 Task: Look for space in Chiari, Italy from 5th September, 2023 to 13th September, 2023 for 6 adults in price range Rs.15000 to Rs.20000. Place can be entire place with 3 bedrooms having 3 beds and 3 bathrooms. Property type can be house, flat, guest house. Amenities needed are: washing machine. Booking option can be shelf check-in. Required host language is English.
Action: Mouse moved to (514, 141)
Screenshot: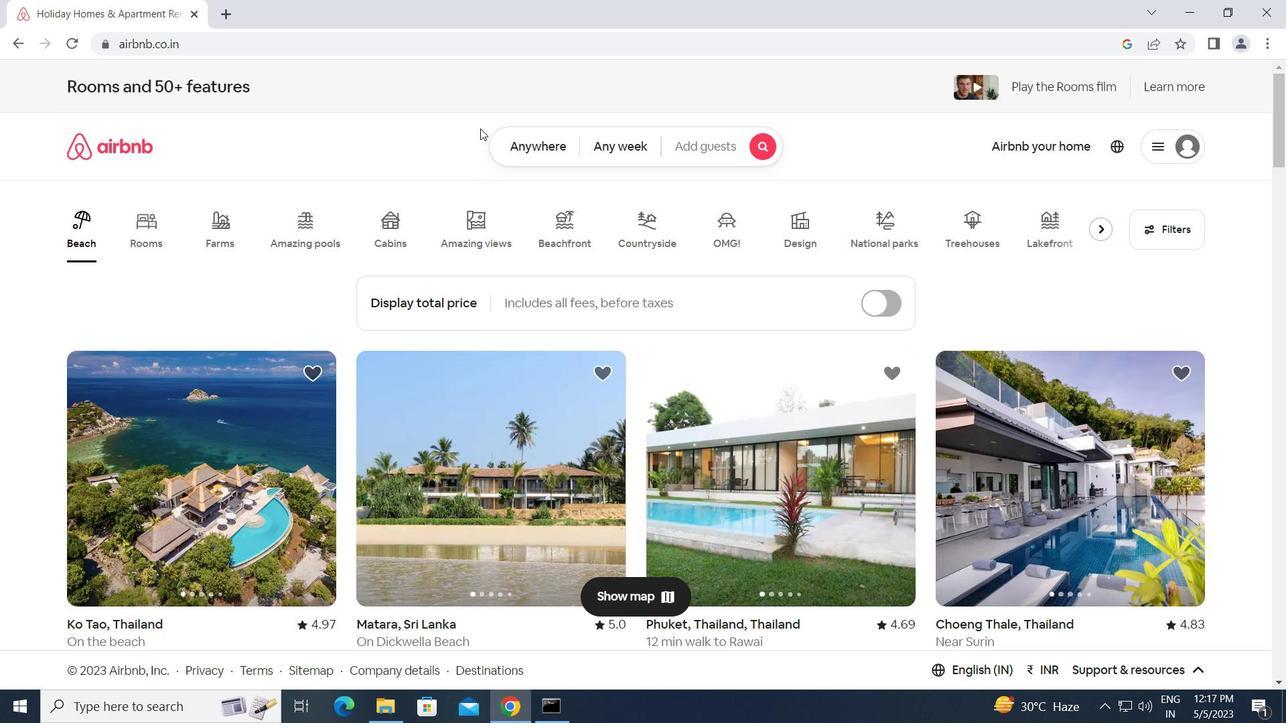 
Action: Mouse pressed left at (514, 141)
Screenshot: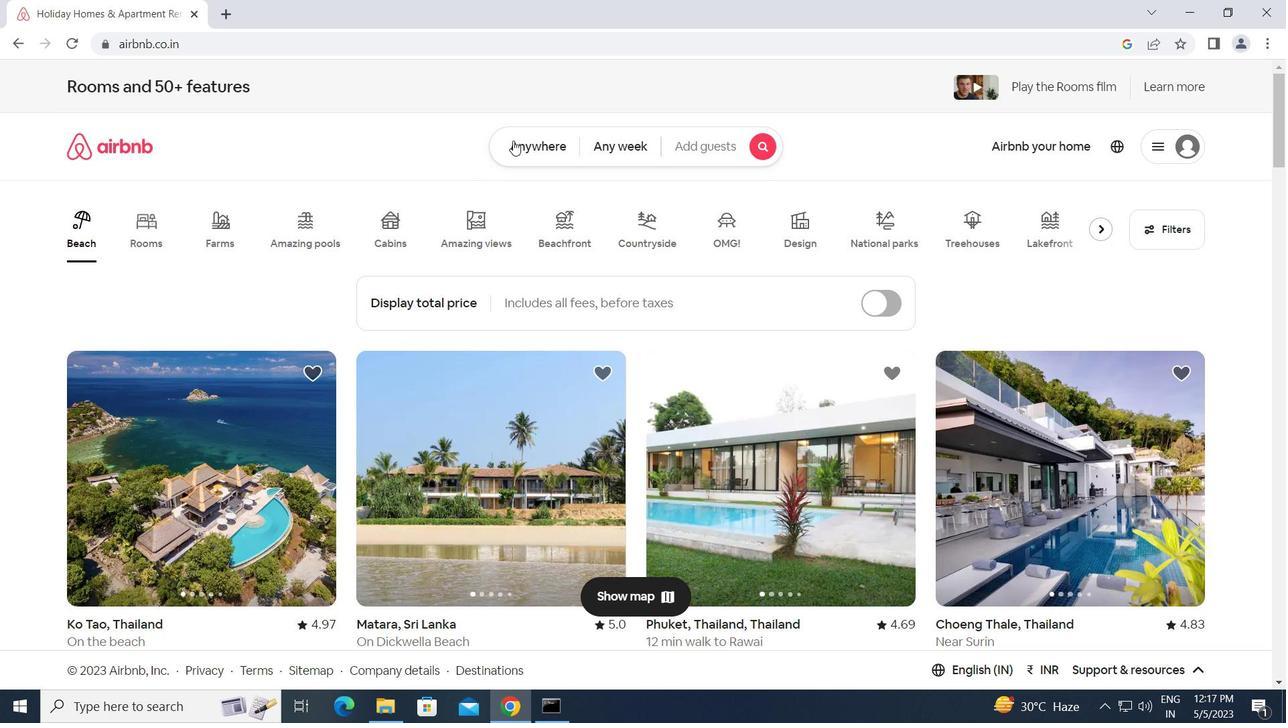 
Action: Mouse moved to (438, 193)
Screenshot: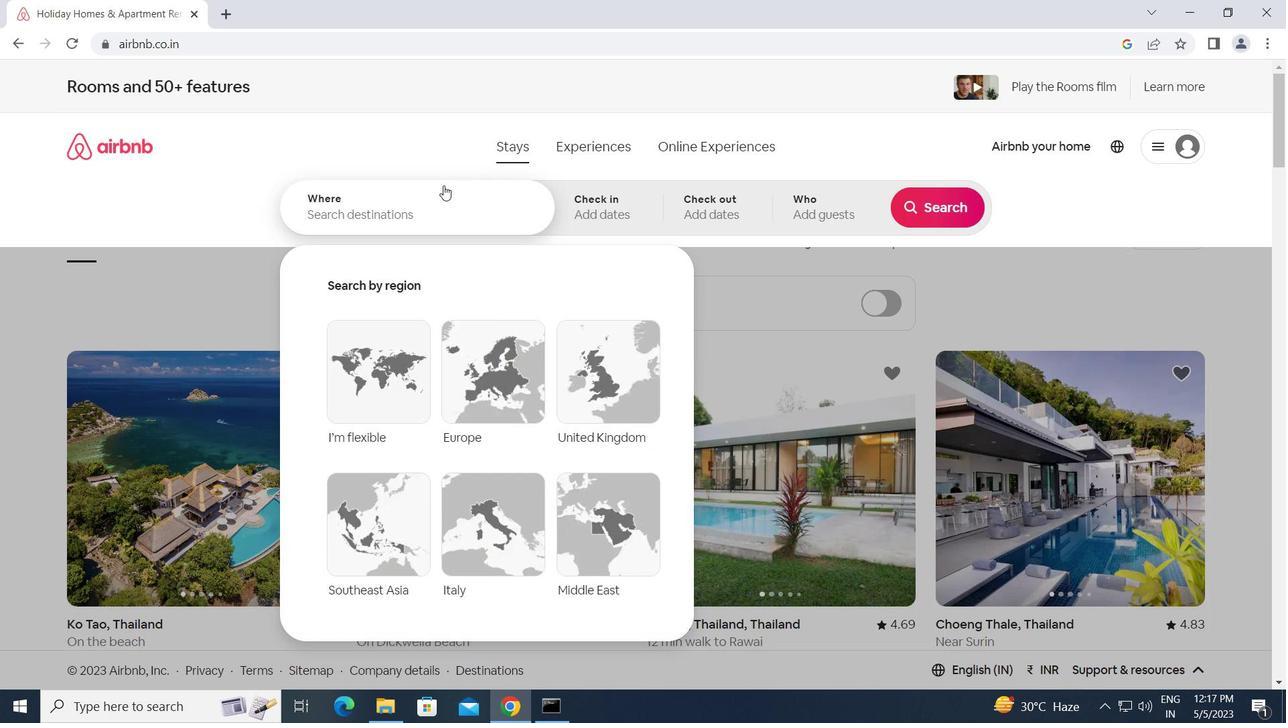
Action: Mouse pressed left at (438, 193)
Screenshot: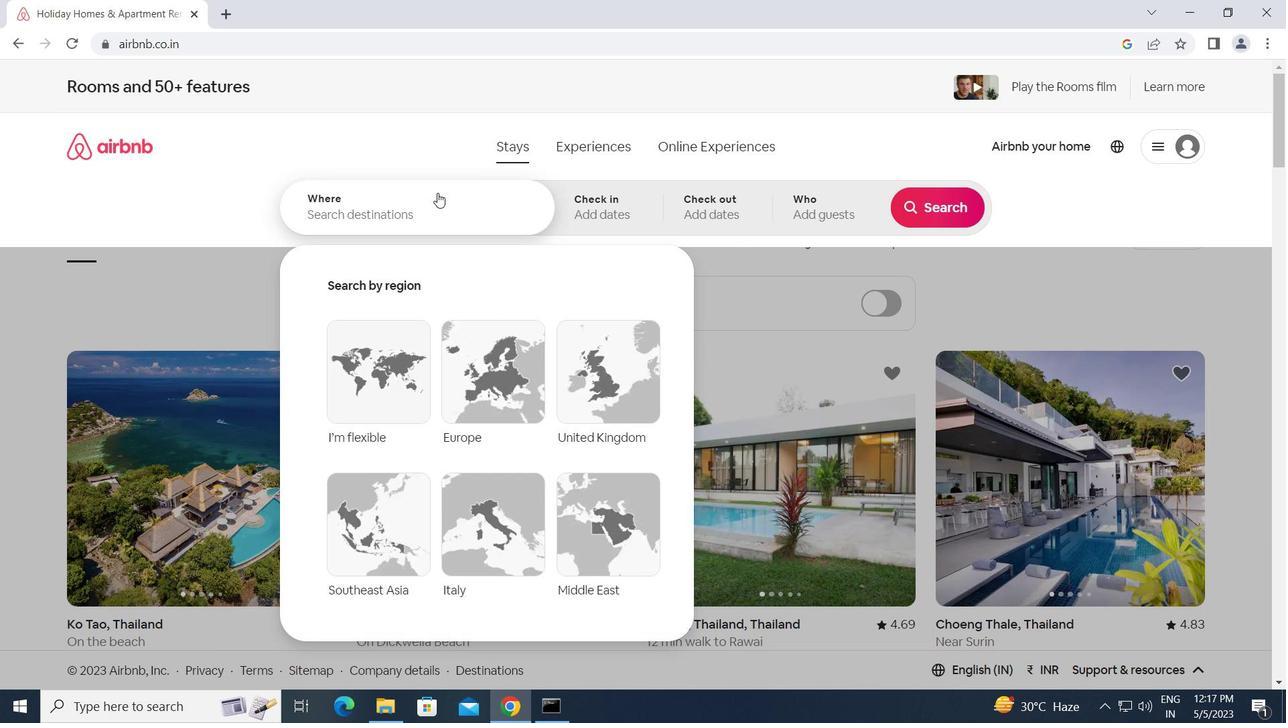 
Action: Key pressed c<Key.caps_lock>hiari,<Key.space><Key.caps_lock>i<Key.caps_lock>taly<Key.enter>
Screenshot: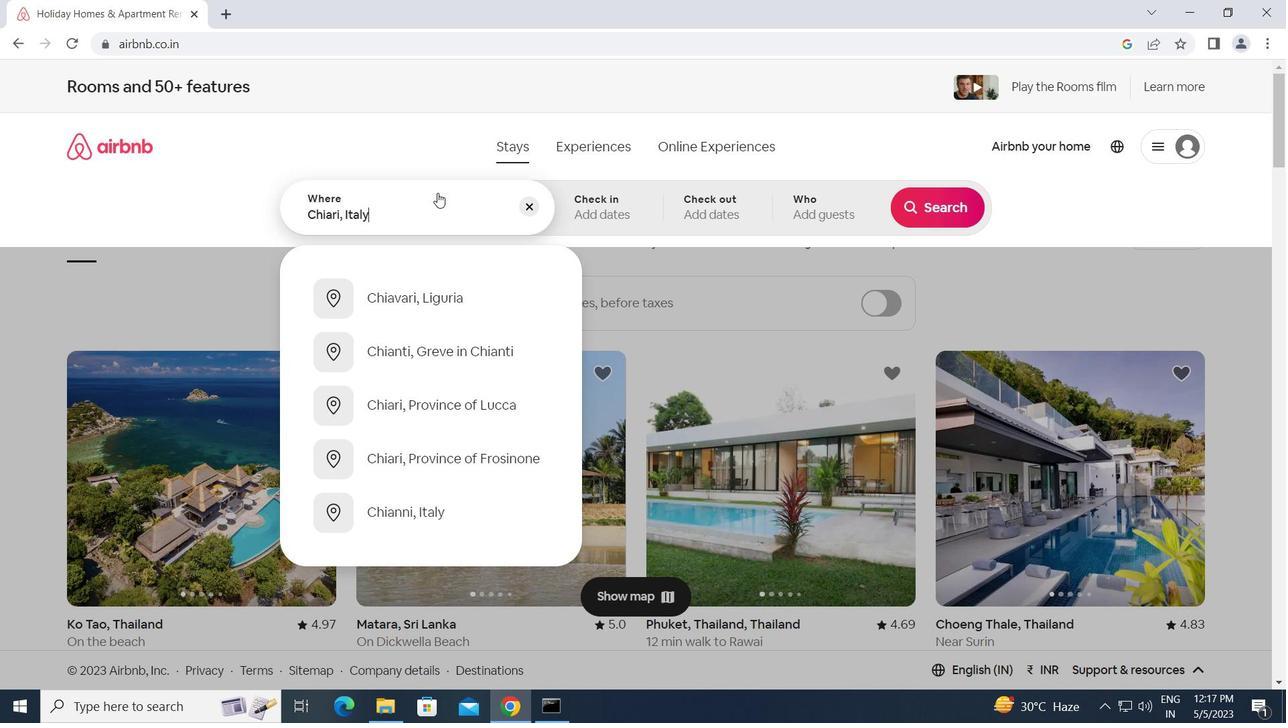 
Action: Mouse moved to (922, 340)
Screenshot: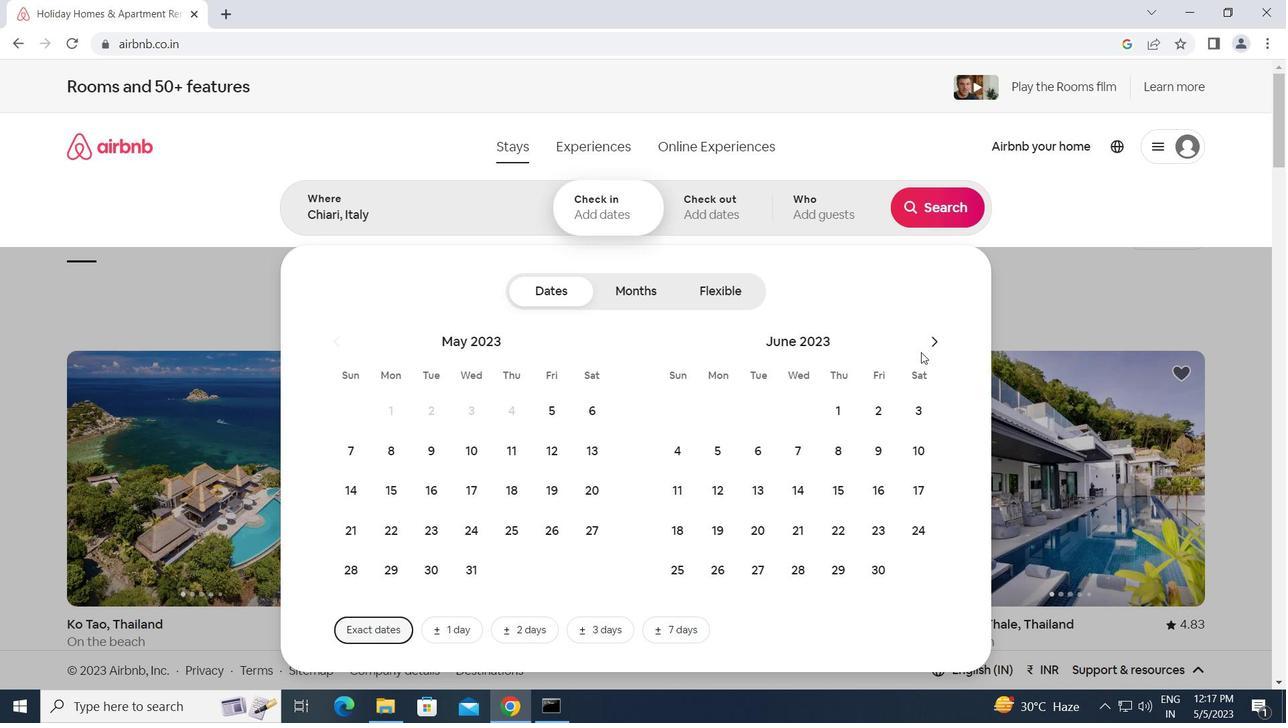 
Action: Mouse pressed left at (922, 340)
Screenshot: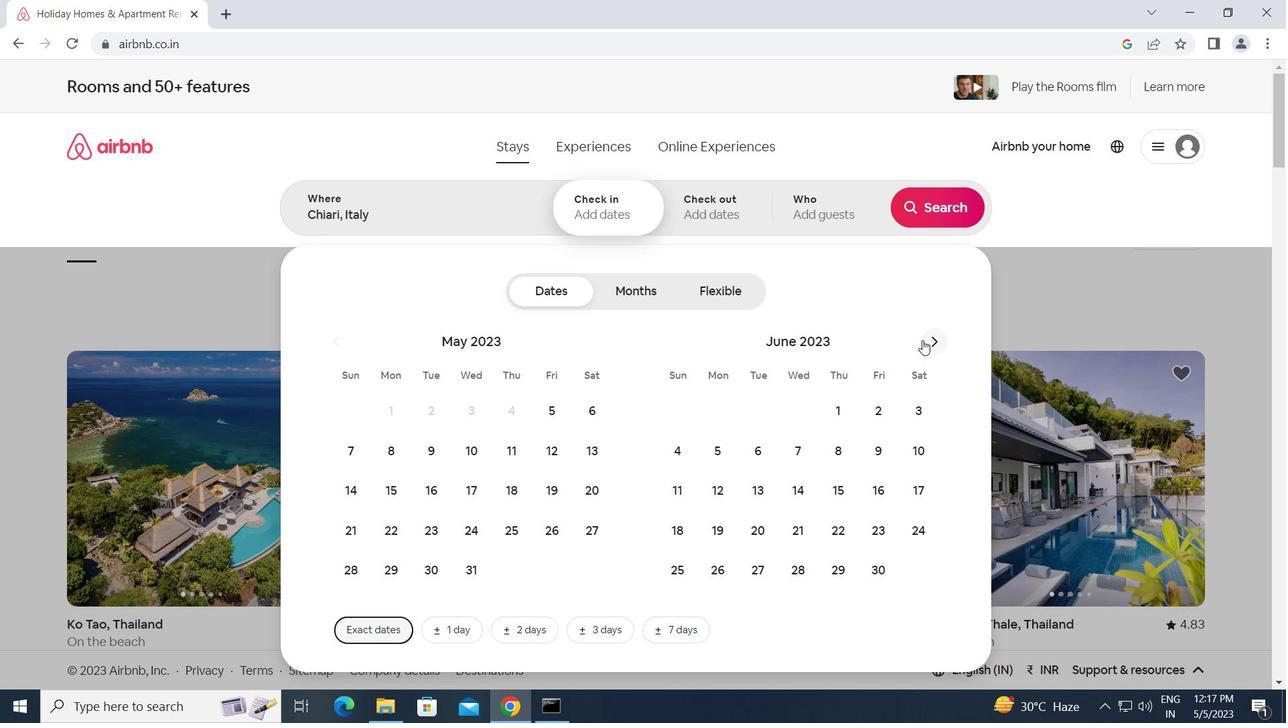 
Action: Mouse pressed left at (922, 340)
Screenshot: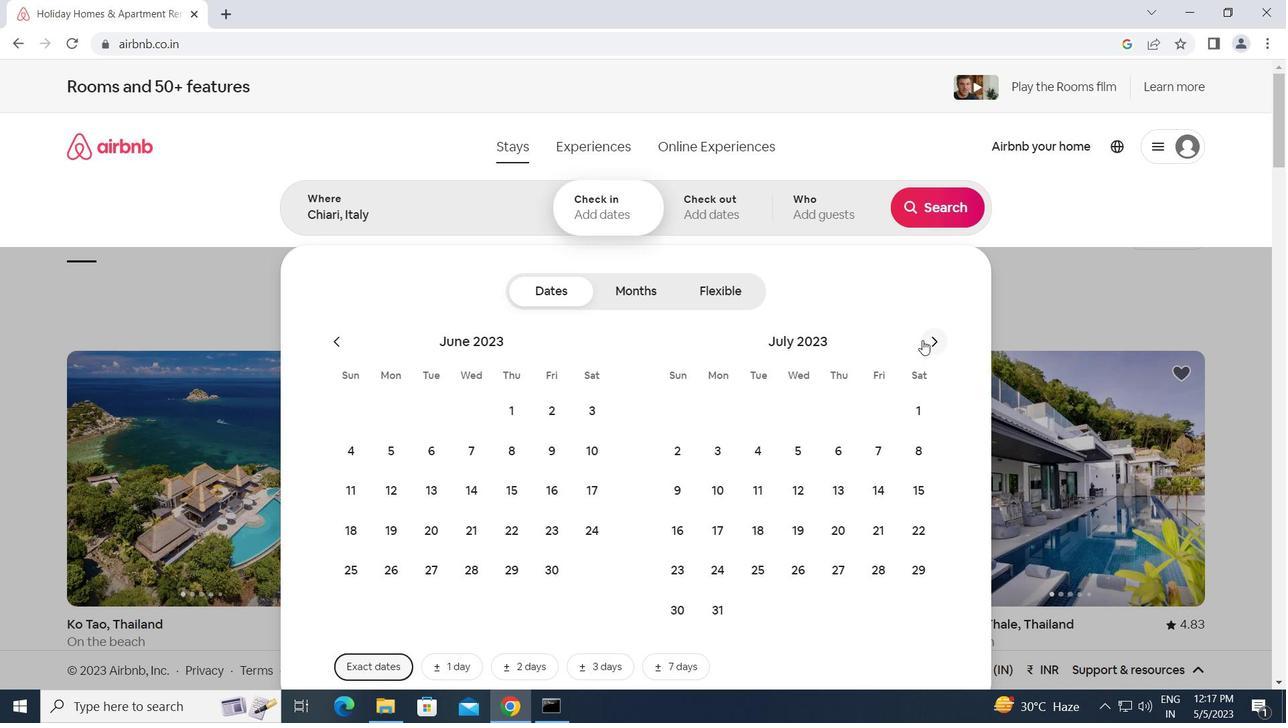 
Action: Mouse pressed left at (922, 340)
Screenshot: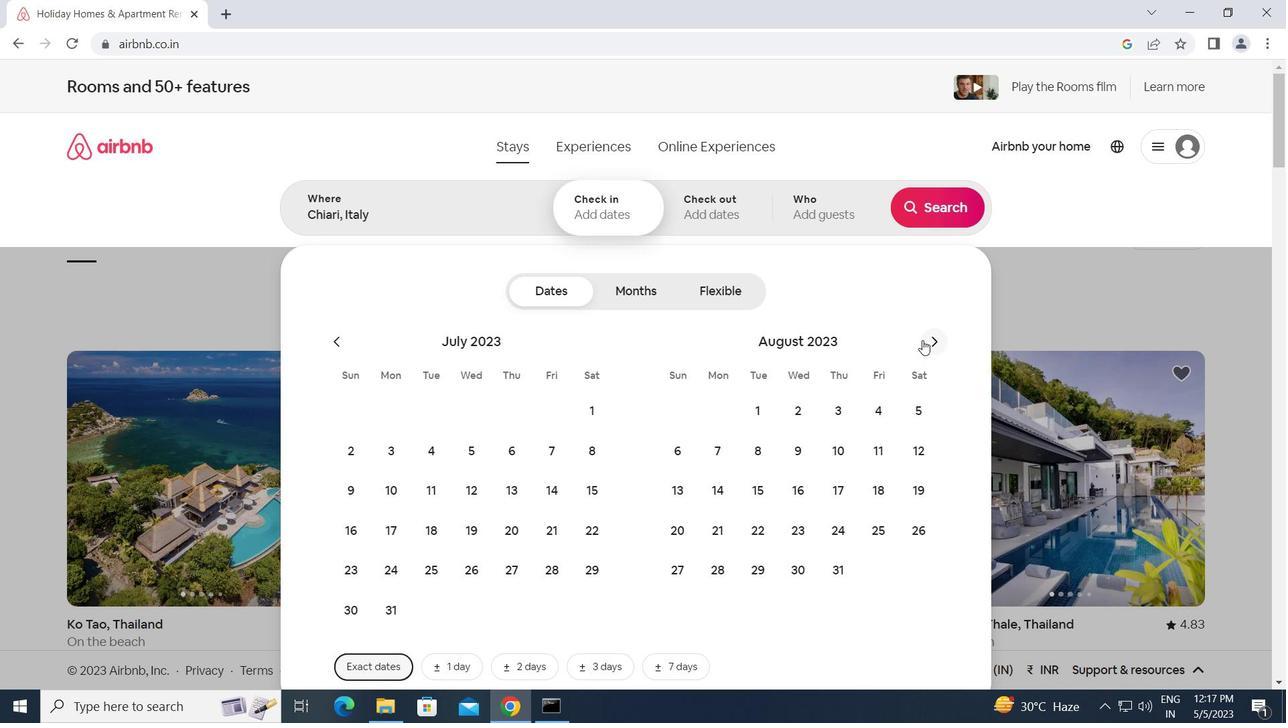 
Action: Mouse moved to (754, 444)
Screenshot: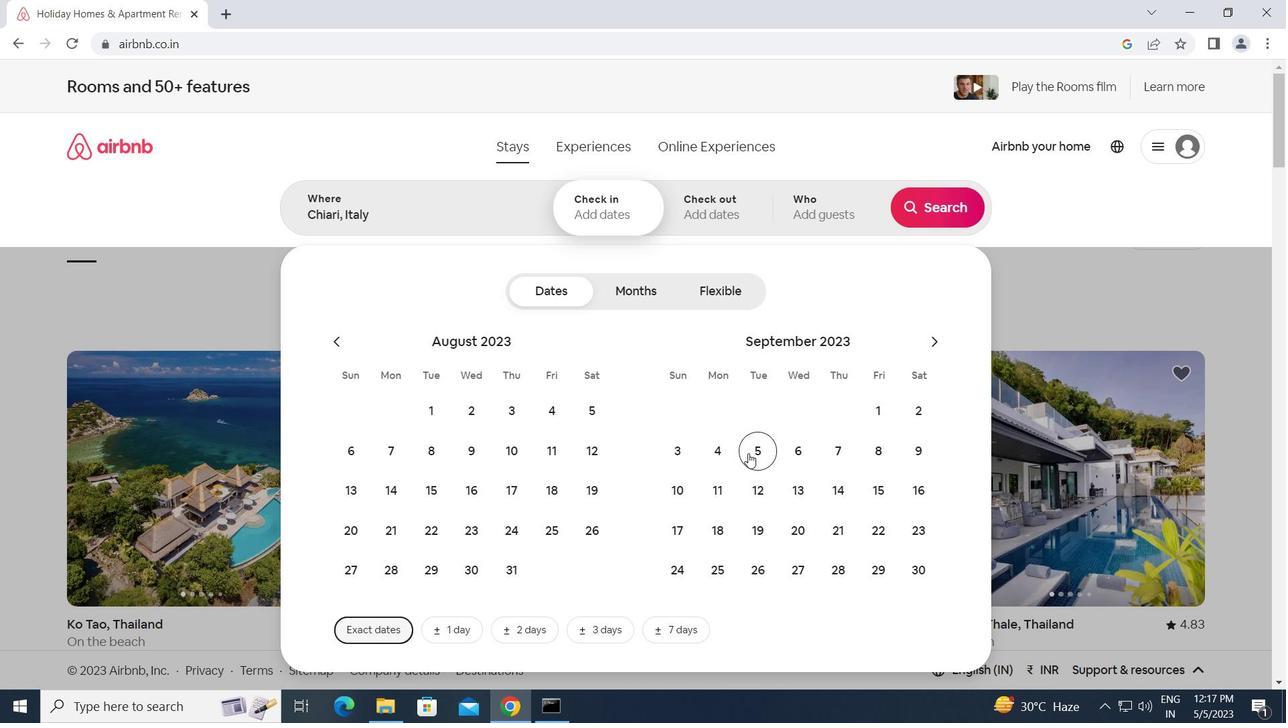 
Action: Mouse pressed left at (754, 444)
Screenshot: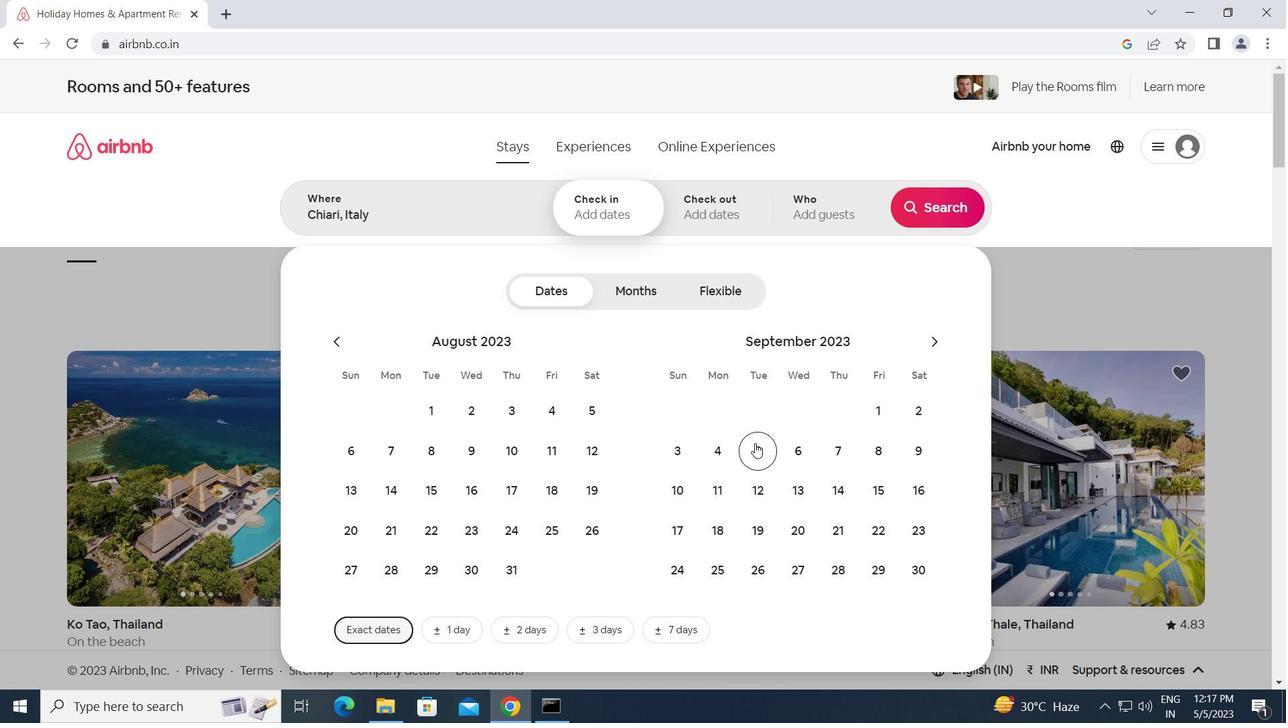 
Action: Mouse moved to (802, 487)
Screenshot: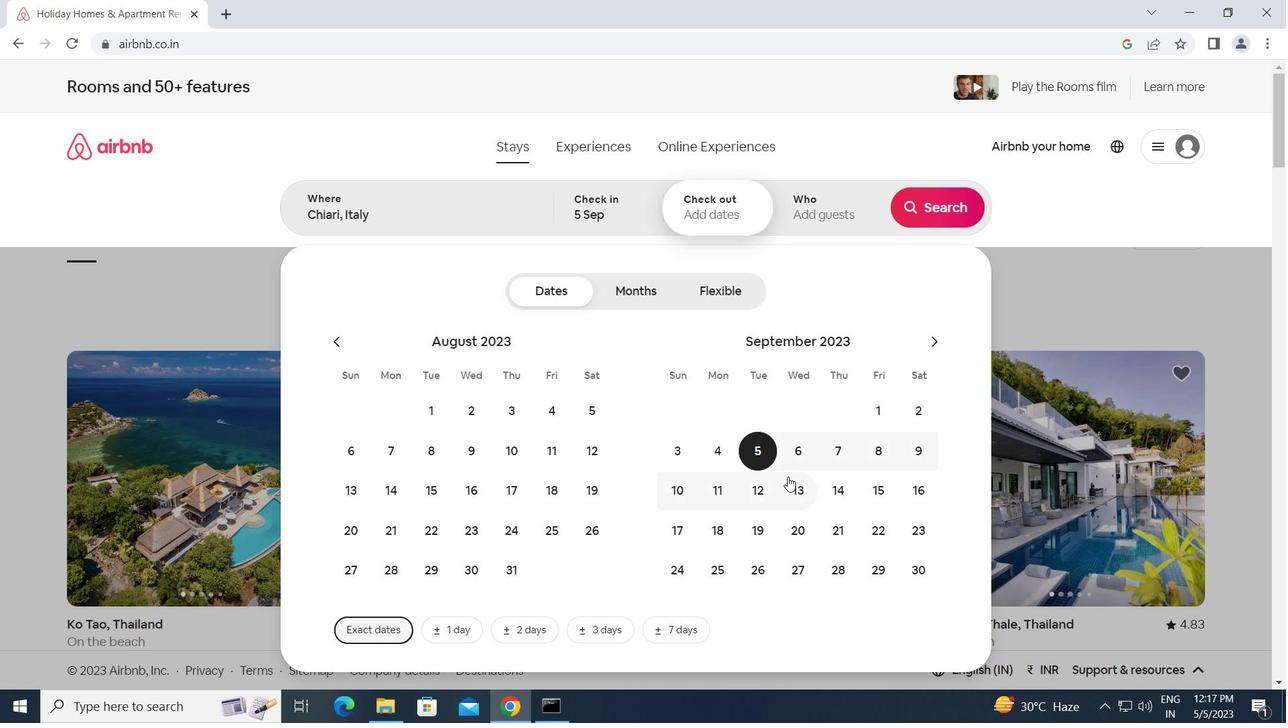 
Action: Mouse pressed left at (802, 487)
Screenshot: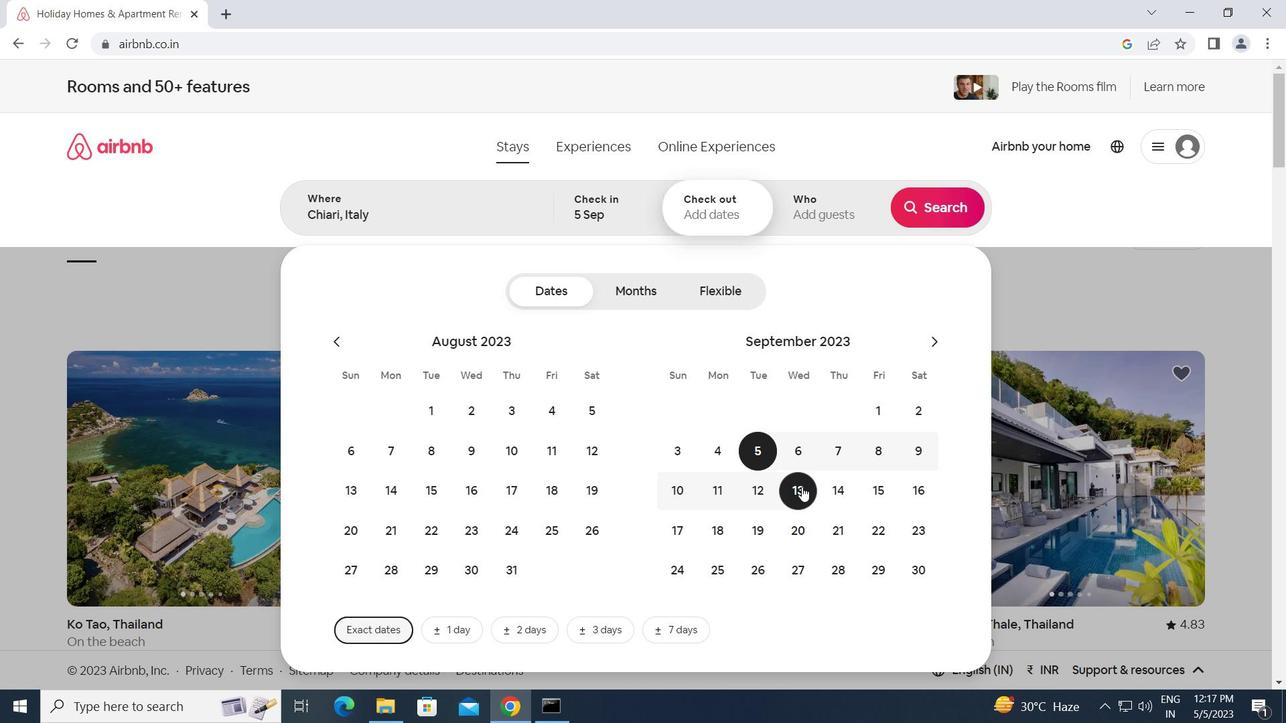 
Action: Mouse moved to (813, 204)
Screenshot: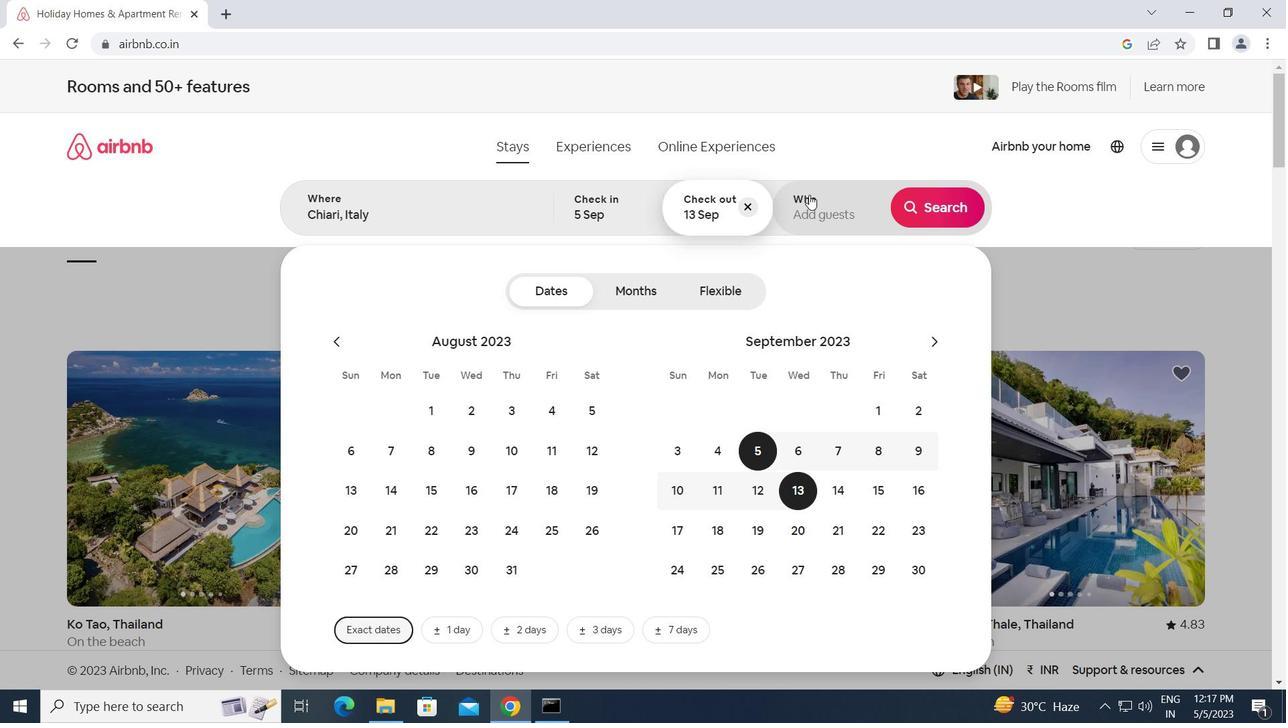 
Action: Mouse pressed left at (813, 204)
Screenshot: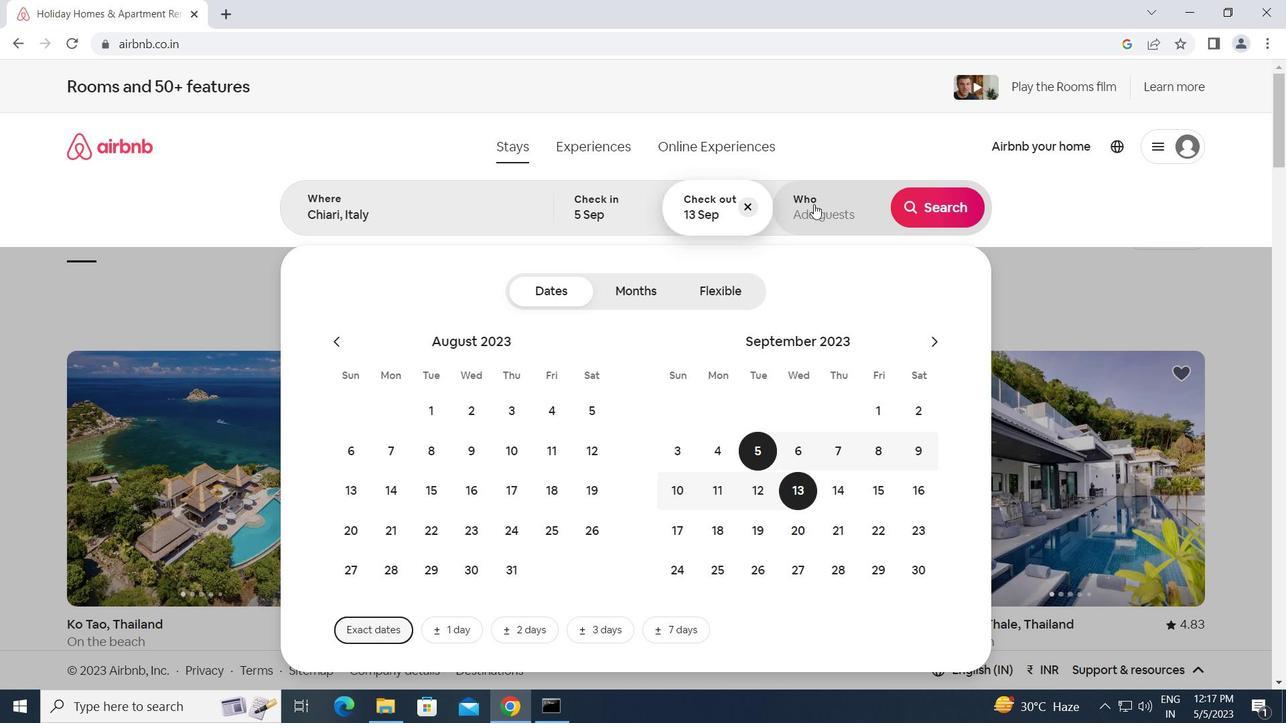 
Action: Mouse moved to (935, 294)
Screenshot: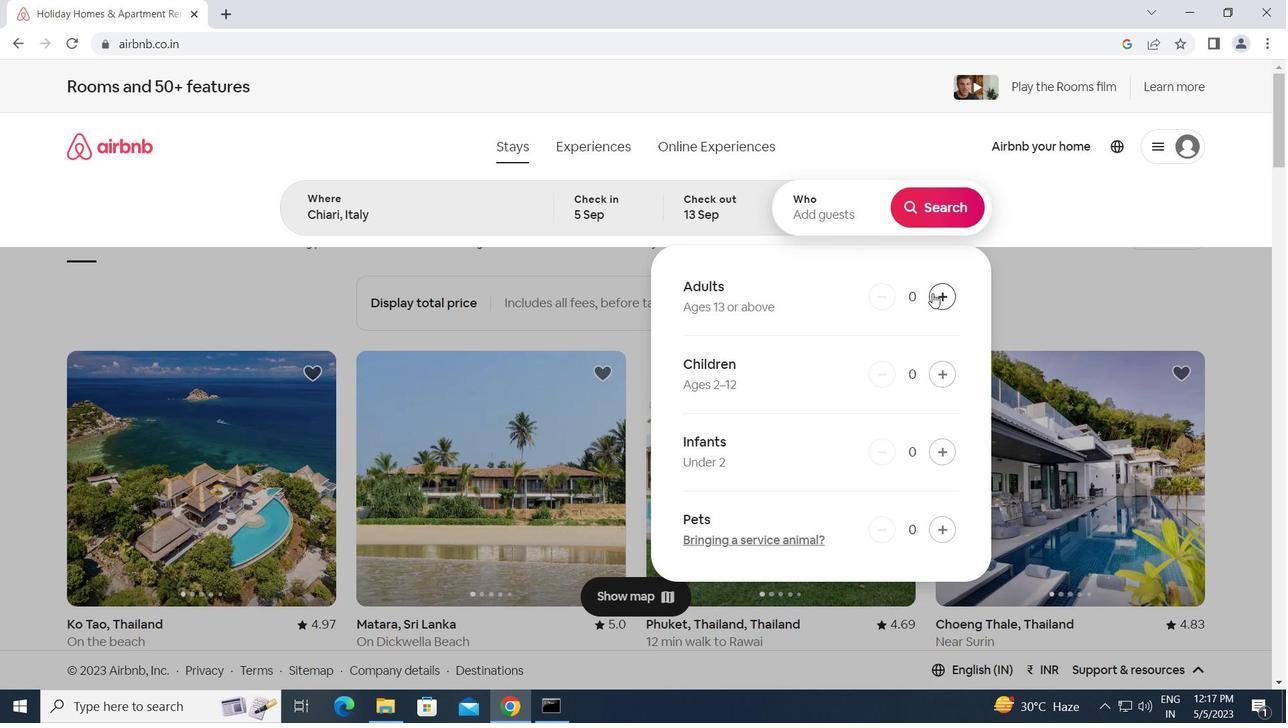 
Action: Mouse pressed left at (935, 294)
Screenshot: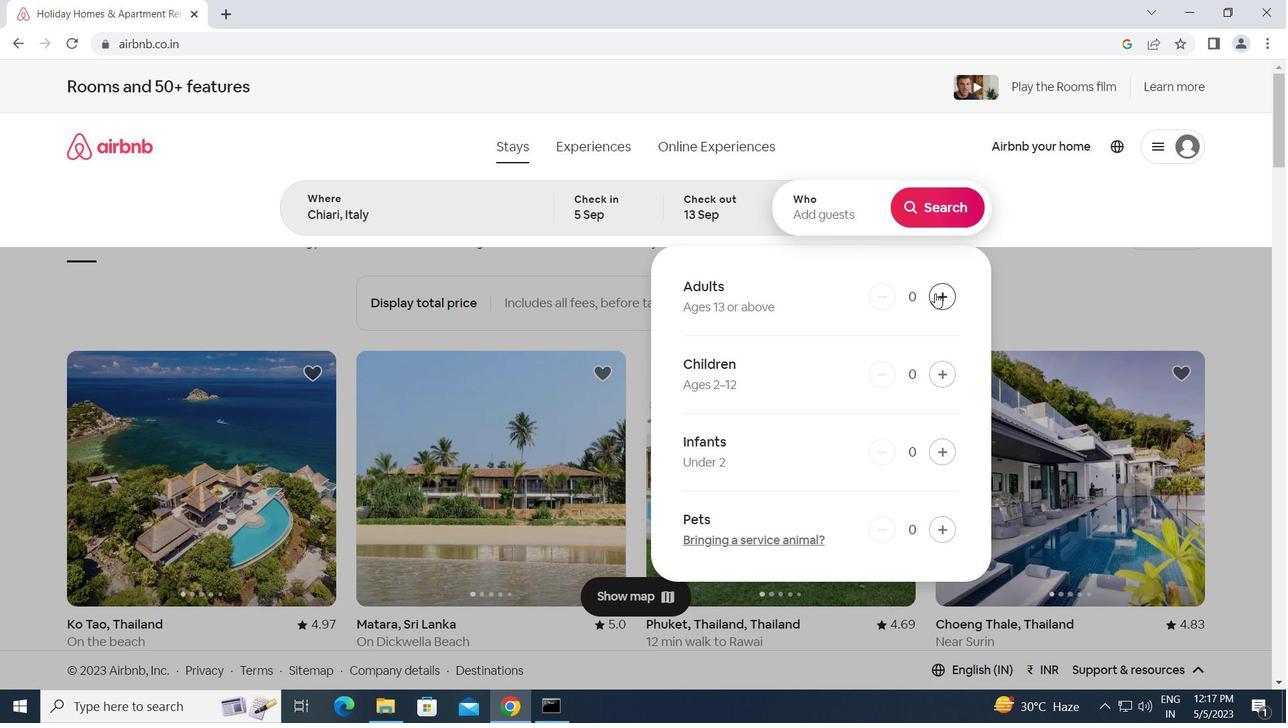 
Action: Mouse pressed left at (935, 294)
Screenshot: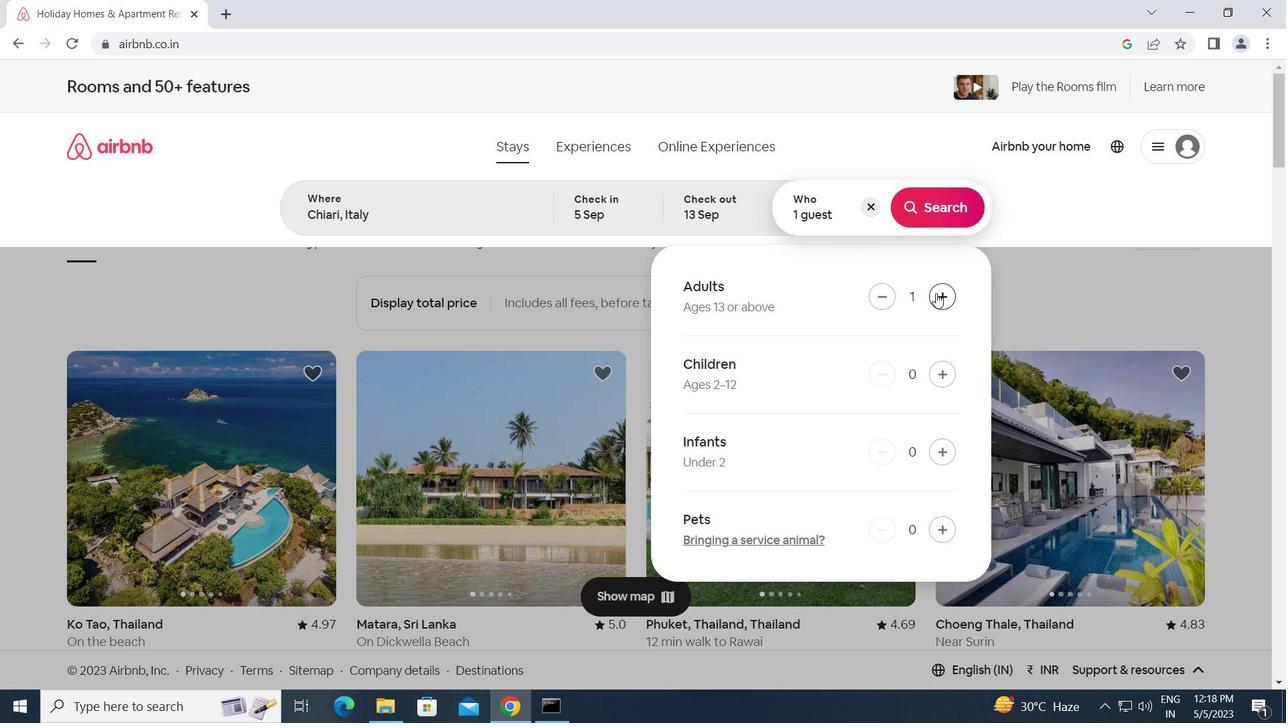 
Action: Mouse pressed left at (935, 294)
Screenshot: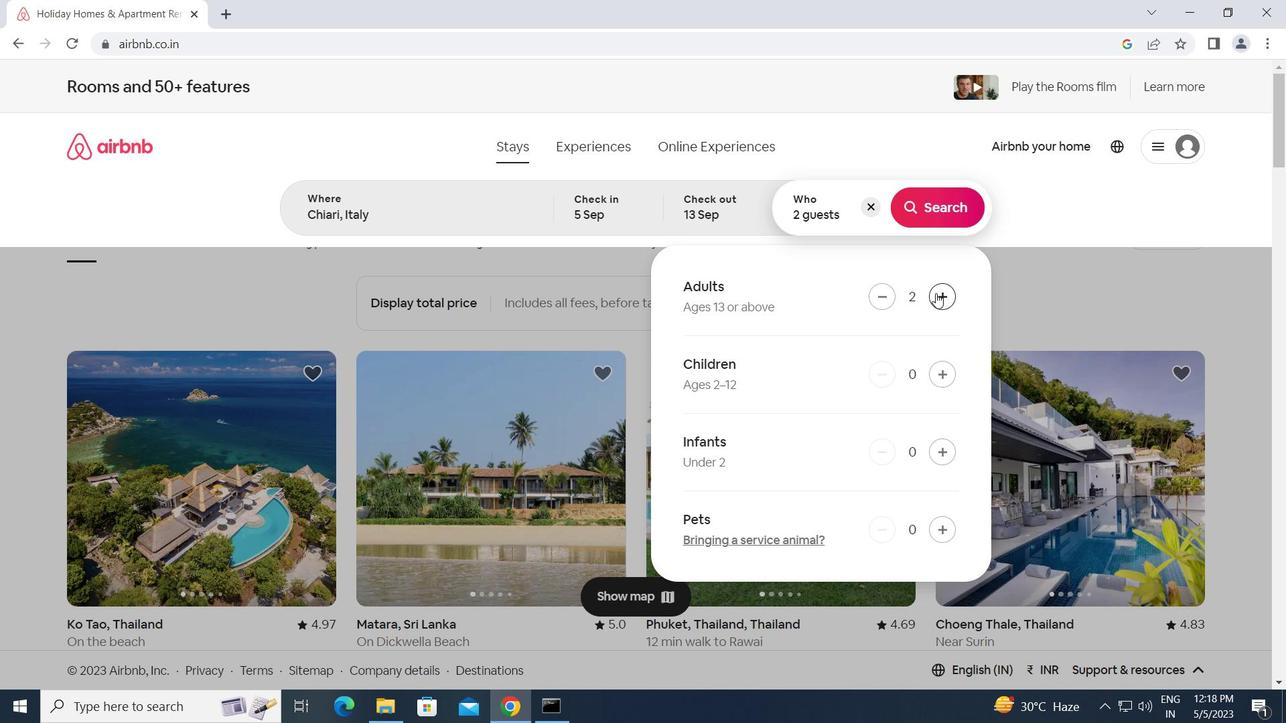 
Action: Mouse pressed left at (935, 294)
Screenshot: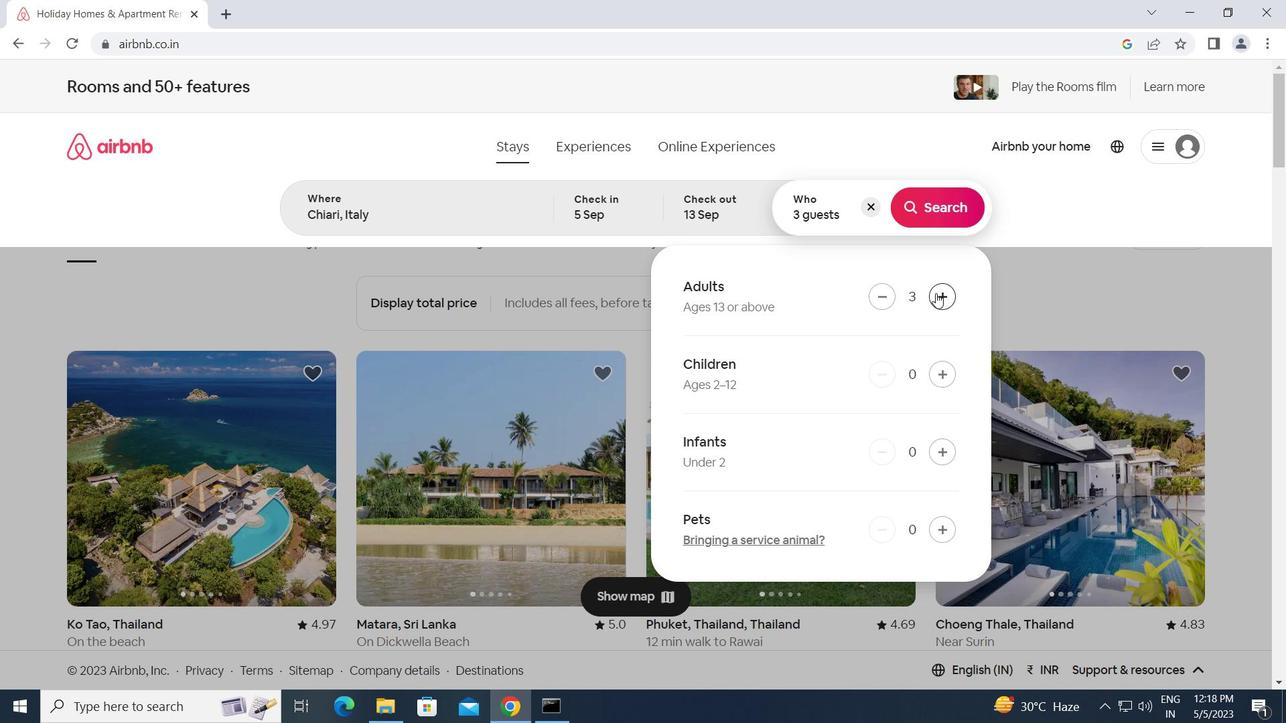 
Action: Mouse pressed left at (935, 294)
Screenshot: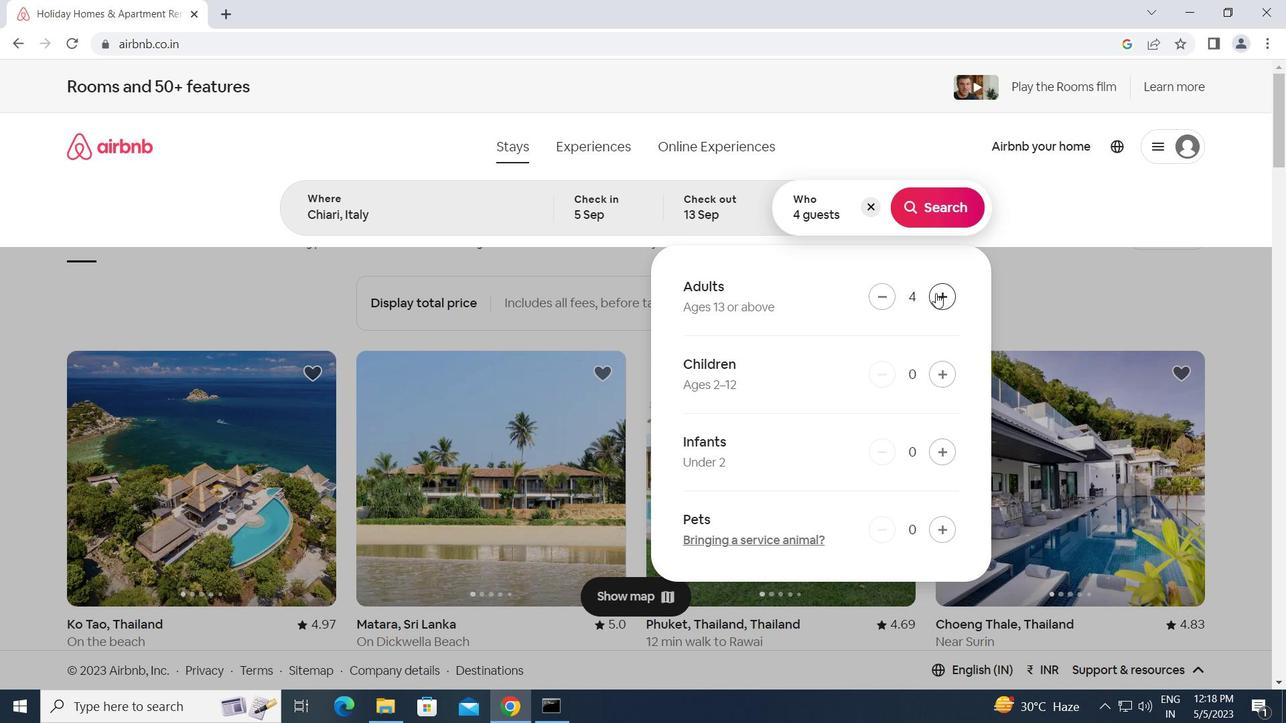 
Action: Mouse pressed left at (935, 294)
Screenshot: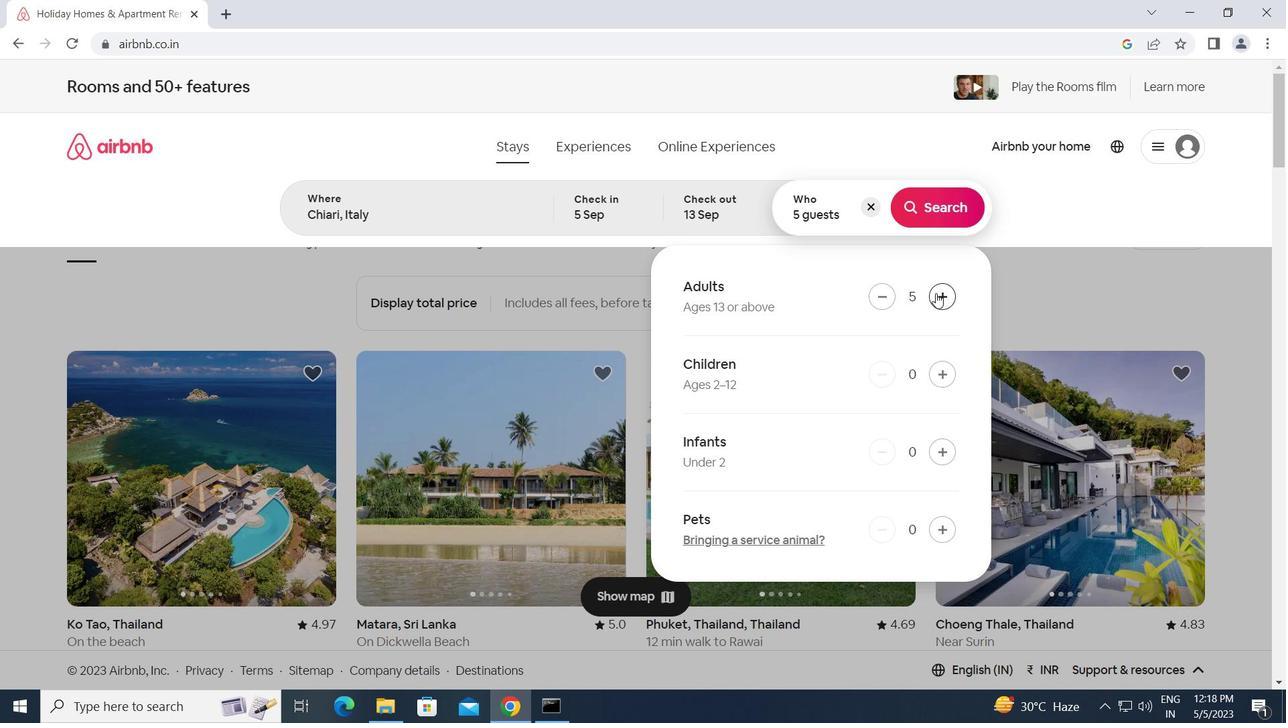 
Action: Mouse moved to (926, 199)
Screenshot: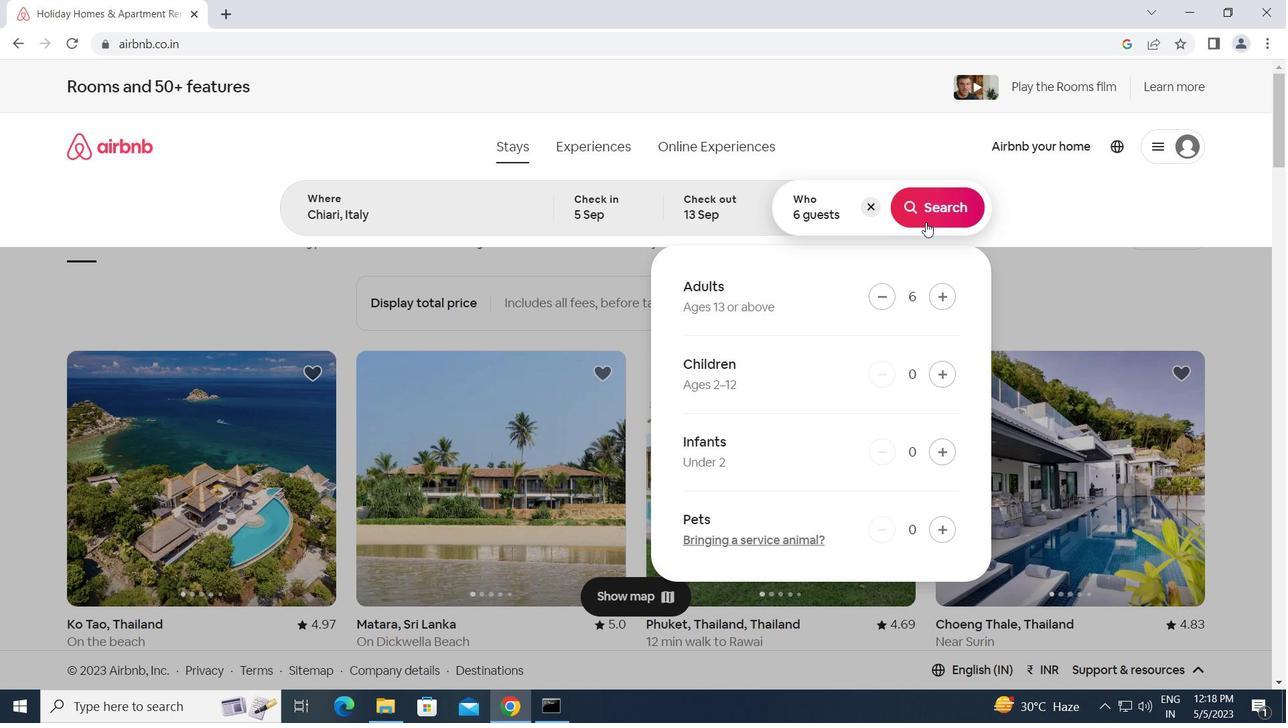 
Action: Mouse pressed left at (926, 199)
Screenshot: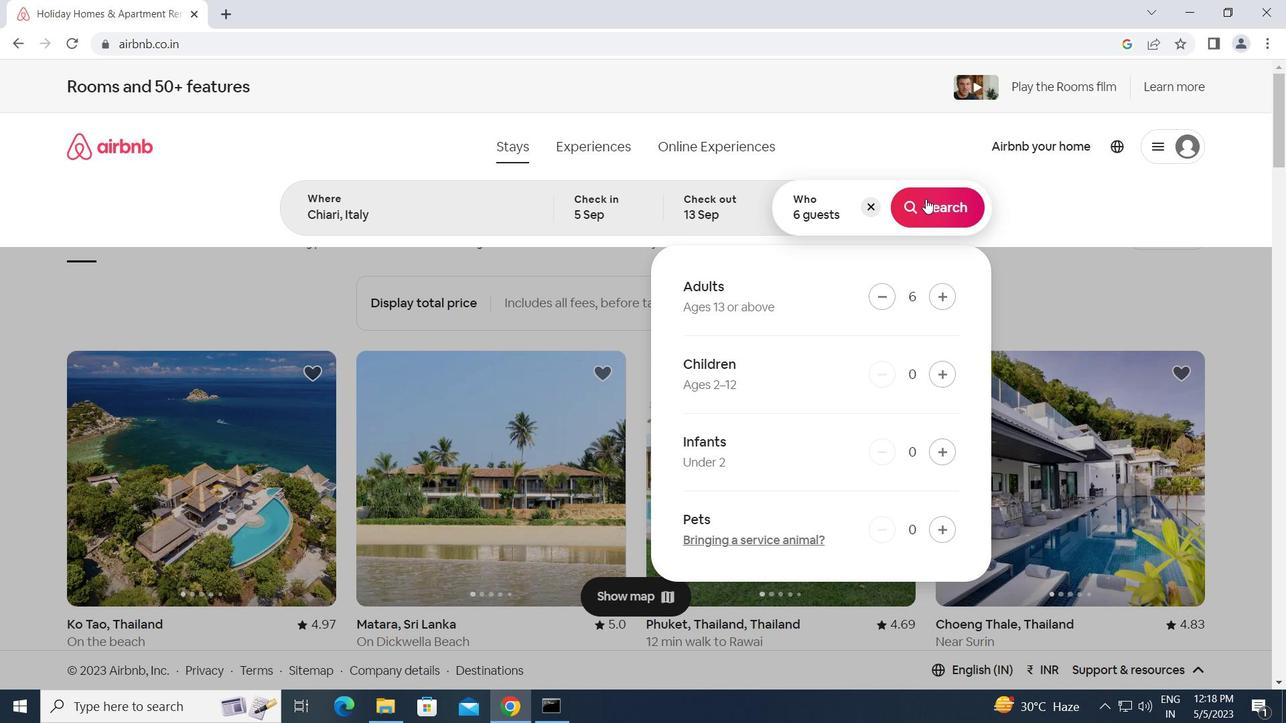 
Action: Mouse moved to (1195, 162)
Screenshot: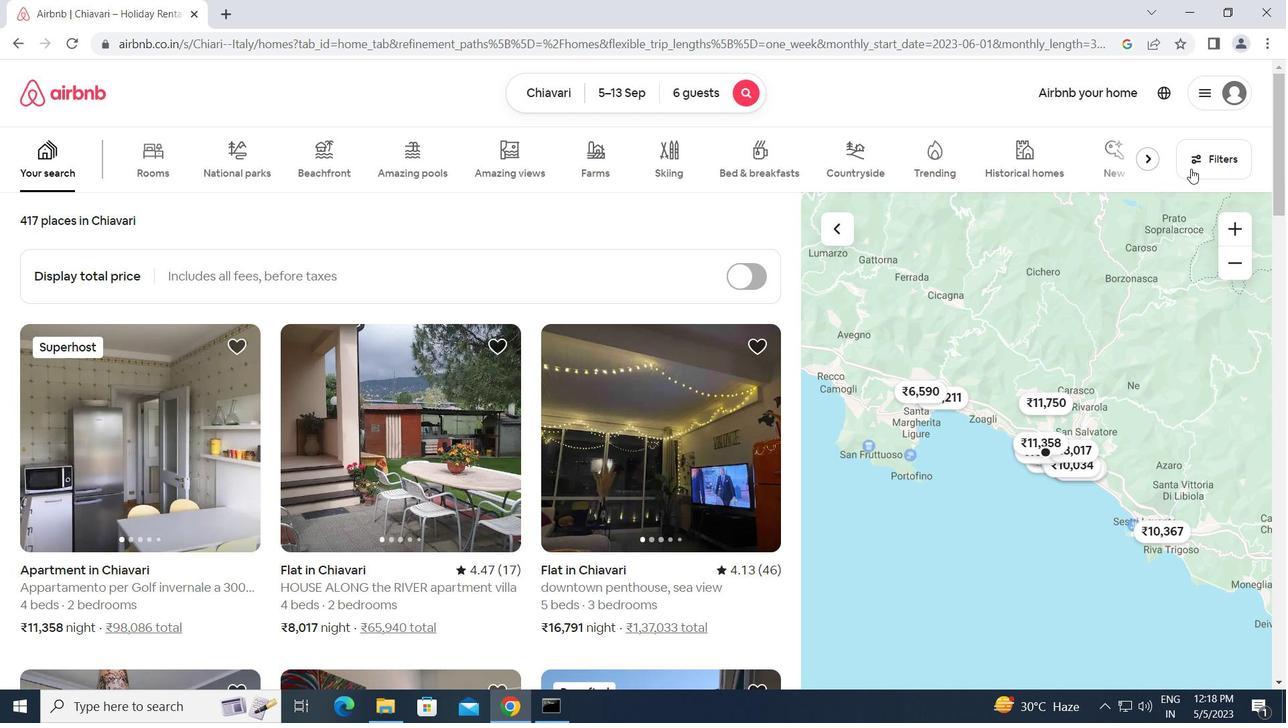 
Action: Mouse pressed left at (1195, 162)
Screenshot: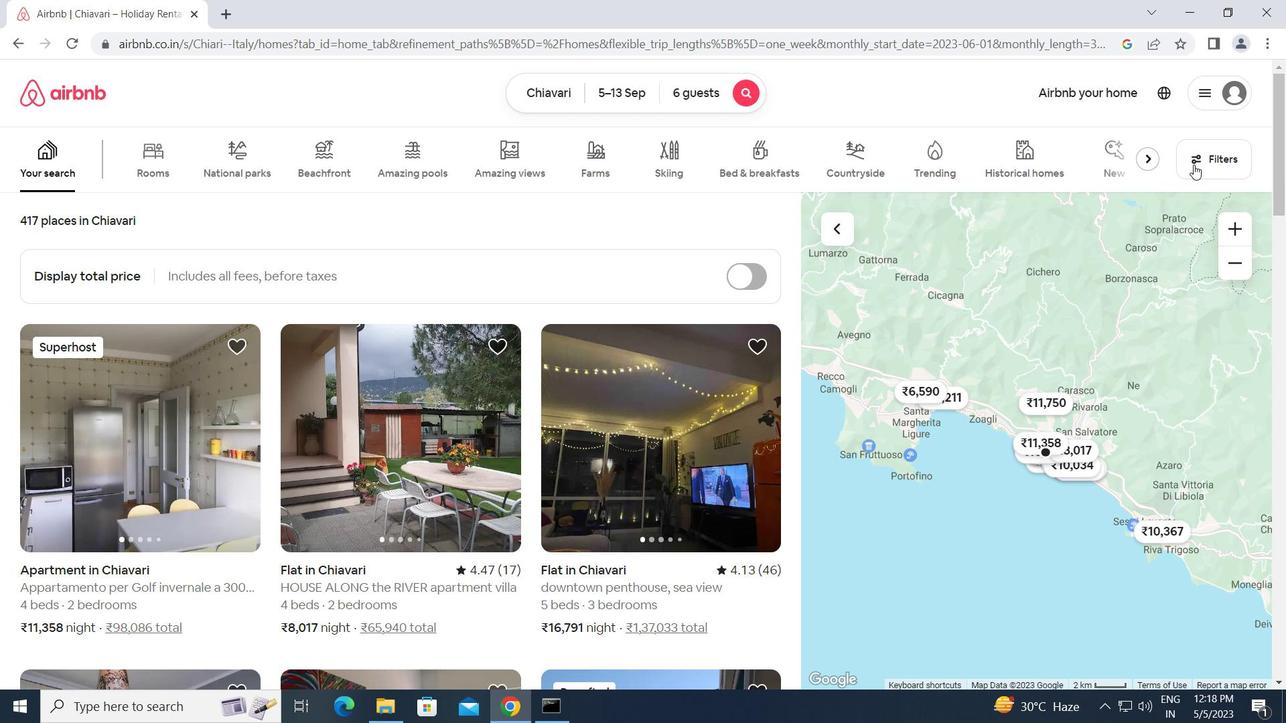 
Action: Mouse moved to (423, 573)
Screenshot: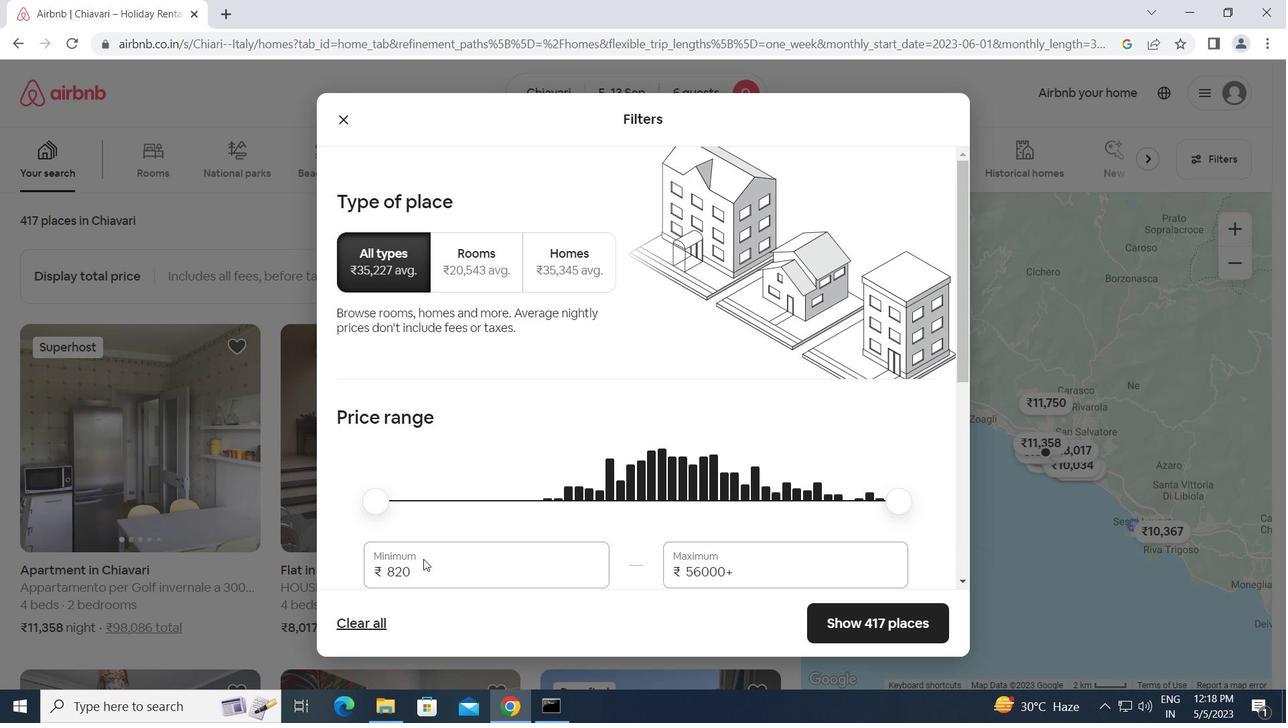 
Action: Mouse pressed left at (423, 573)
Screenshot: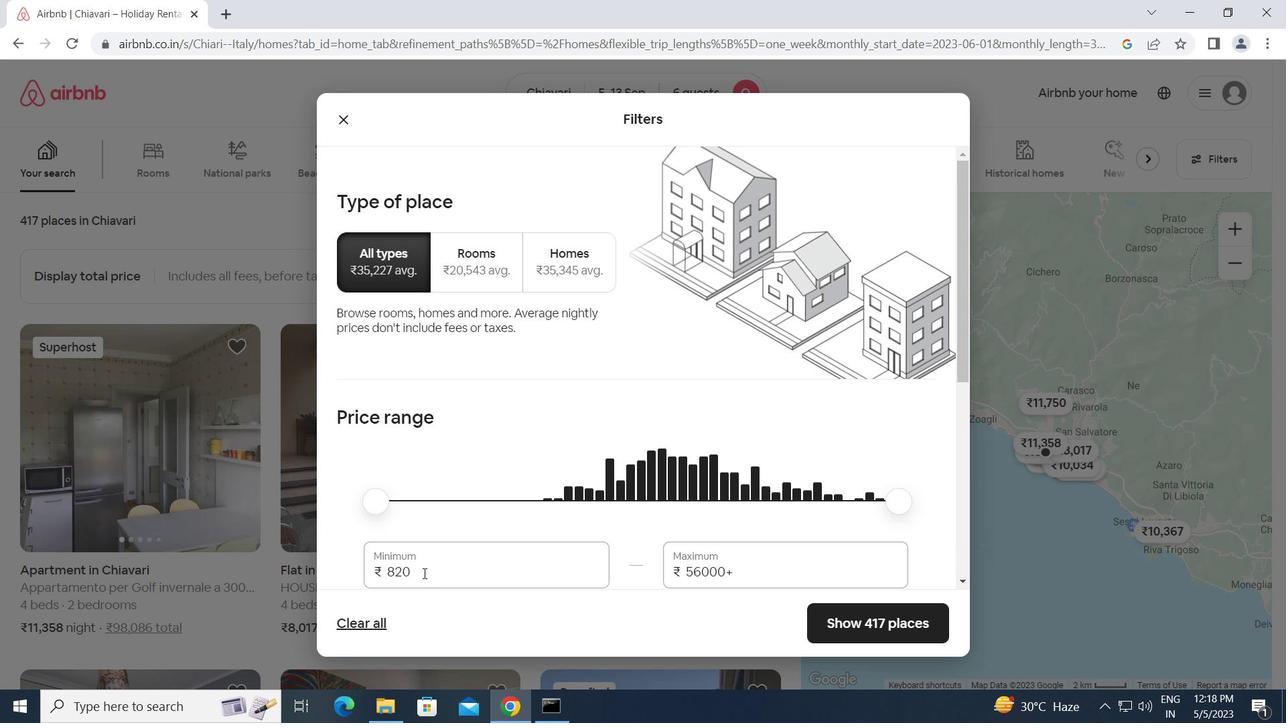
Action: Mouse moved to (309, 519)
Screenshot: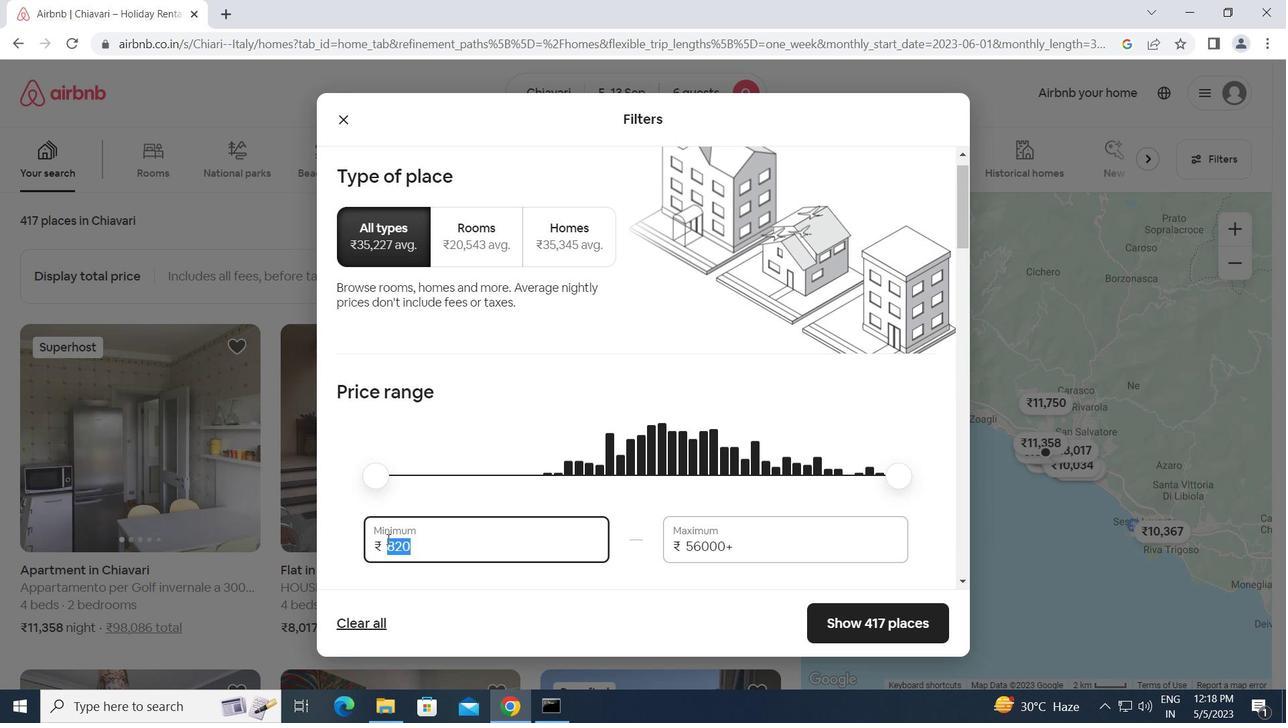 
Action: Key pressed 15000<Key.tab>20000
Screenshot: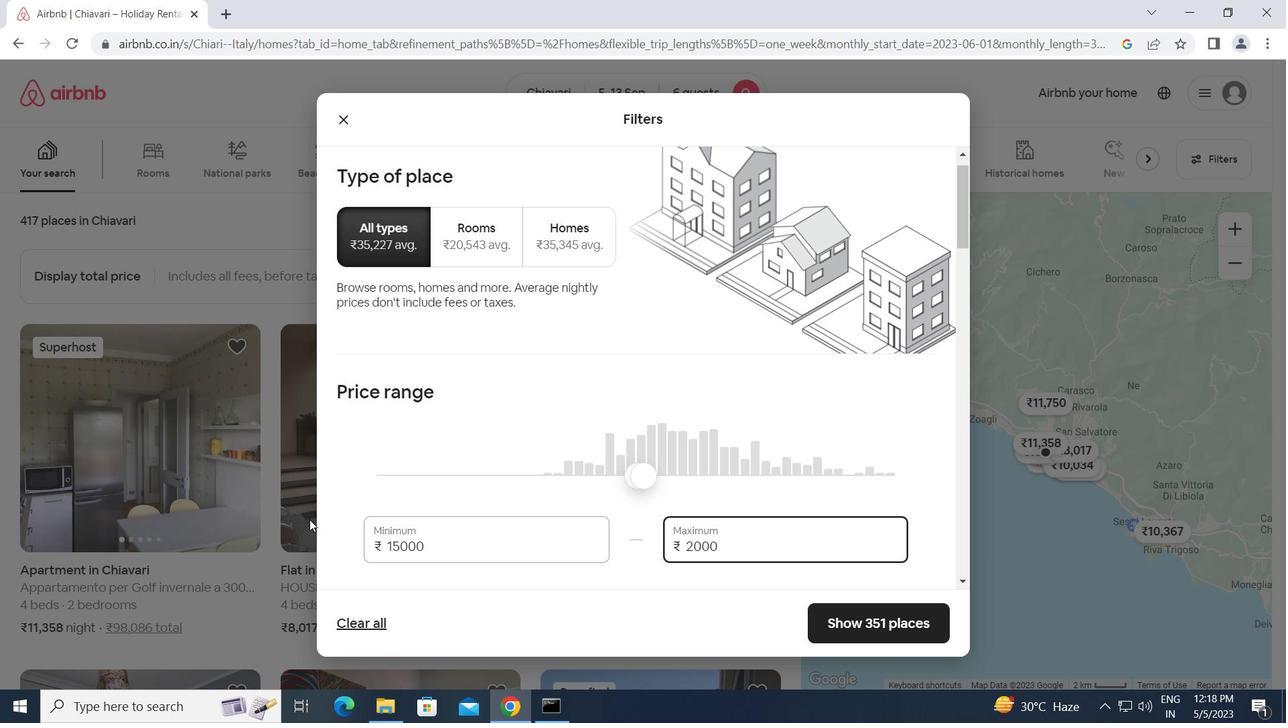 
Action: Mouse moved to (486, 492)
Screenshot: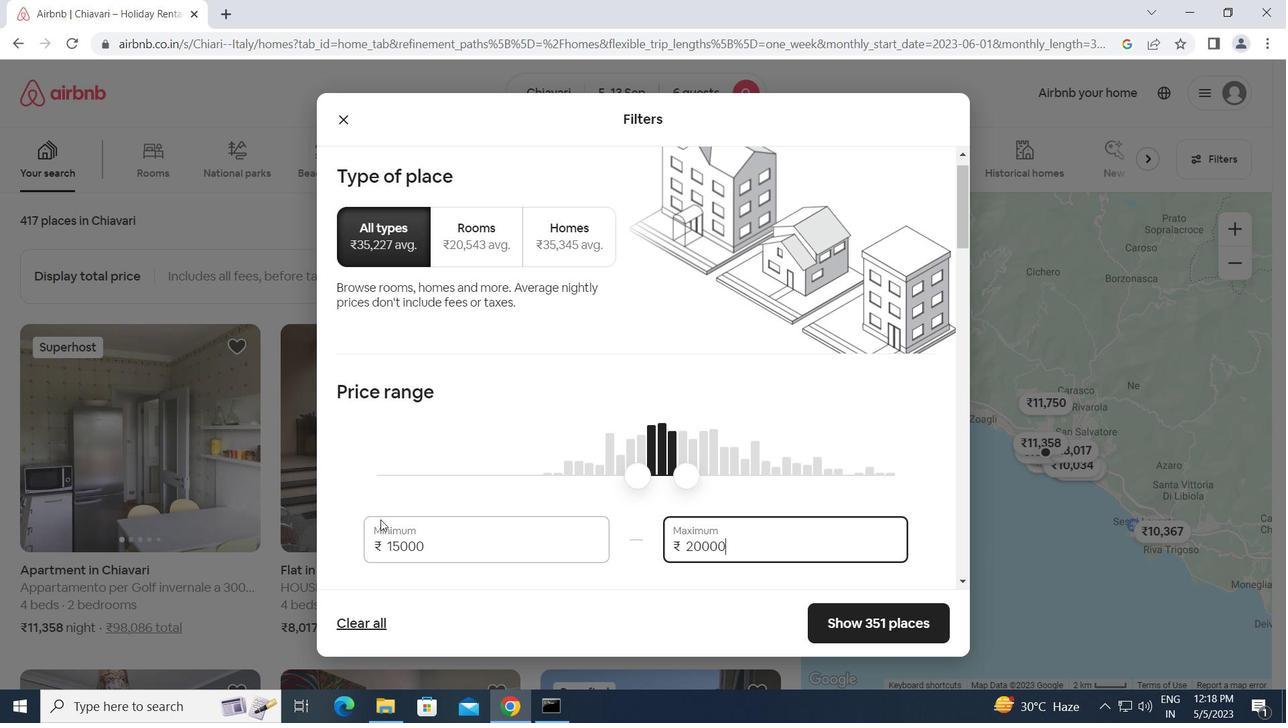 
Action: Mouse scrolled (486, 491) with delta (0, 0)
Screenshot: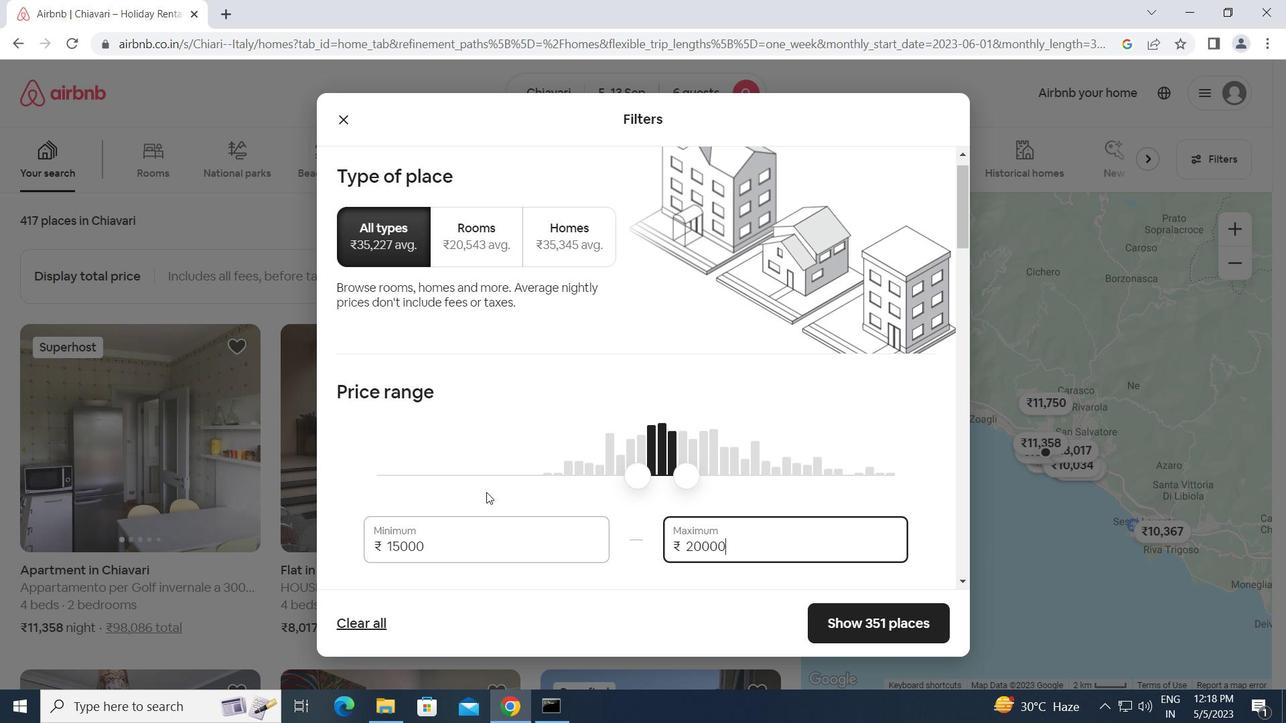 
Action: Mouse scrolled (486, 491) with delta (0, 0)
Screenshot: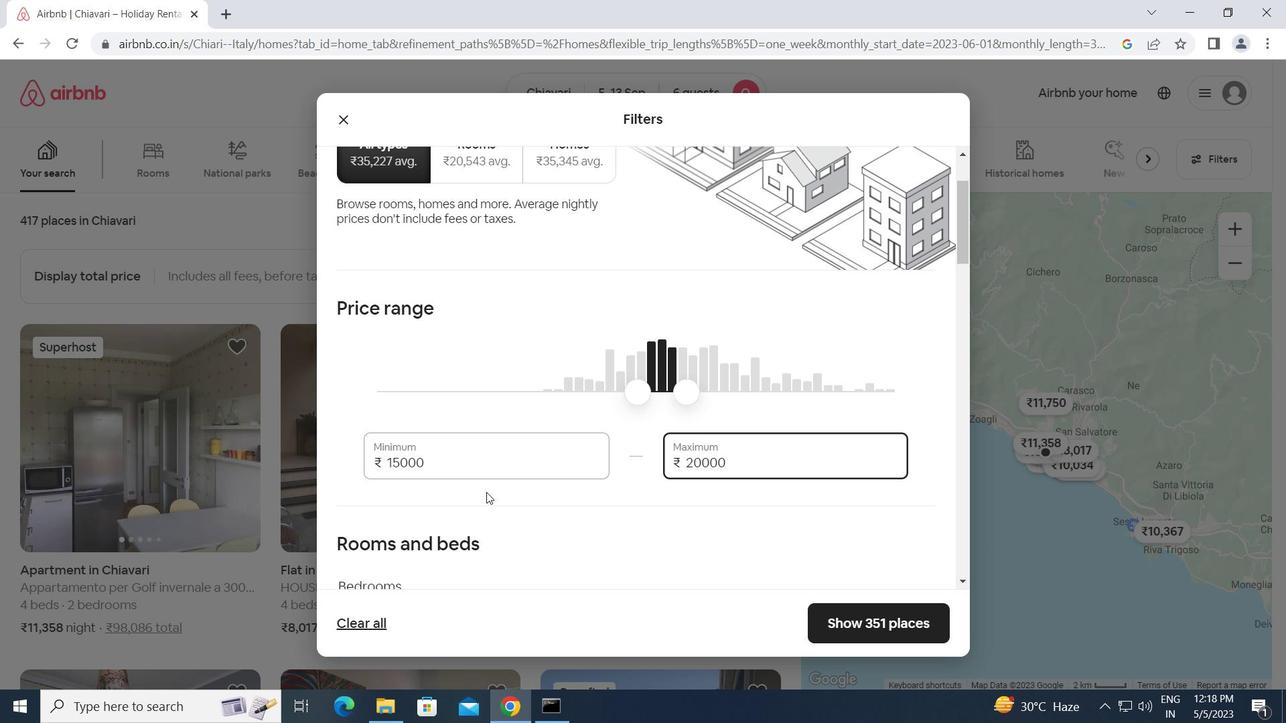 
Action: Mouse scrolled (486, 491) with delta (0, 0)
Screenshot: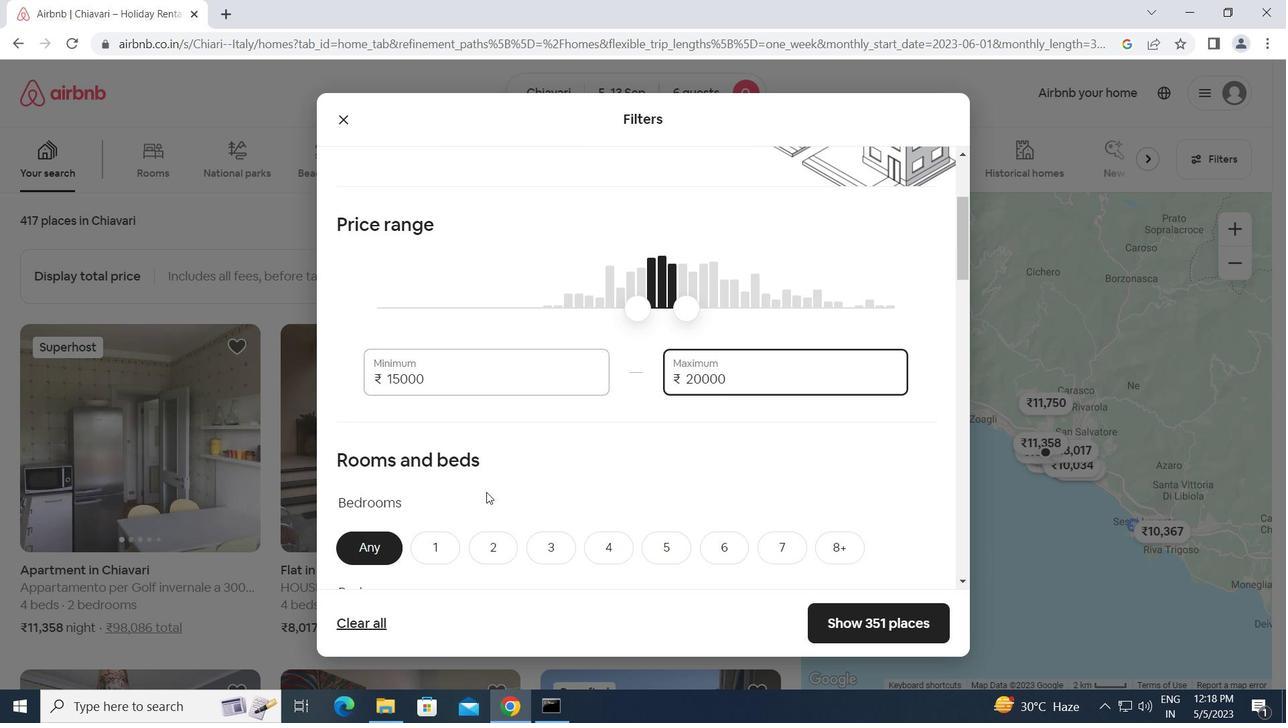 
Action: Mouse scrolled (486, 491) with delta (0, 0)
Screenshot: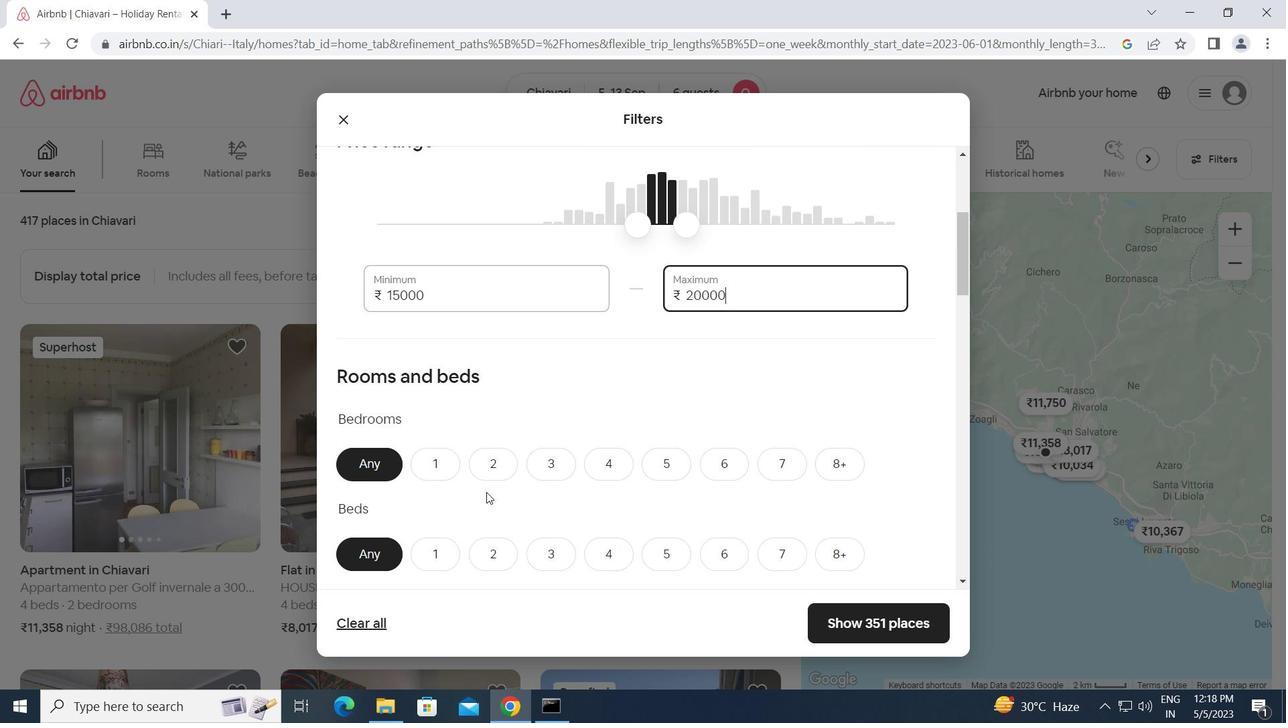 
Action: Mouse moved to (553, 381)
Screenshot: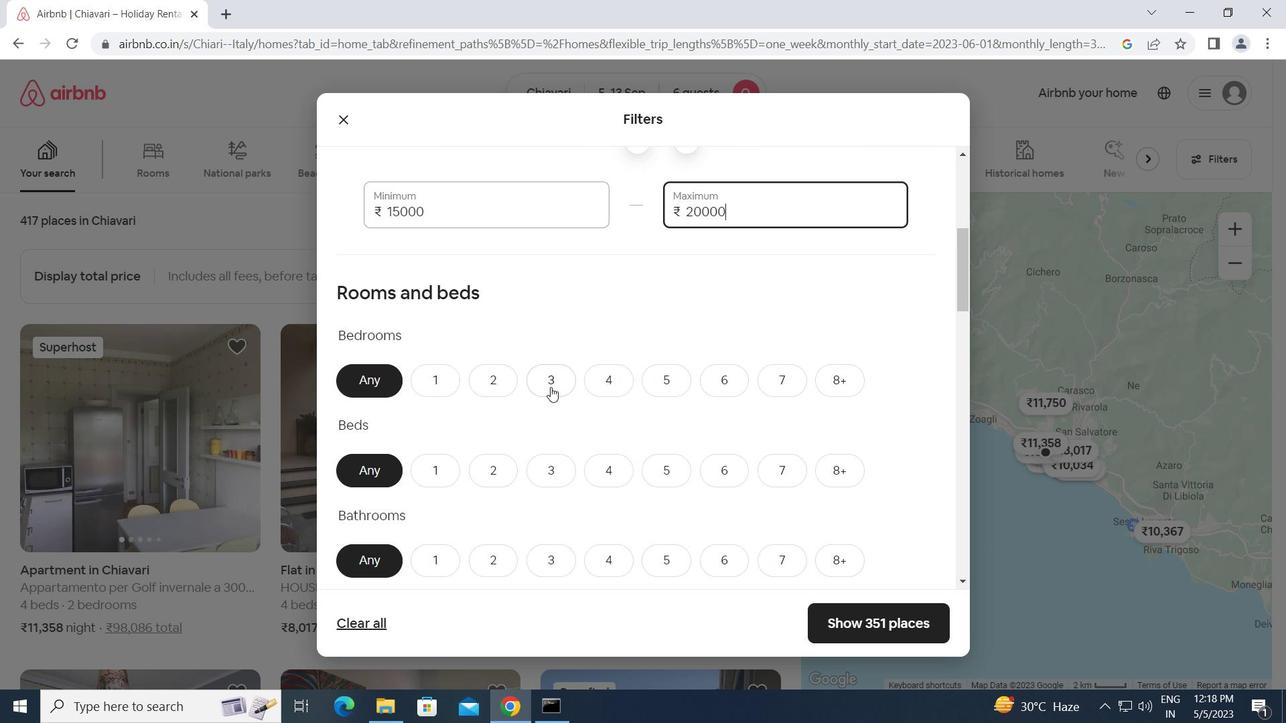 
Action: Mouse pressed left at (553, 381)
Screenshot: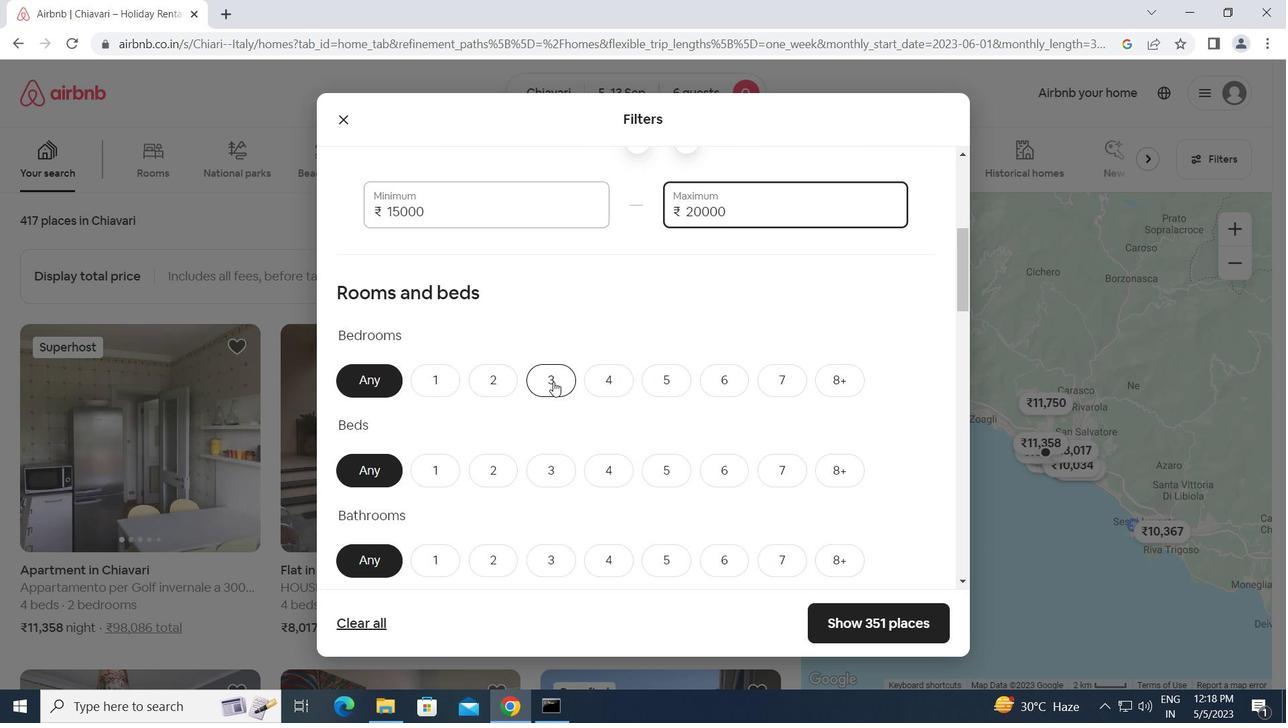 
Action: Mouse moved to (544, 405)
Screenshot: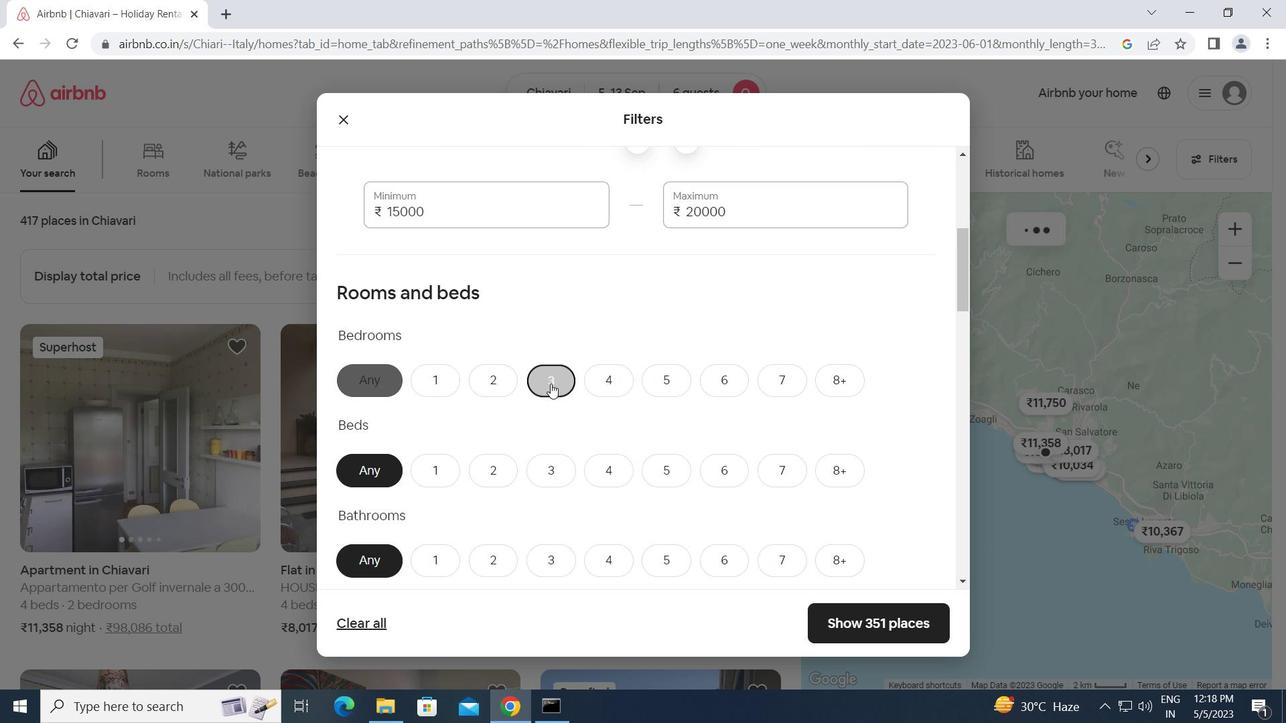
Action: Mouse scrolled (544, 404) with delta (0, 0)
Screenshot: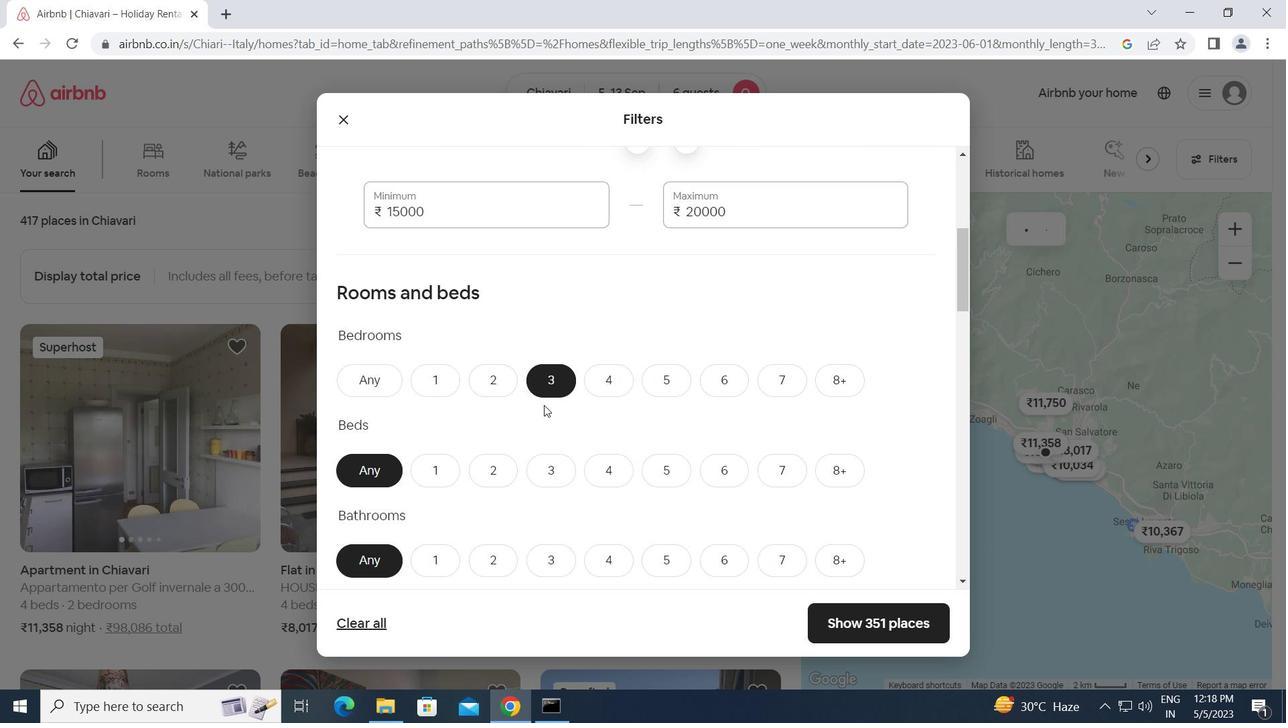 
Action: Mouse scrolled (544, 404) with delta (0, 0)
Screenshot: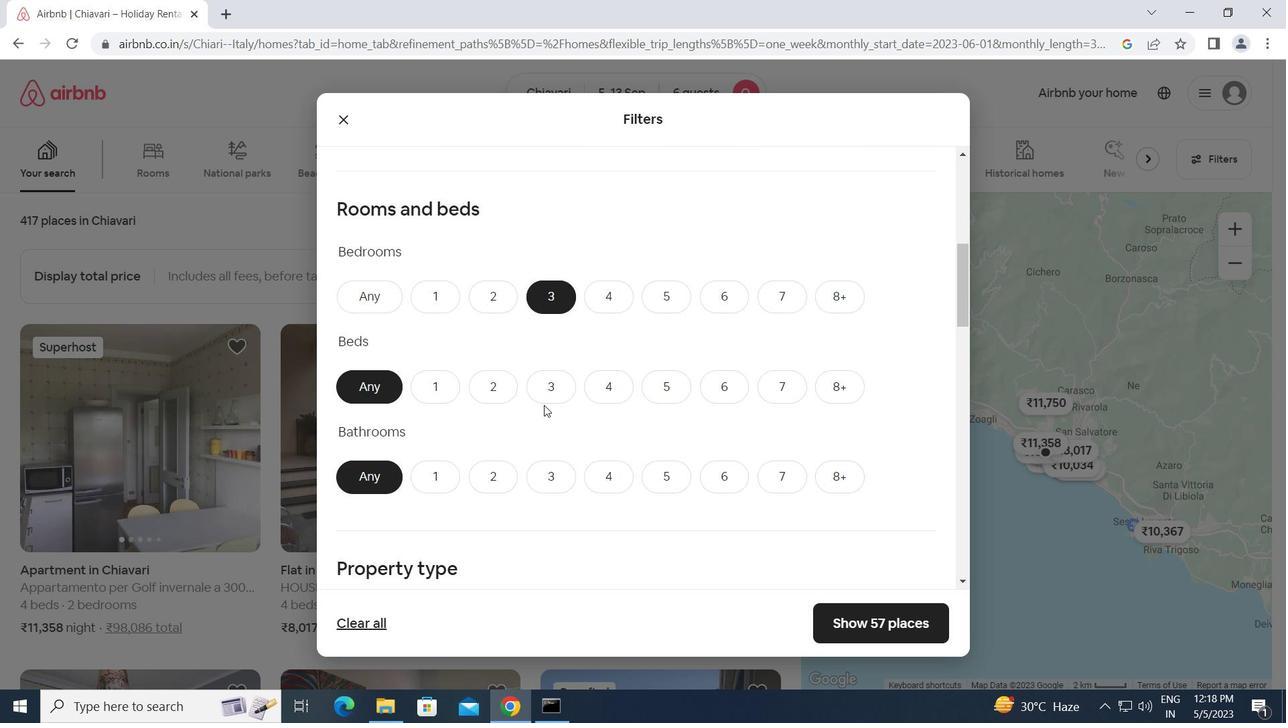 
Action: Mouse moved to (552, 311)
Screenshot: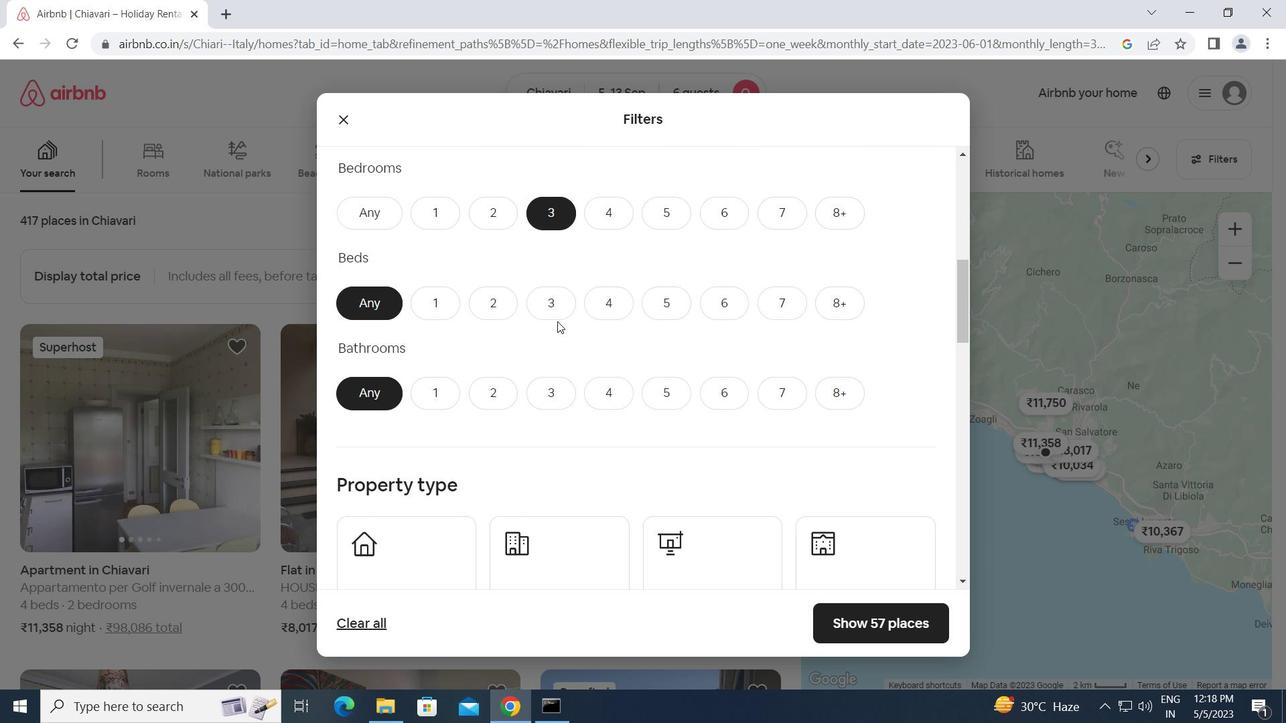 
Action: Mouse pressed left at (552, 311)
Screenshot: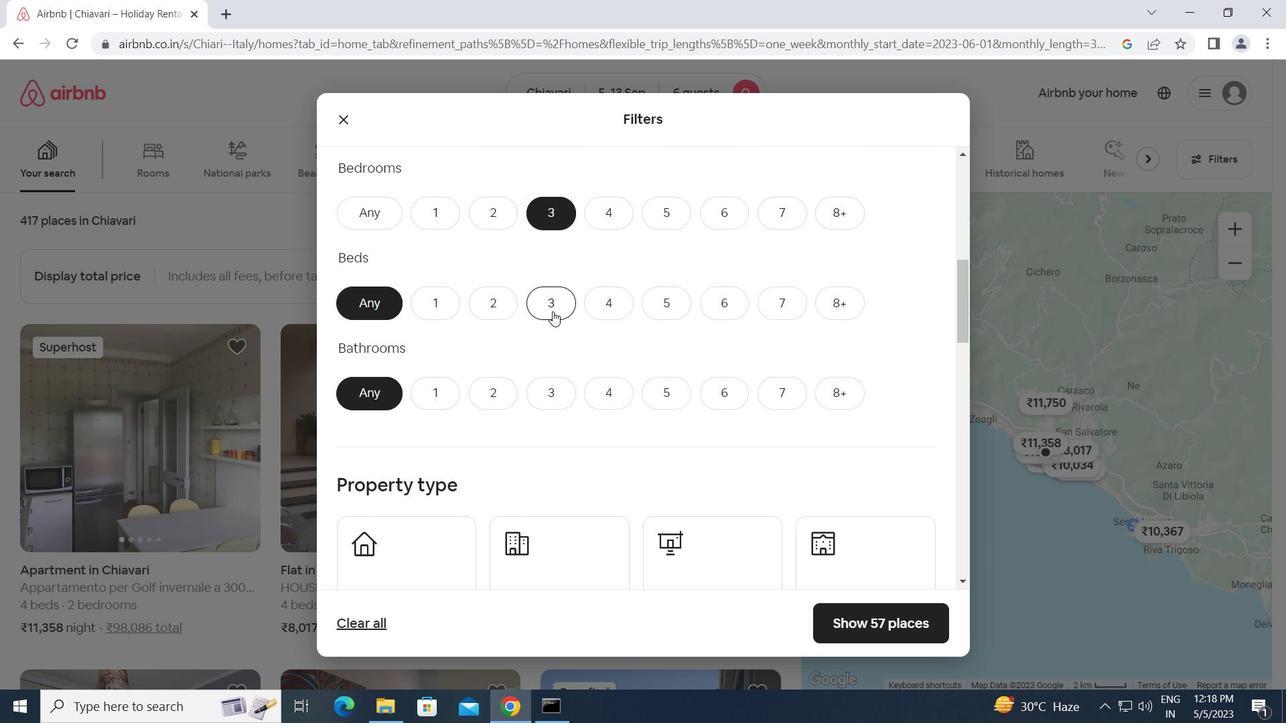 
Action: Mouse moved to (549, 395)
Screenshot: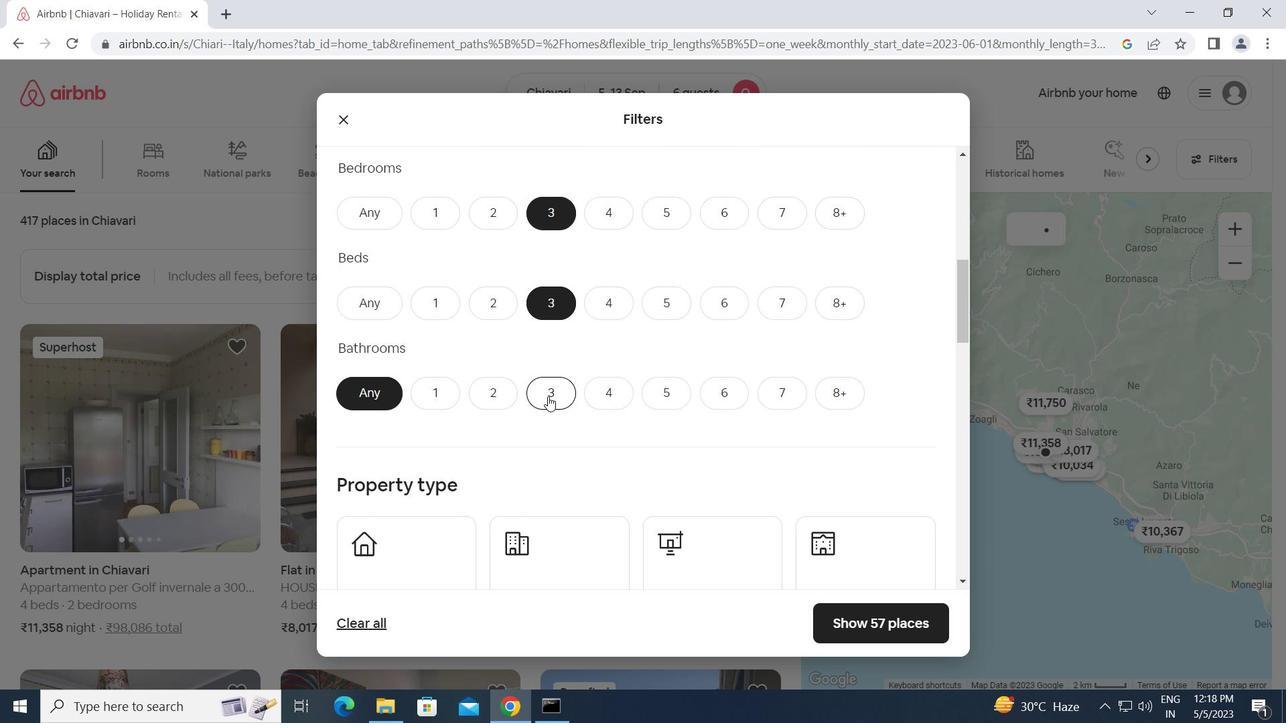 
Action: Mouse pressed left at (549, 395)
Screenshot: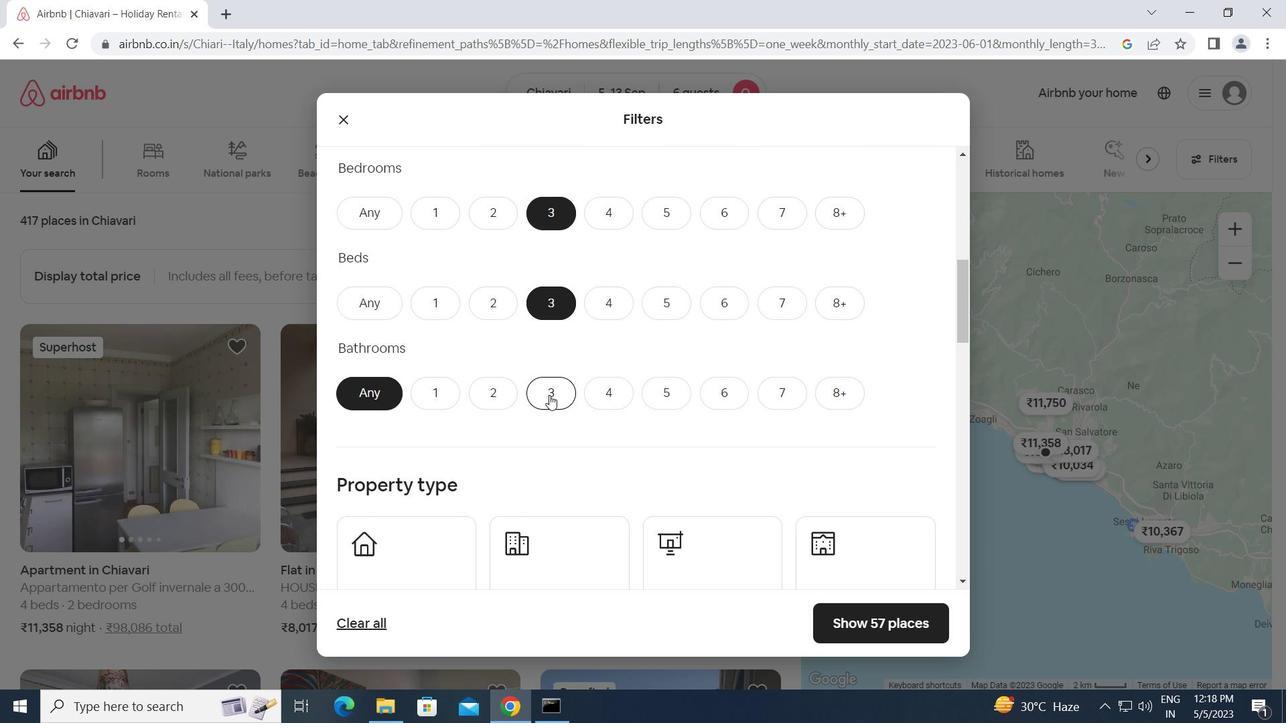 
Action: Mouse moved to (543, 439)
Screenshot: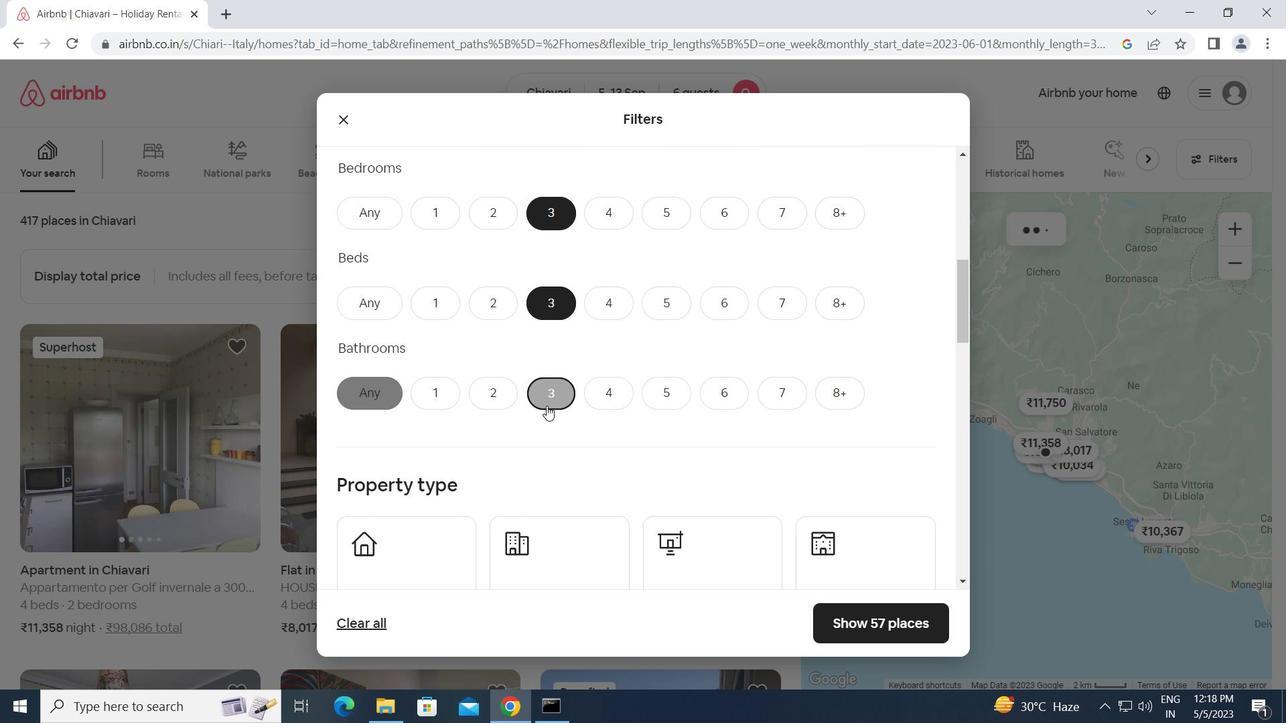 
Action: Mouse scrolled (543, 438) with delta (0, 0)
Screenshot: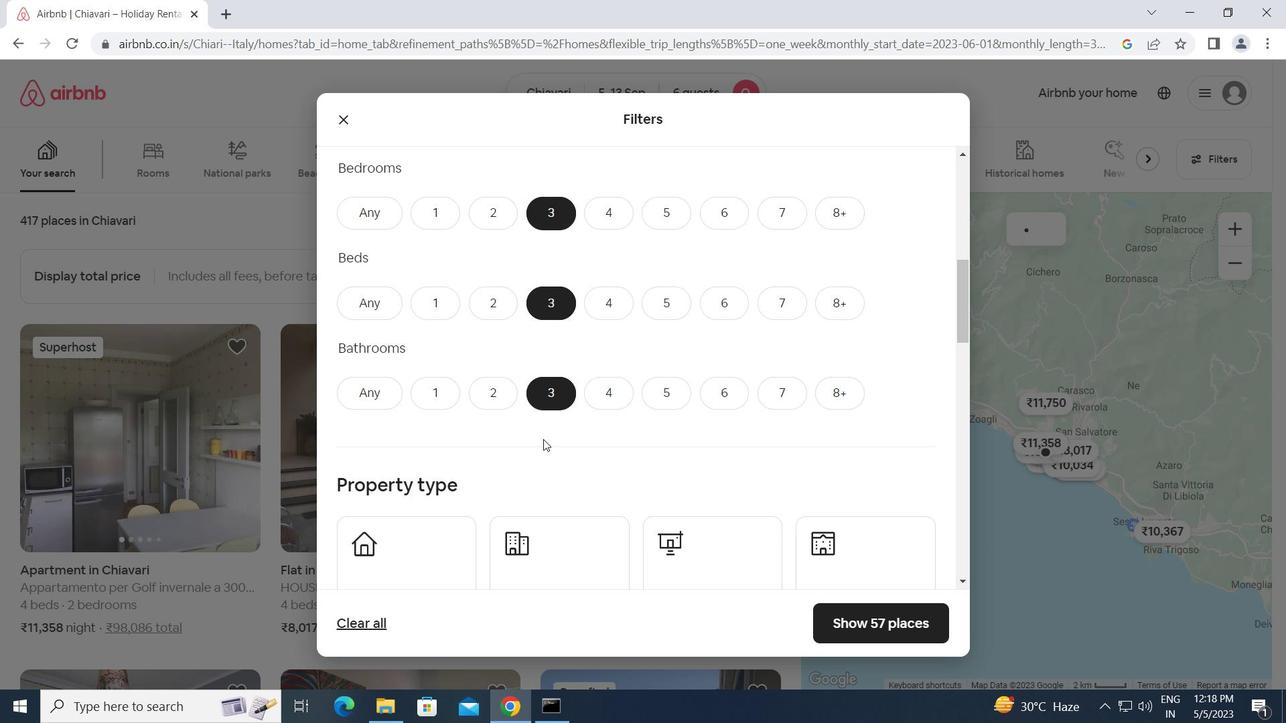 
Action: Mouse scrolled (543, 438) with delta (0, 0)
Screenshot: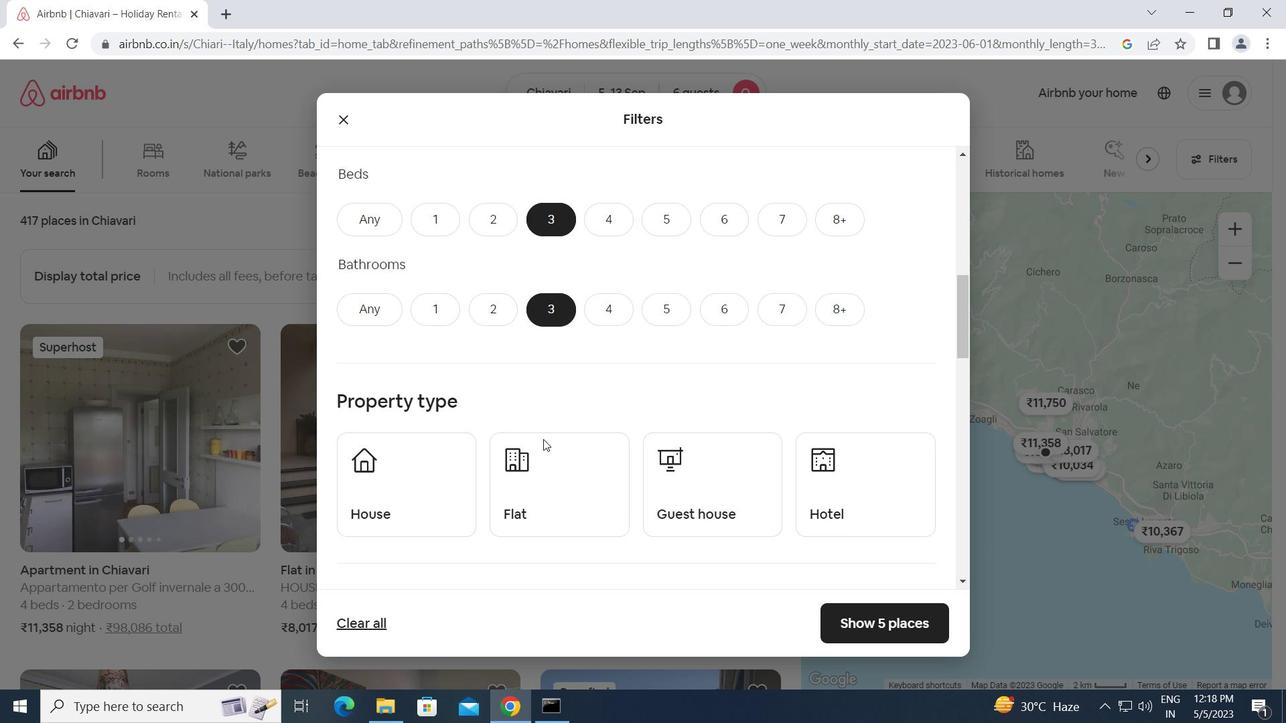 
Action: Mouse moved to (420, 409)
Screenshot: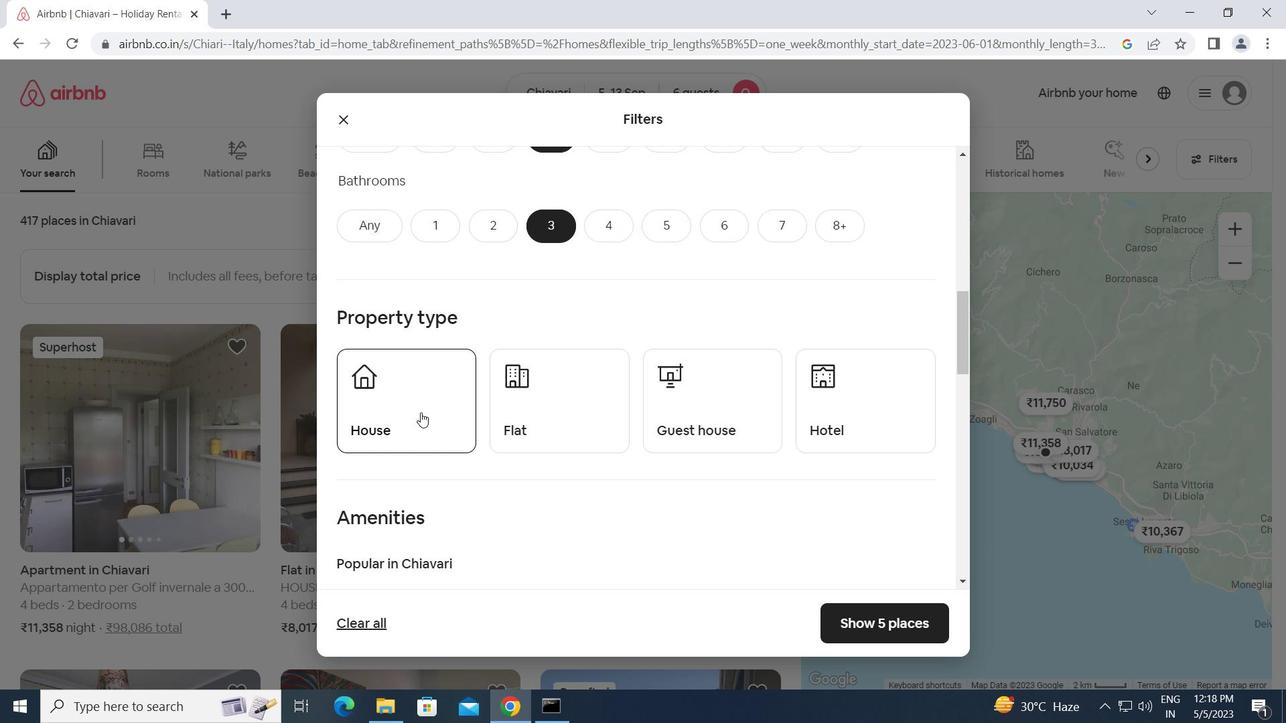 
Action: Mouse pressed left at (420, 409)
Screenshot: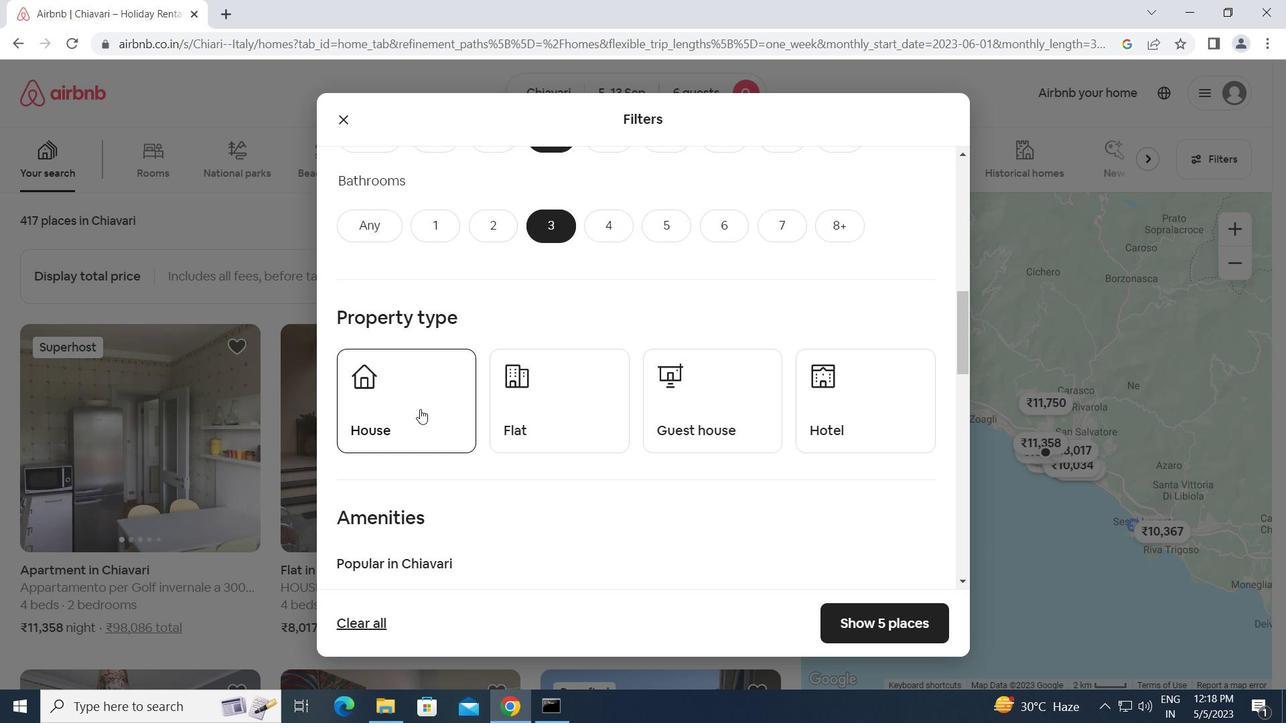 
Action: Mouse moved to (576, 401)
Screenshot: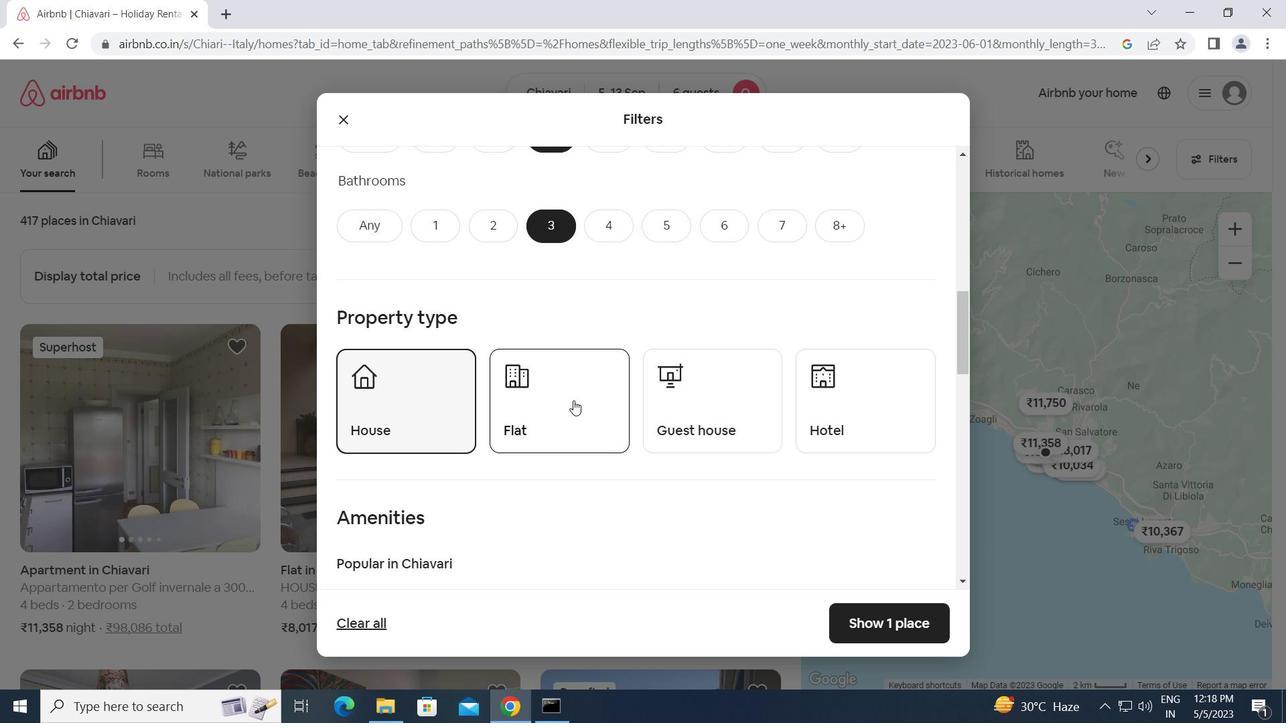 
Action: Mouse pressed left at (576, 401)
Screenshot: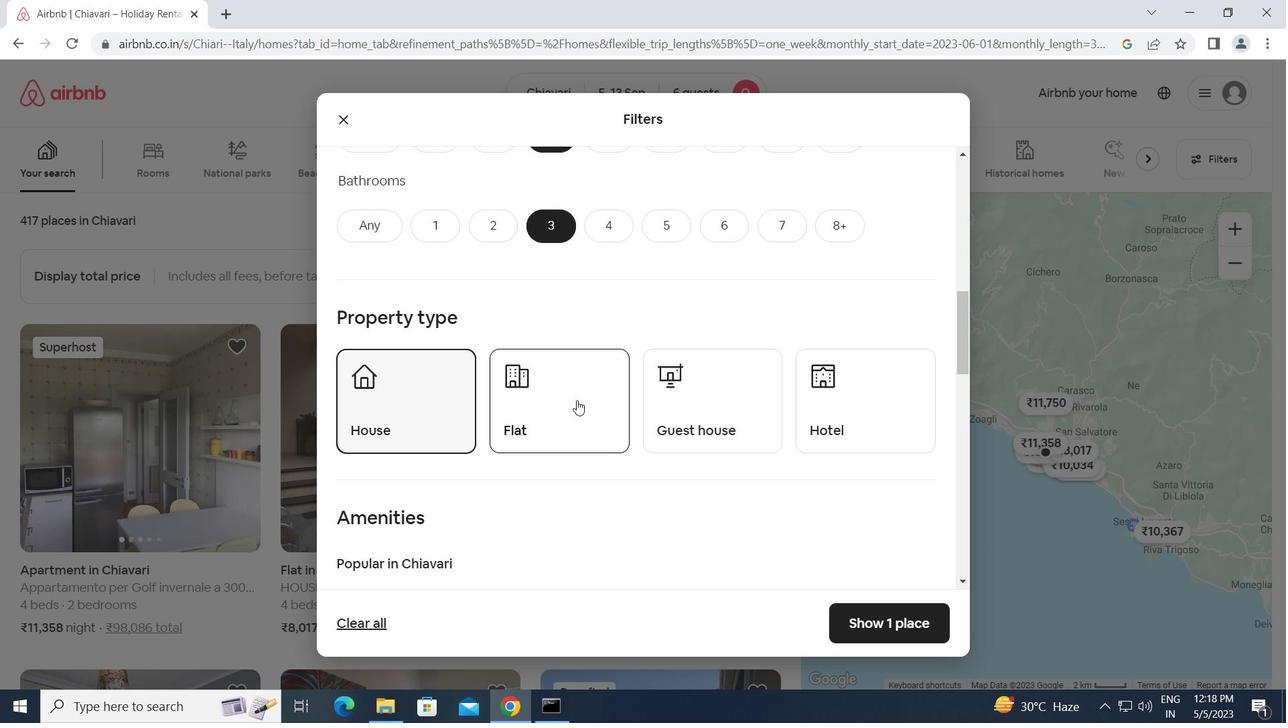 
Action: Mouse moved to (712, 409)
Screenshot: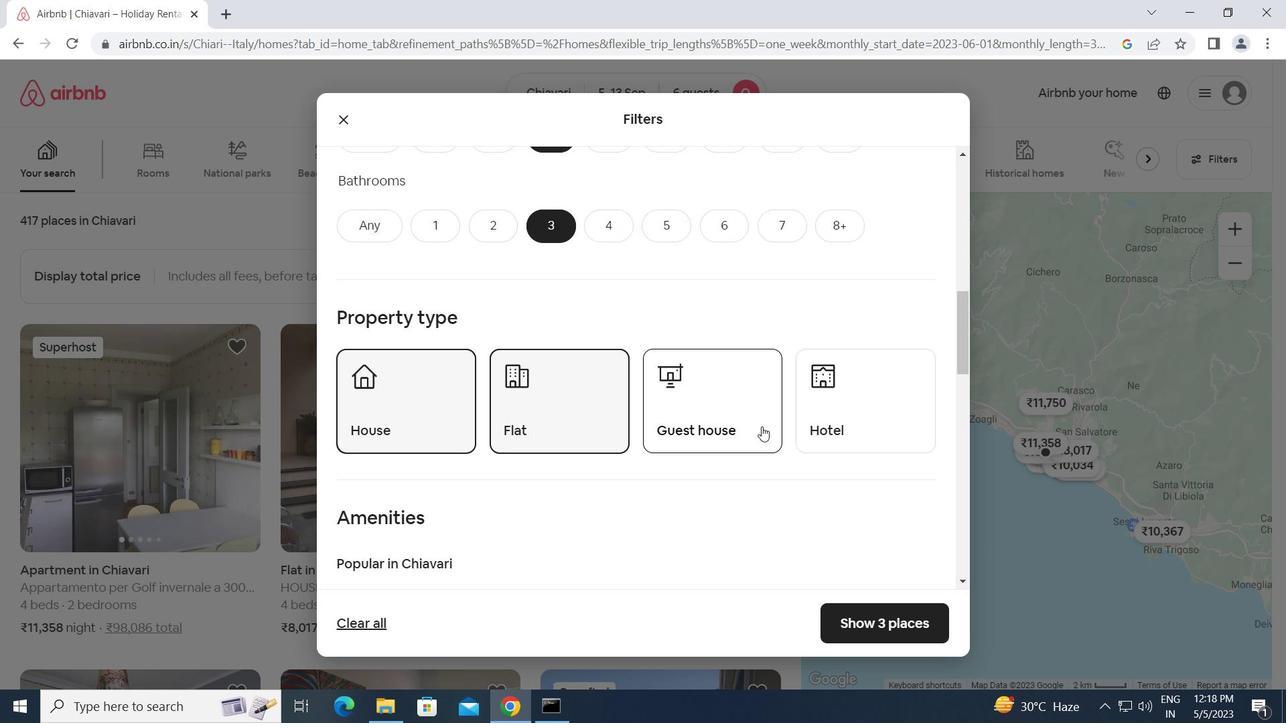 
Action: Mouse pressed left at (712, 409)
Screenshot: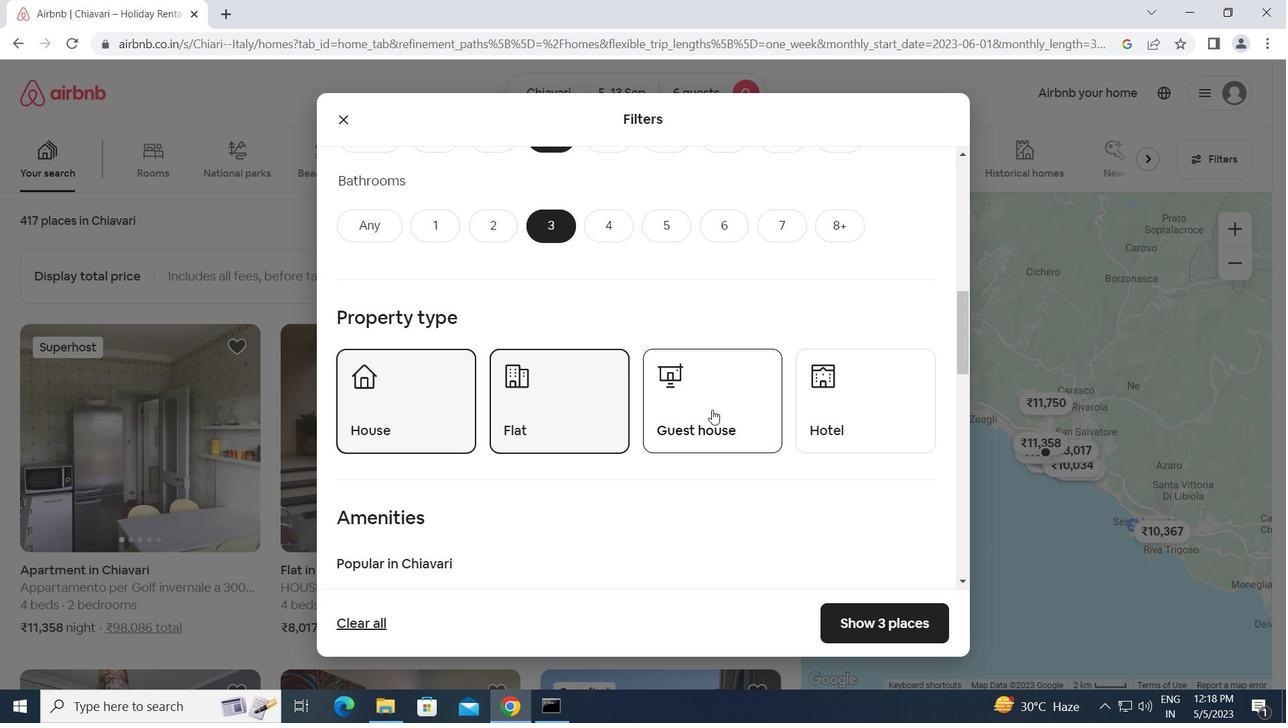 
Action: Mouse moved to (588, 485)
Screenshot: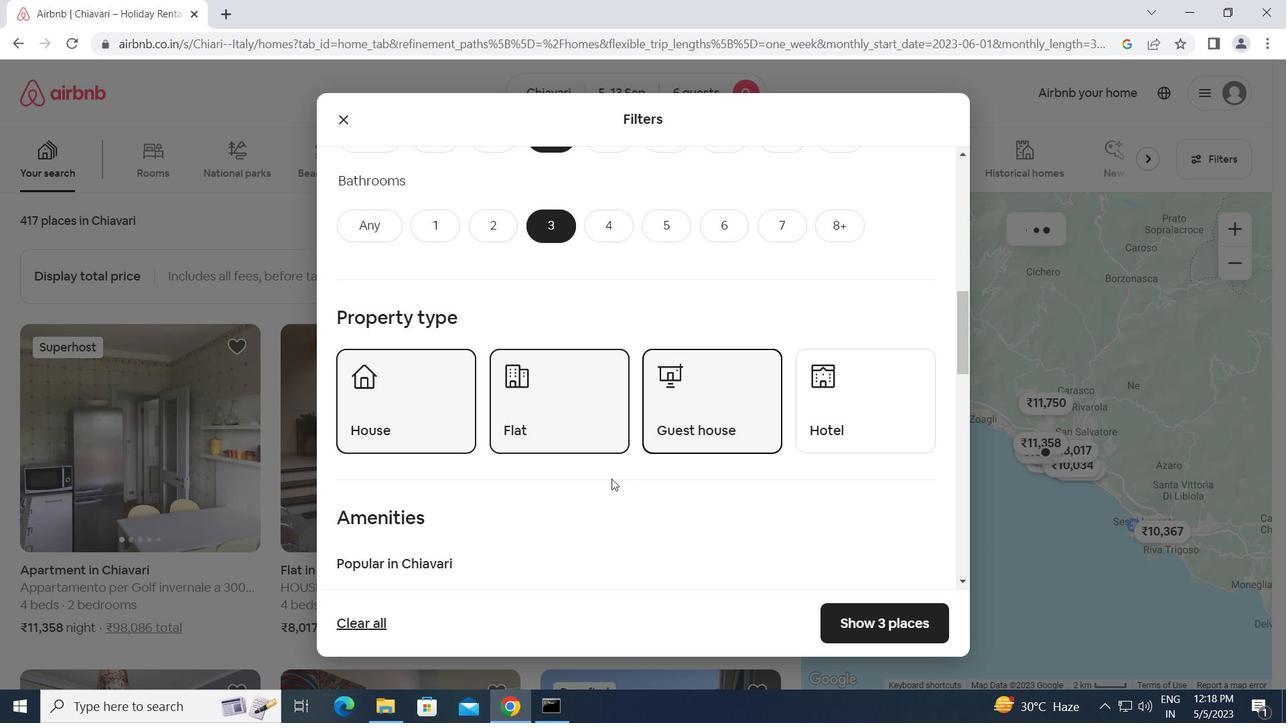 
Action: Mouse scrolled (588, 484) with delta (0, 0)
Screenshot: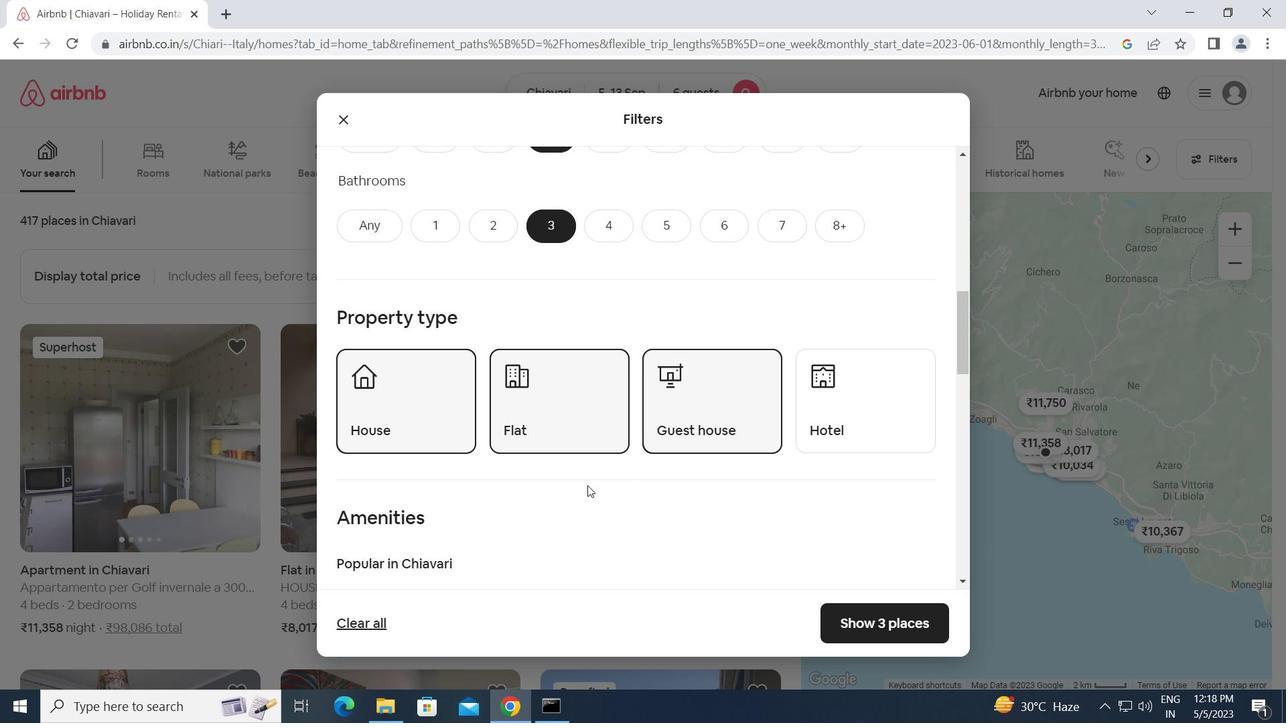 
Action: Mouse scrolled (588, 484) with delta (0, 0)
Screenshot: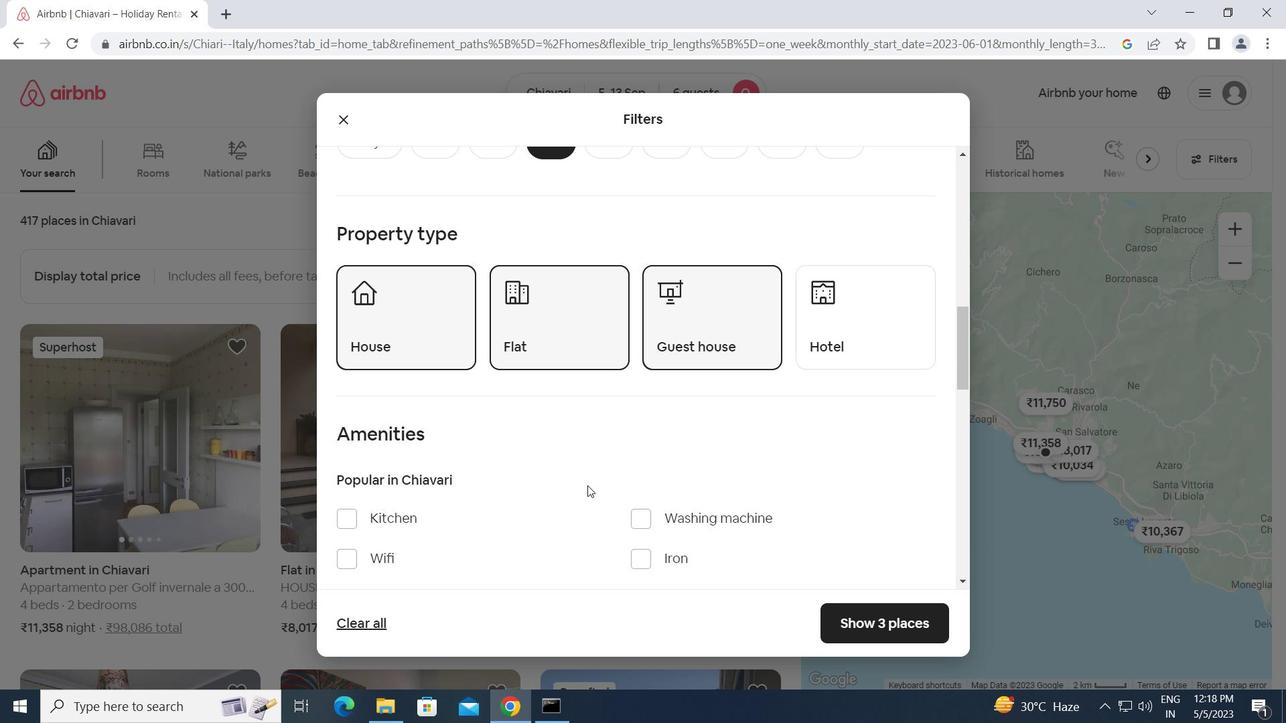 
Action: Mouse scrolled (588, 484) with delta (0, 0)
Screenshot: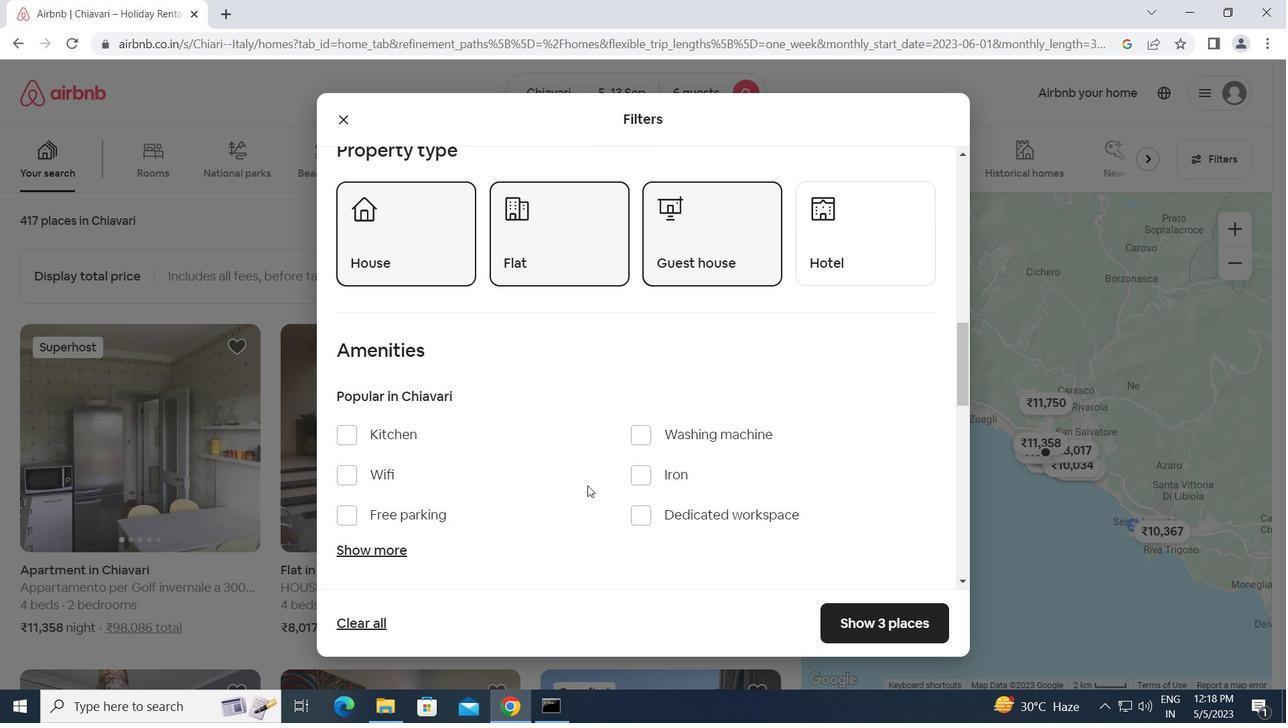 
Action: Mouse moved to (639, 355)
Screenshot: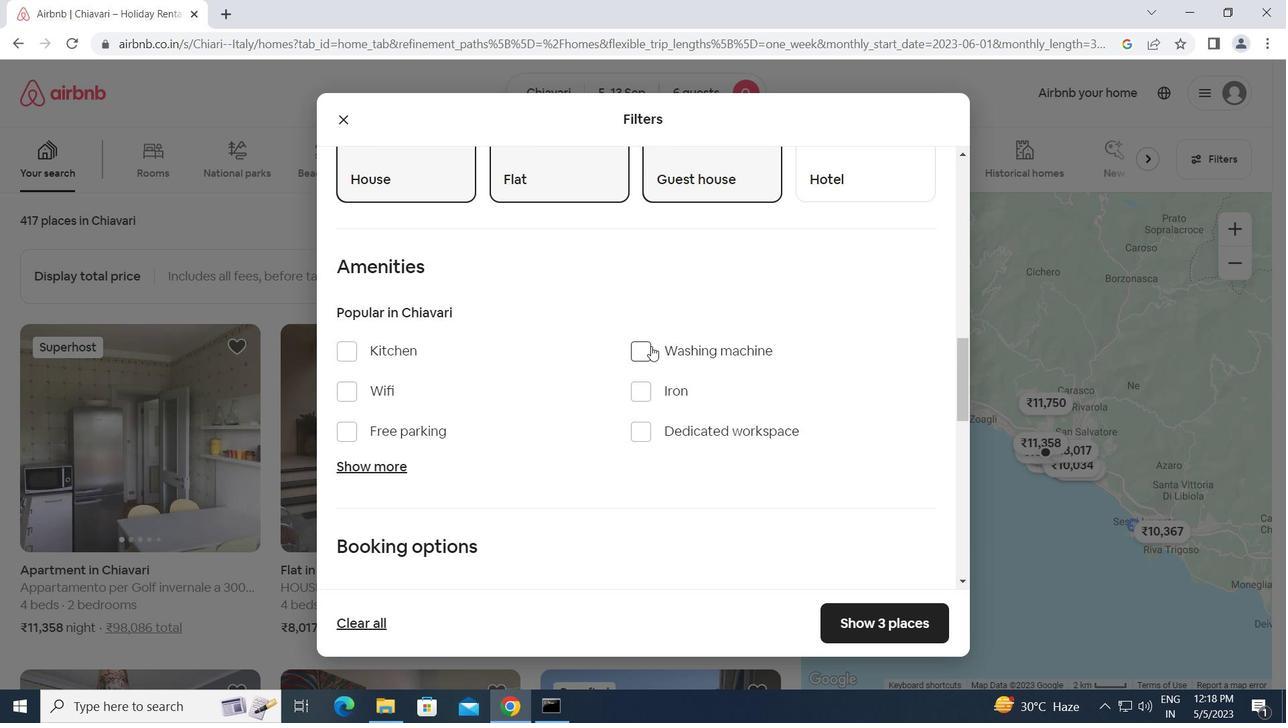 
Action: Mouse pressed left at (639, 355)
Screenshot: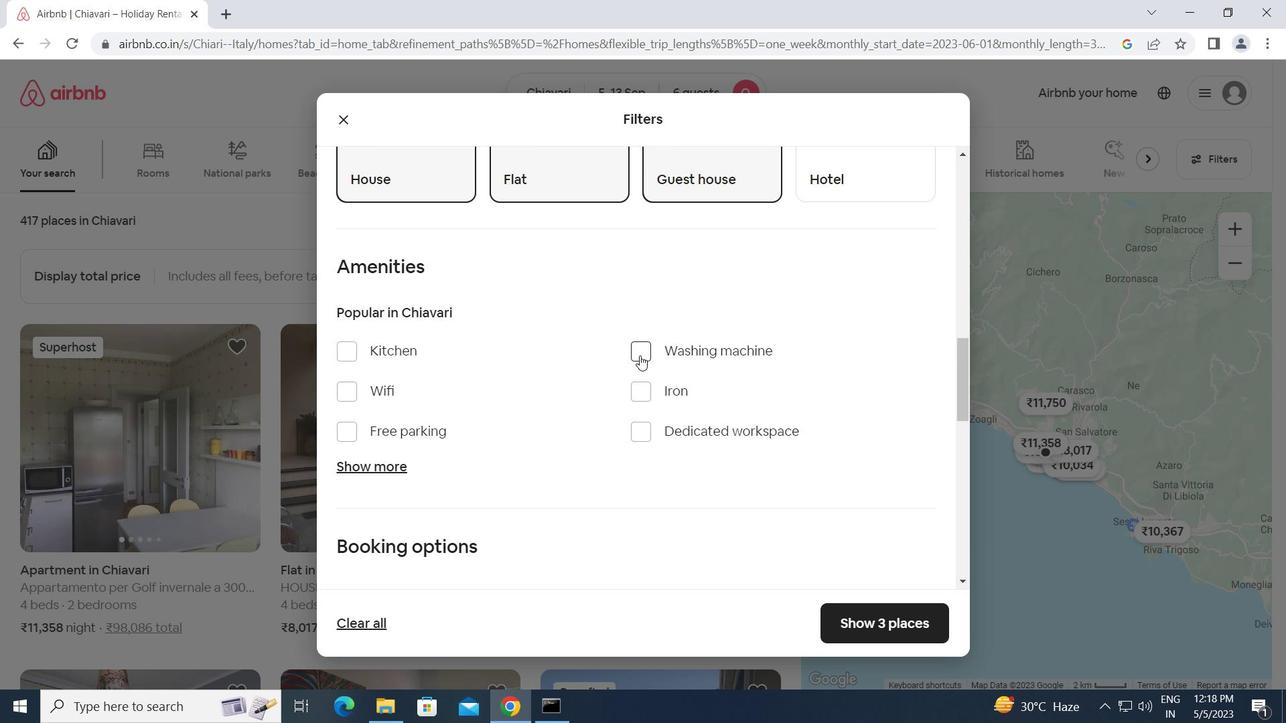 
Action: Mouse moved to (541, 440)
Screenshot: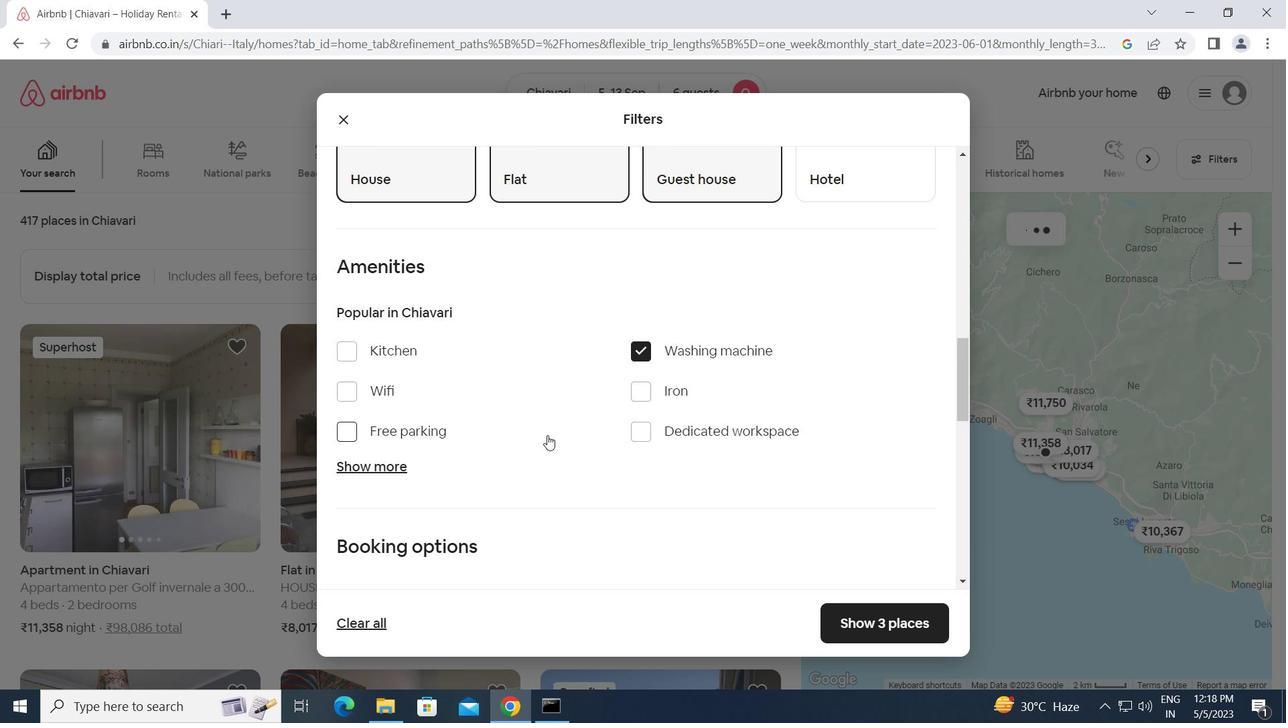 
Action: Mouse scrolled (541, 439) with delta (0, 0)
Screenshot: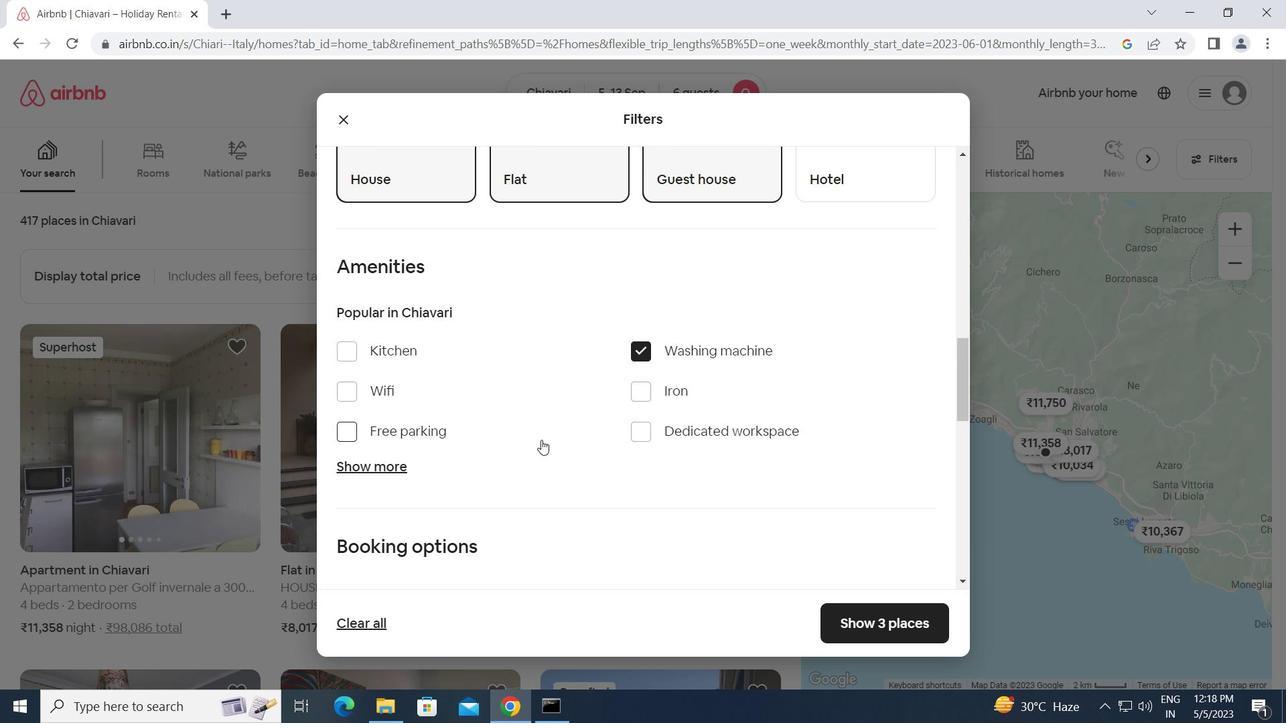 
Action: Mouse scrolled (541, 439) with delta (0, 0)
Screenshot: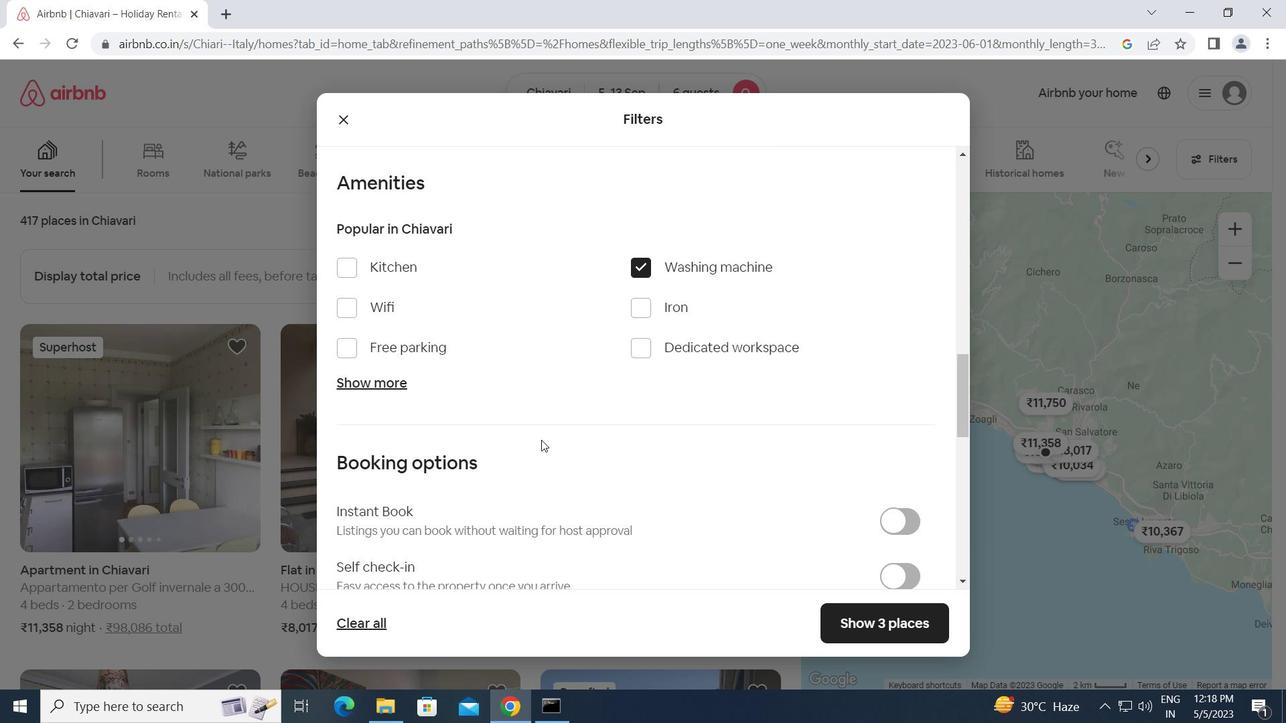 
Action: Mouse moved to (892, 492)
Screenshot: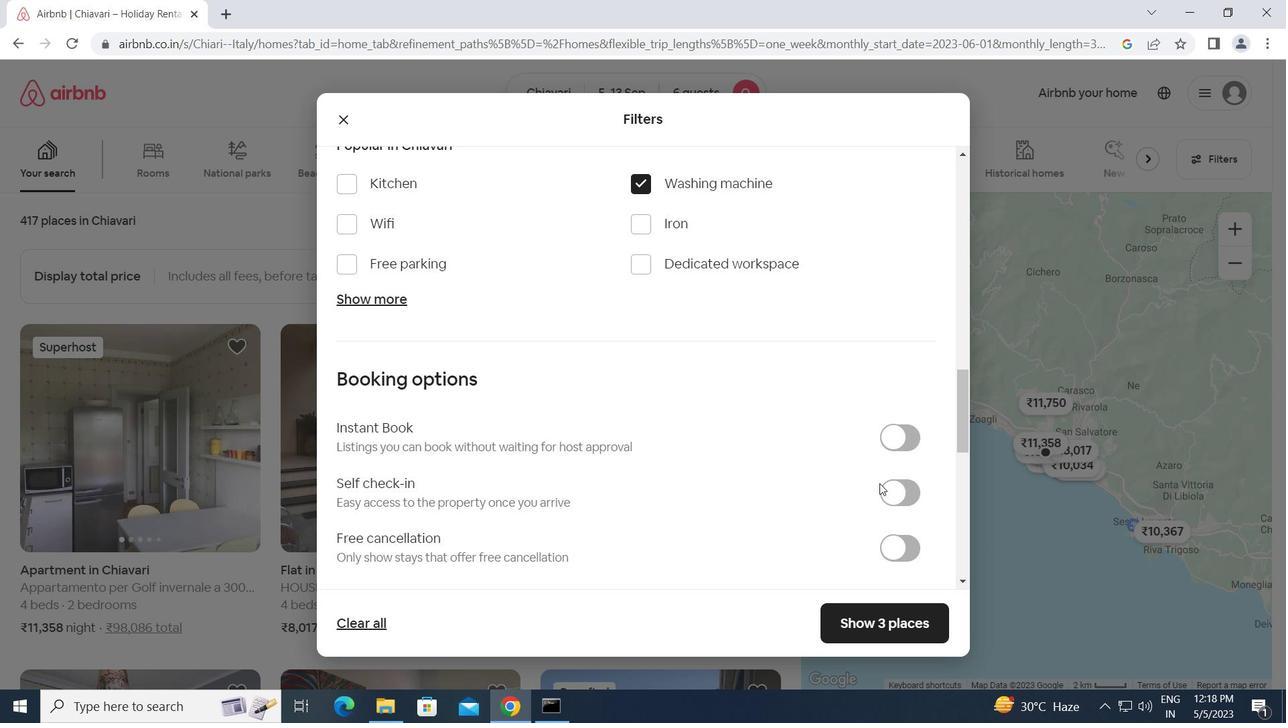 
Action: Mouse pressed left at (892, 492)
Screenshot: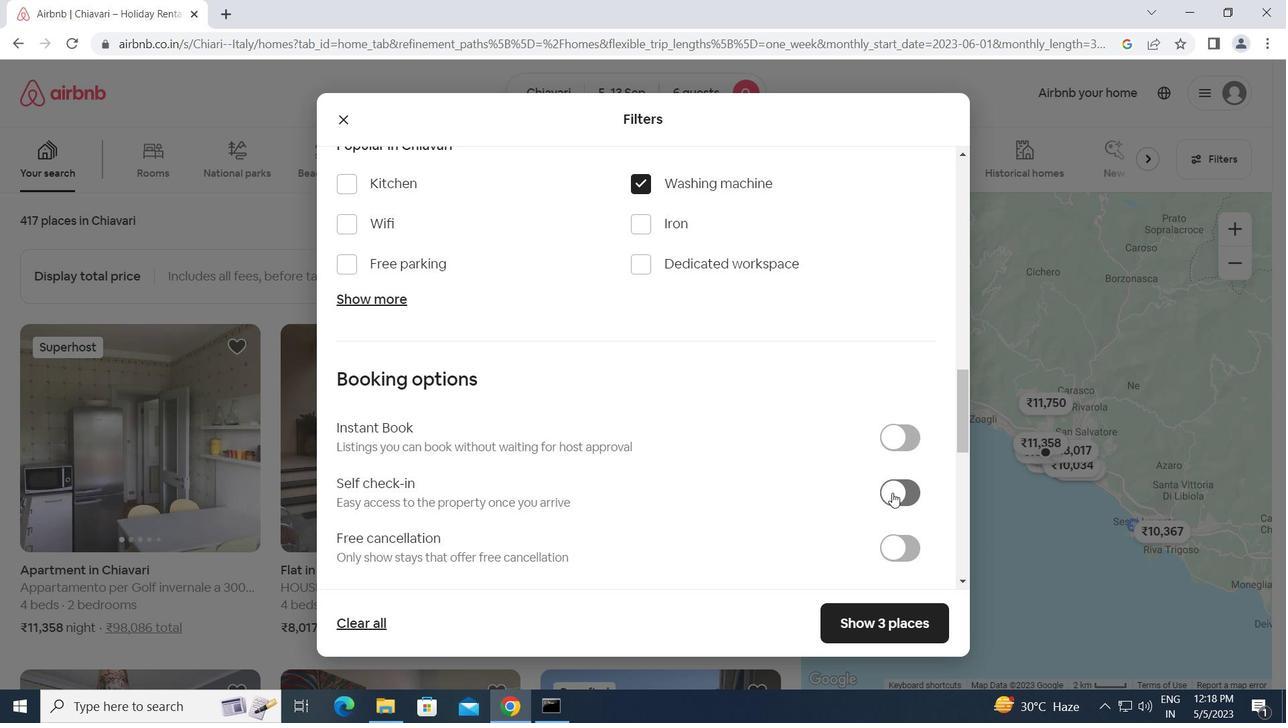 
Action: Mouse moved to (659, 533)
Screenshot: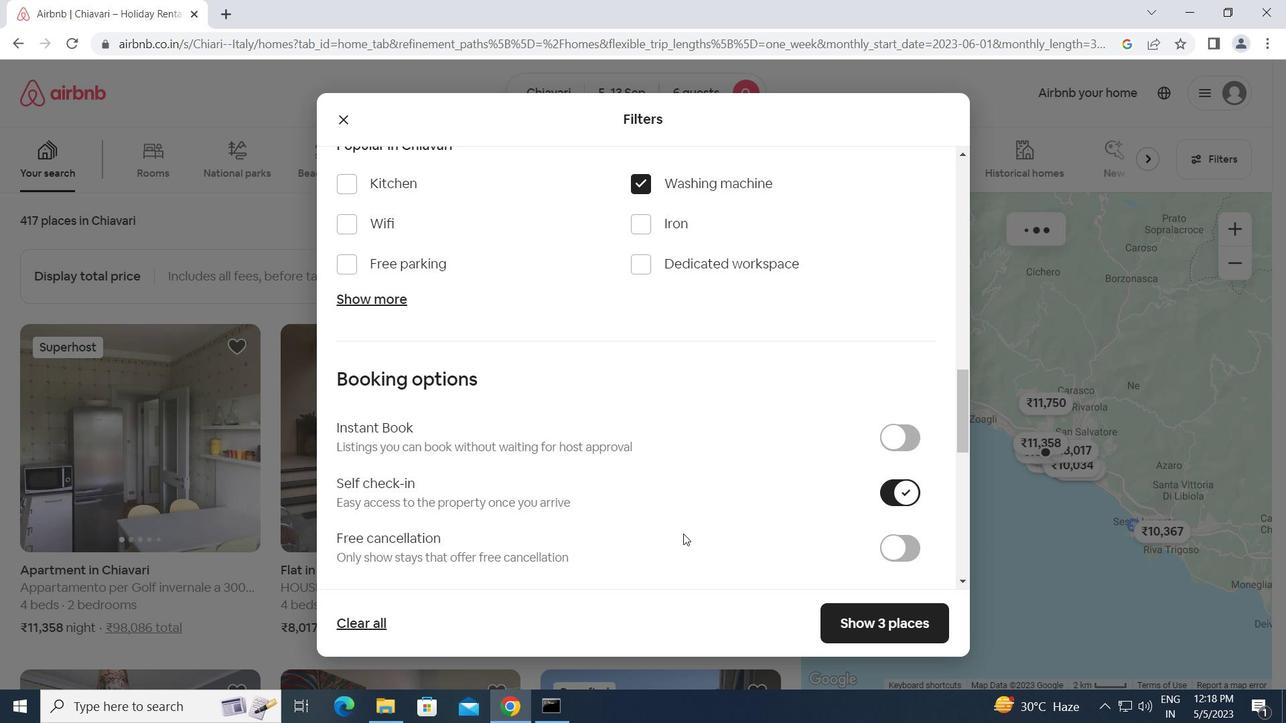 
Action: Mouse scrolled (659, 533) with delta (0, 0)
Screenshot: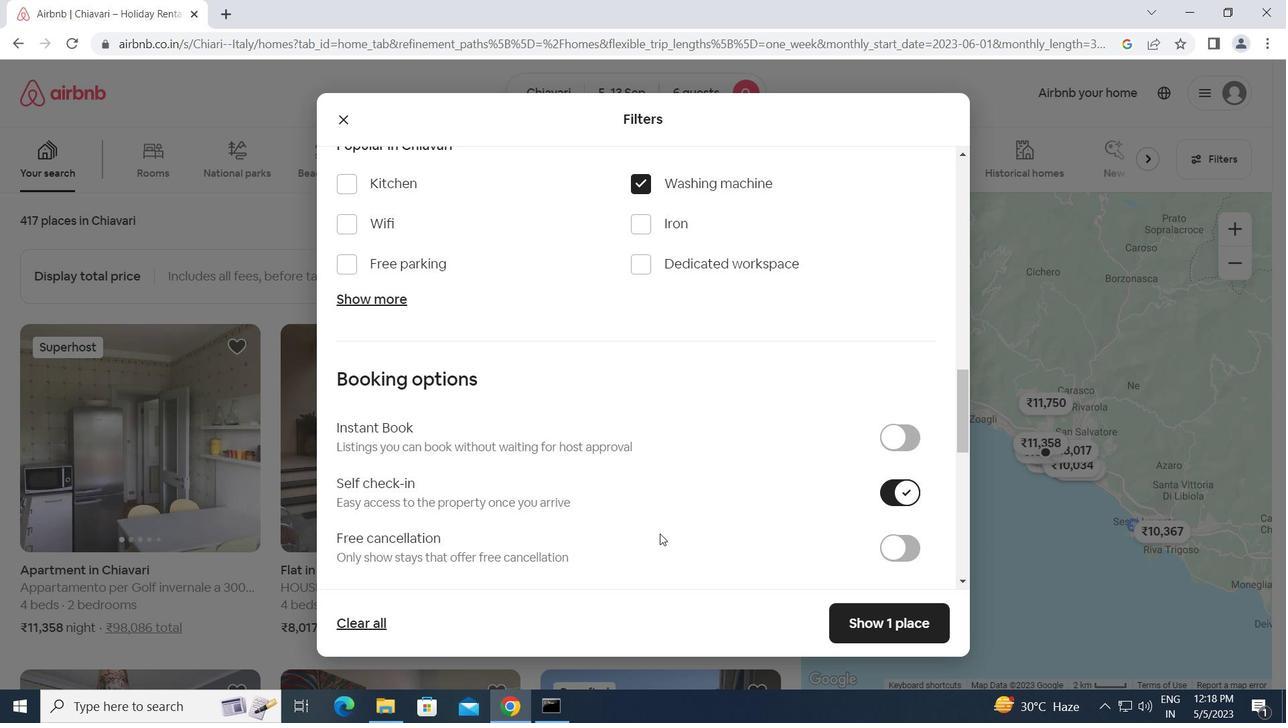 
Action: Mouse scrolled (659, 533) with delta (0, 0)
Screenshot: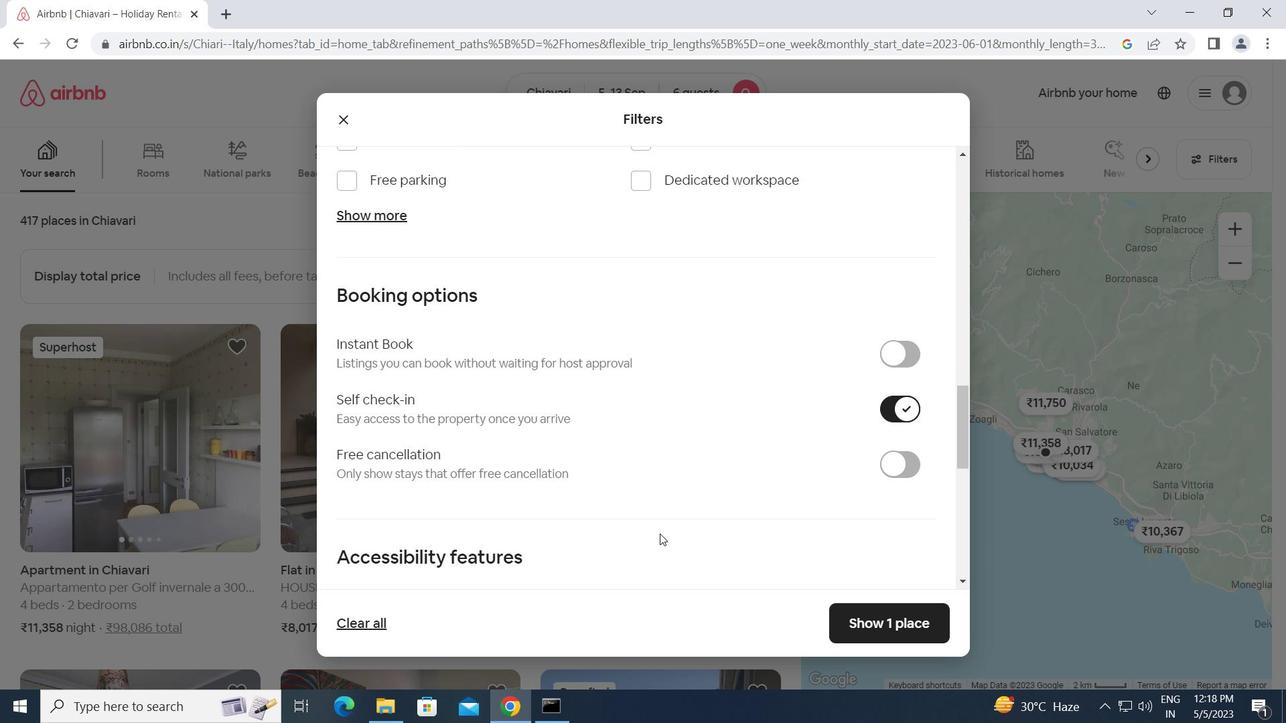 
Action: Mouse scrolled (659, 533) with delta (0, 0)
Screenshot: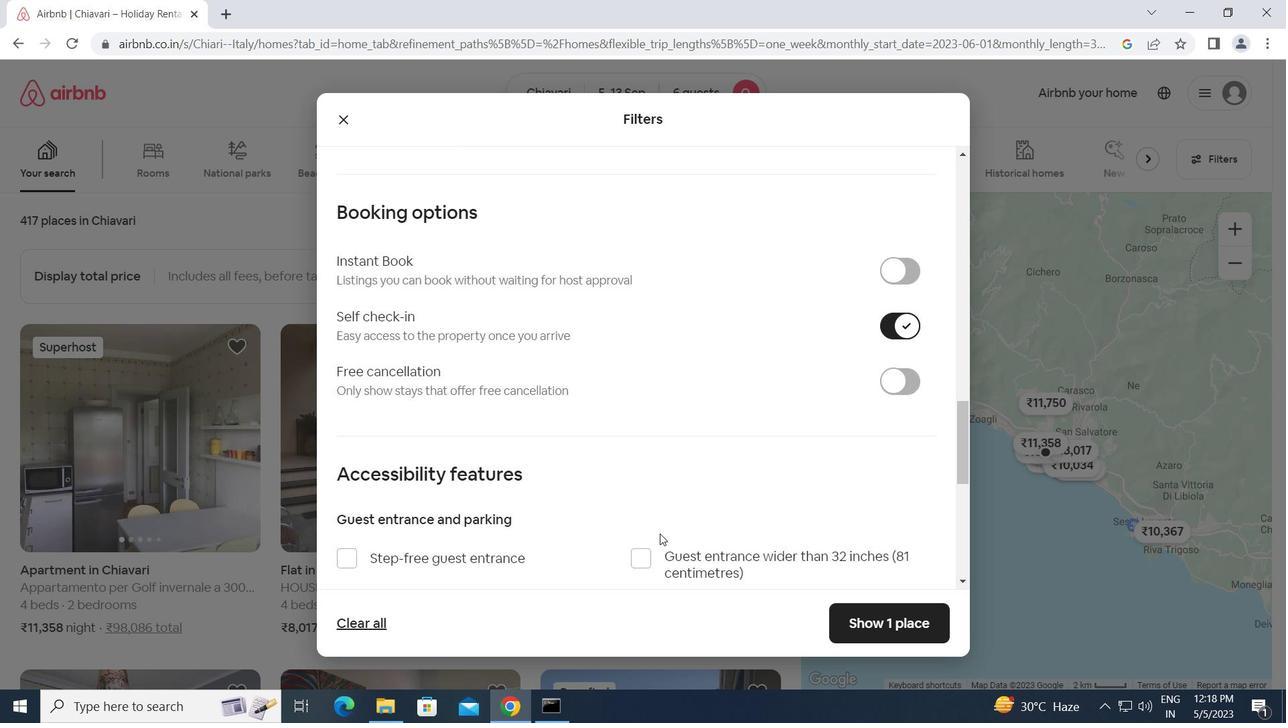 
Action: Mouse scrolled (659, 533) with delta (0, 0)
Screenshot: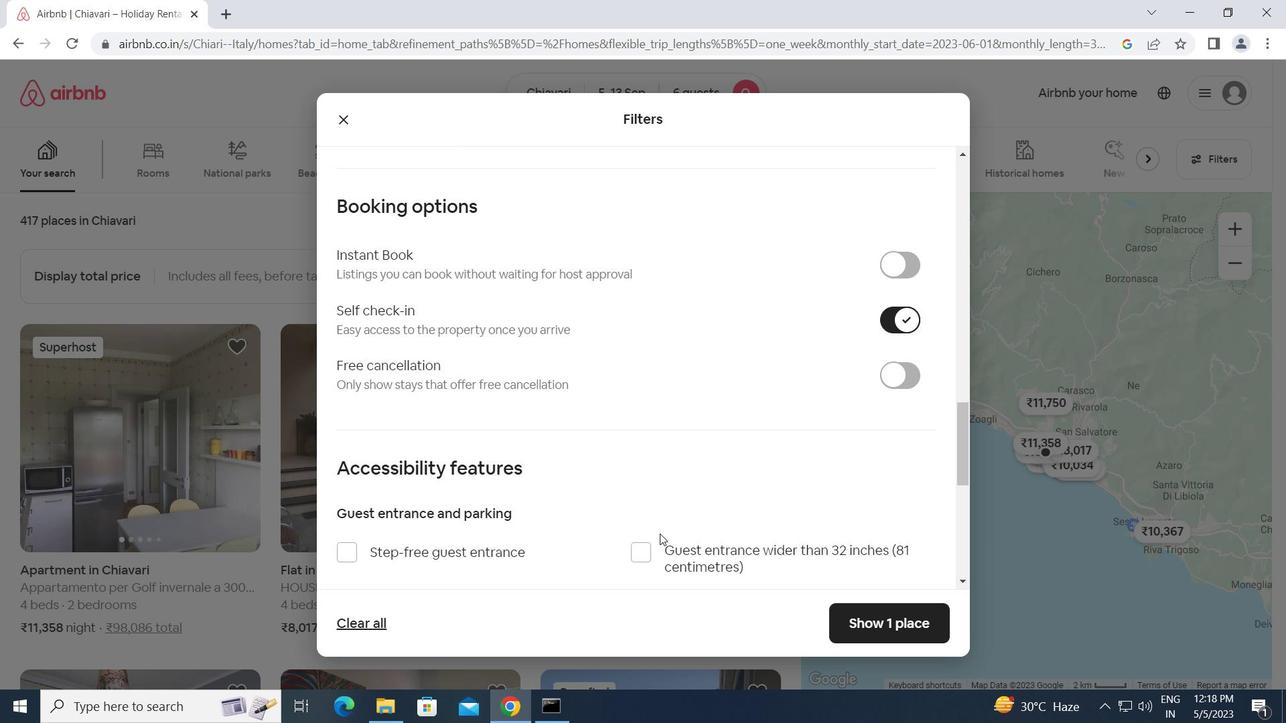 
Action: Mouse scrolled (659, 533) with delta (0, 0)
Screenshot: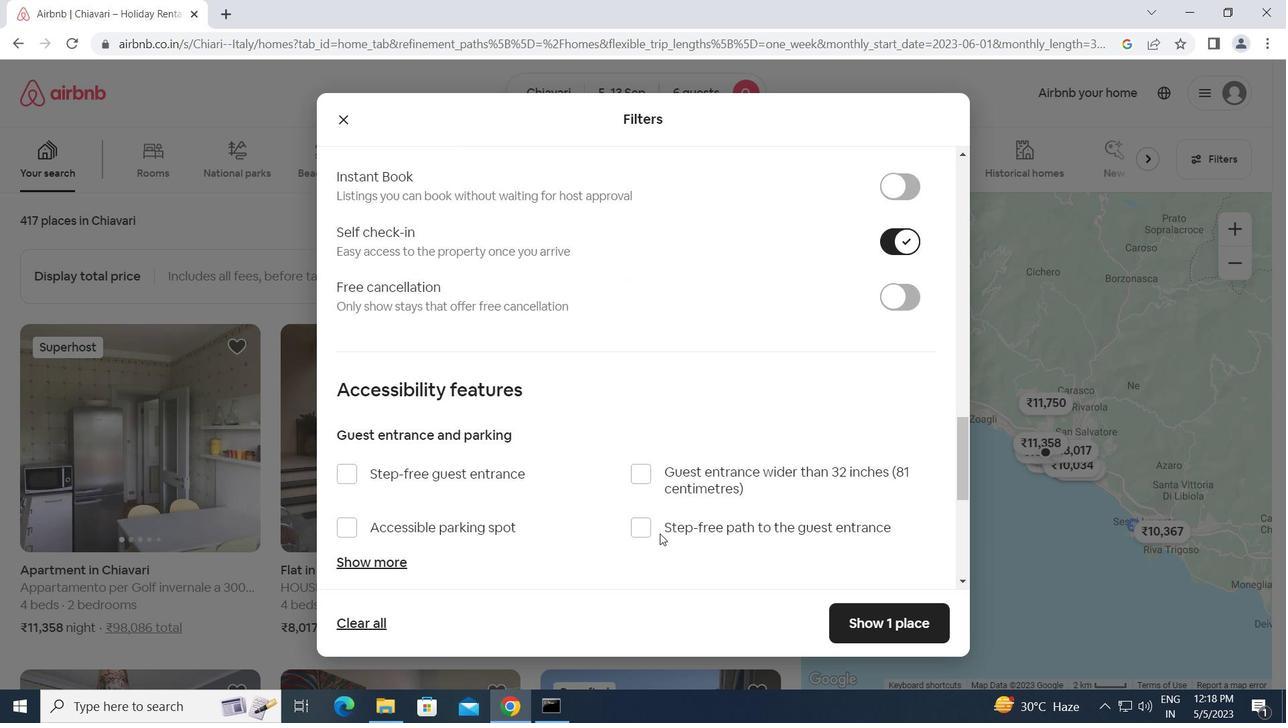 
Action: Mouse scrolled (659, 533) with delta (0, 0)
Screenshot: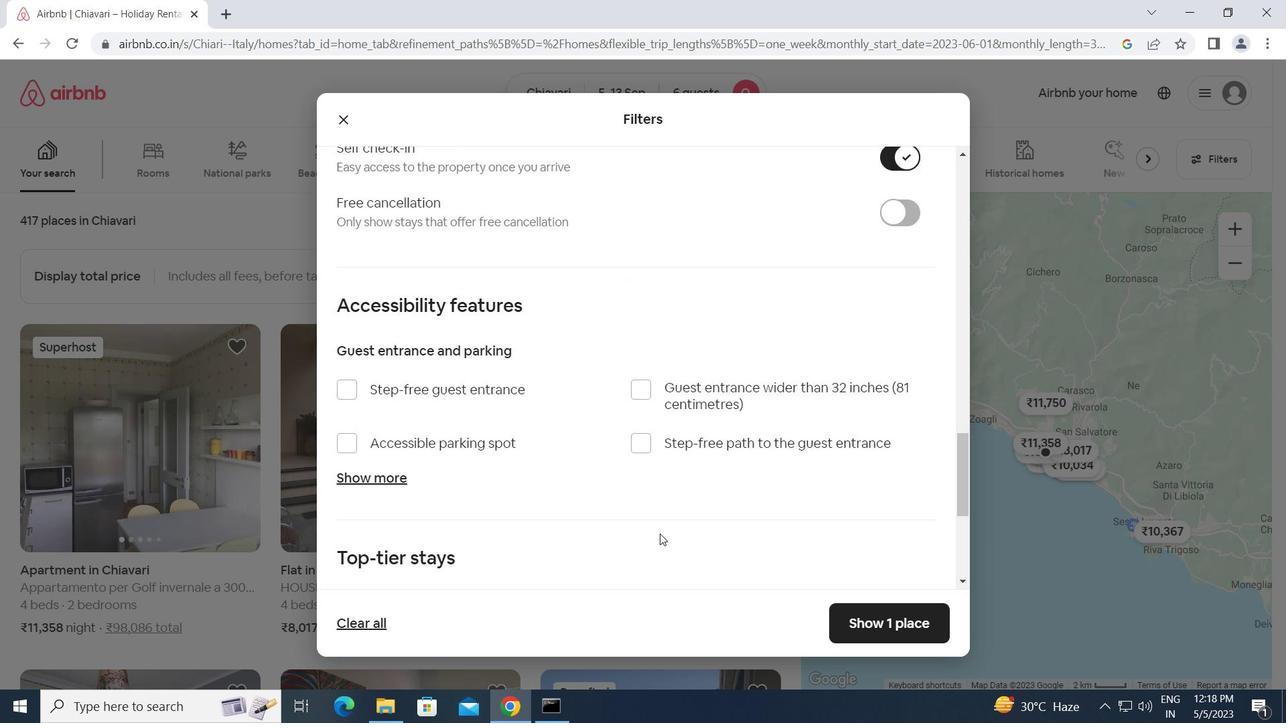 
Action: Mouse scrolled (659, 533) with delta (0, 0)
Screenshot: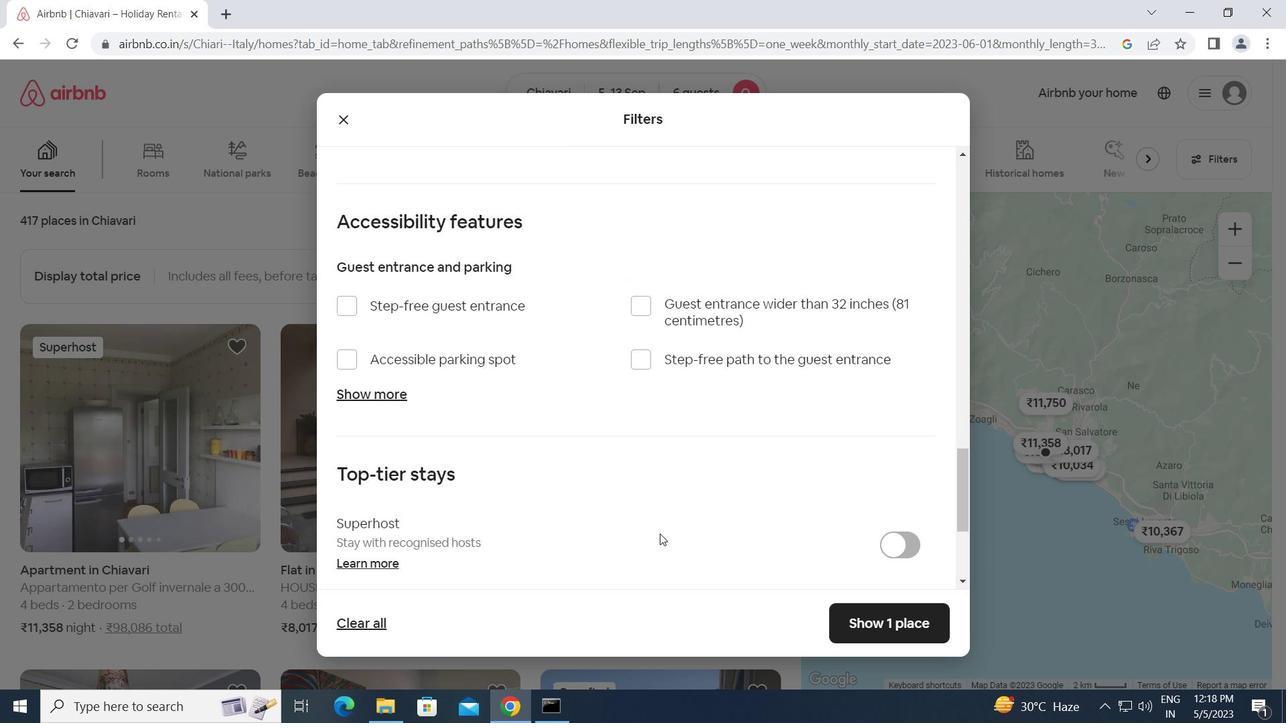 
Action: Mouse moved to (657, 535)
Screenshot: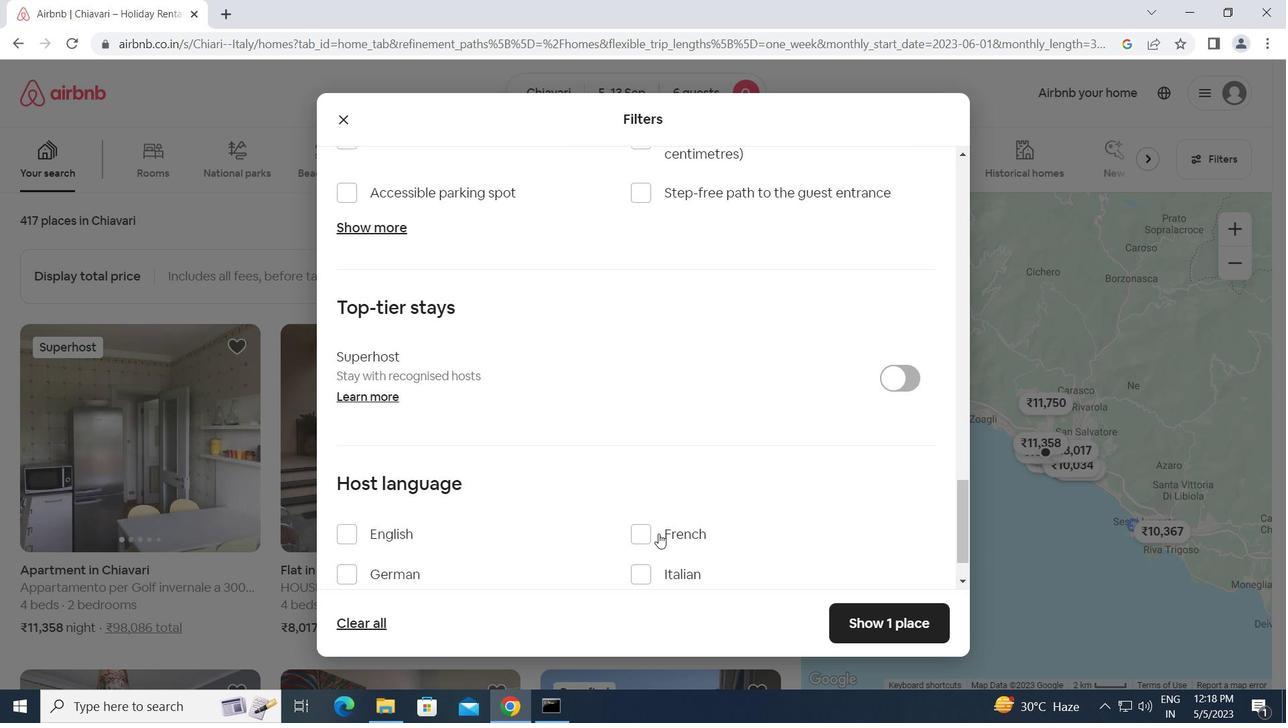 
Action: Mouse scrolled (657, 534) with delta (0, 0)
Screenshot: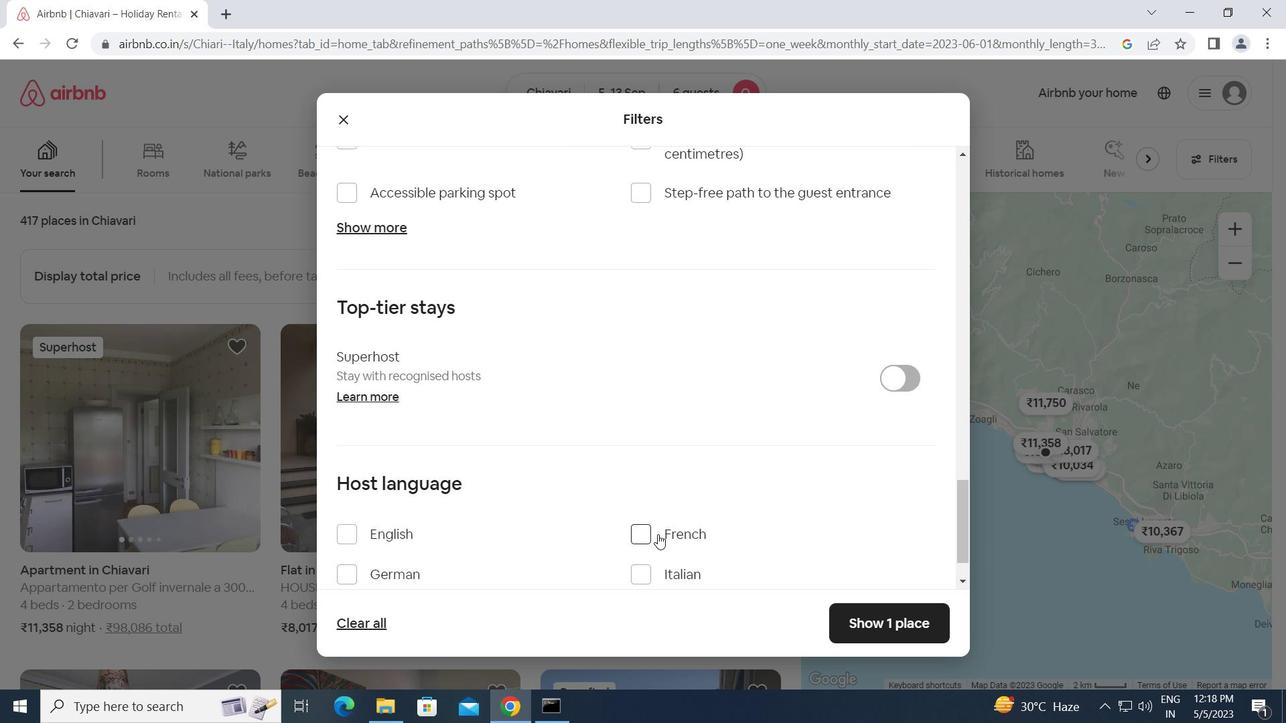 
Action: Mouse moved to (343, 470)
Screenshot: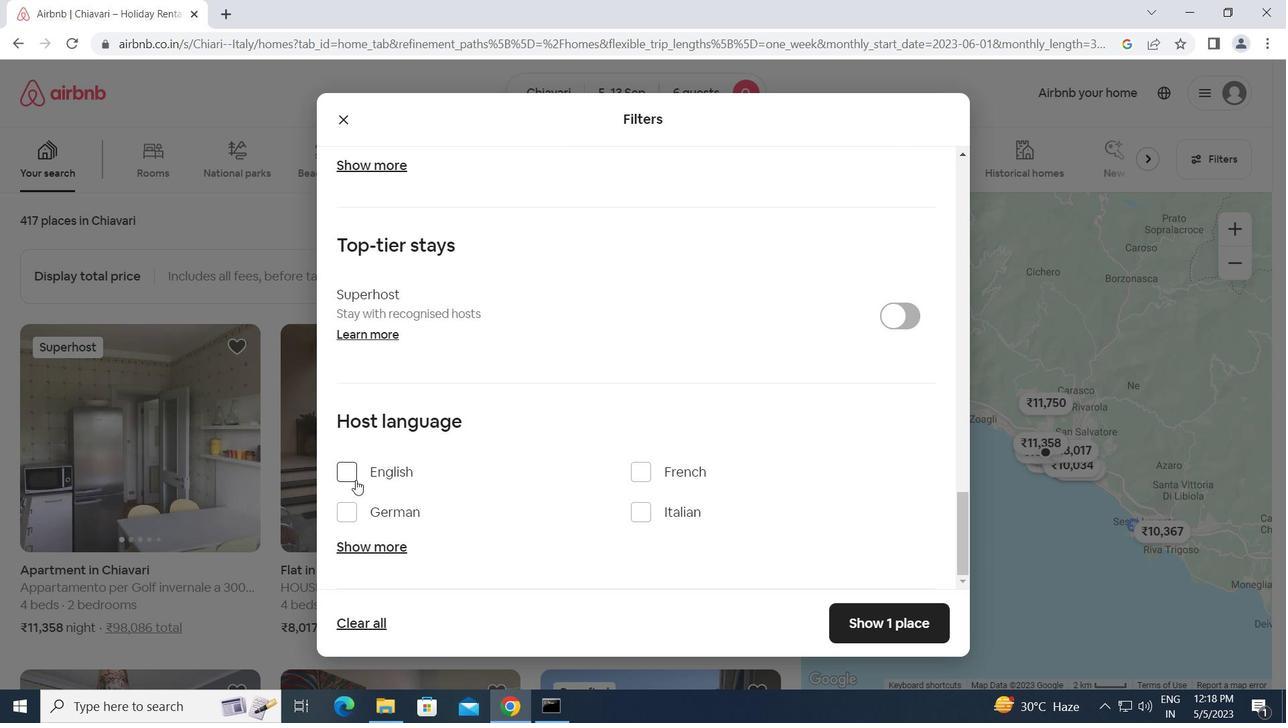 
Action: Mouse pressed left at (343, 470)
Screenshot: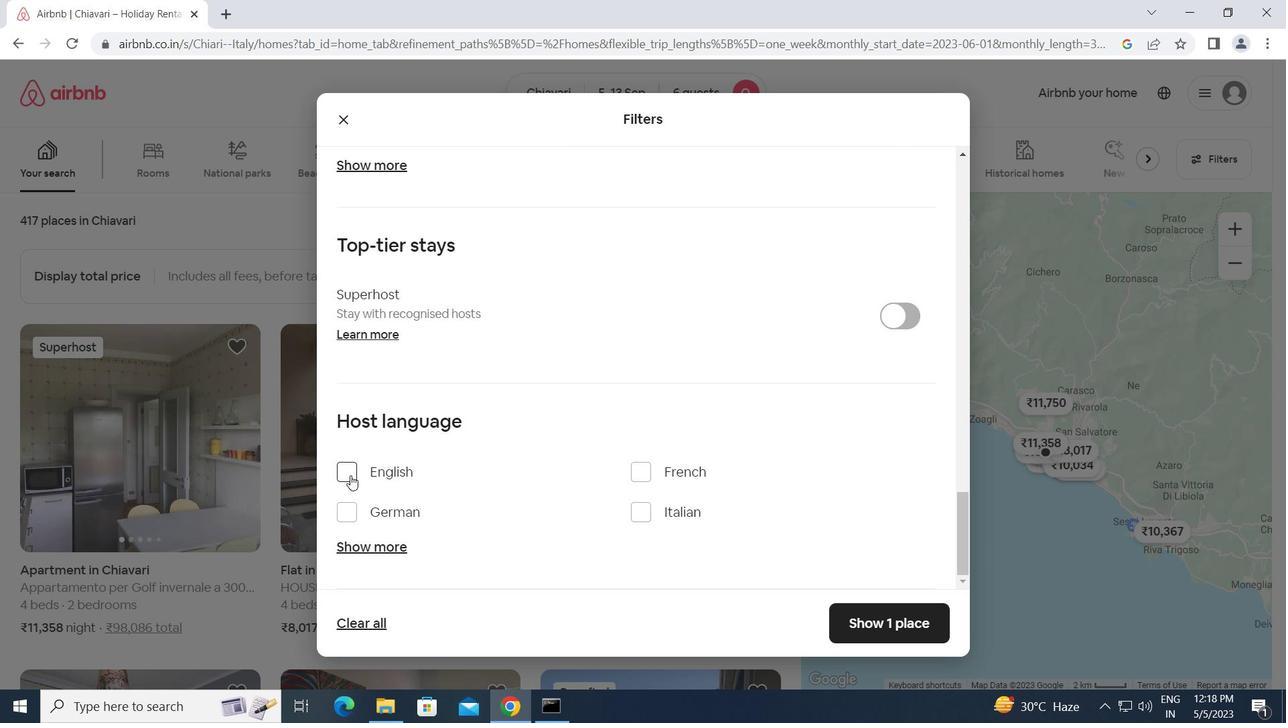
Action: Mouse moved to (888, 618)
Screenshot: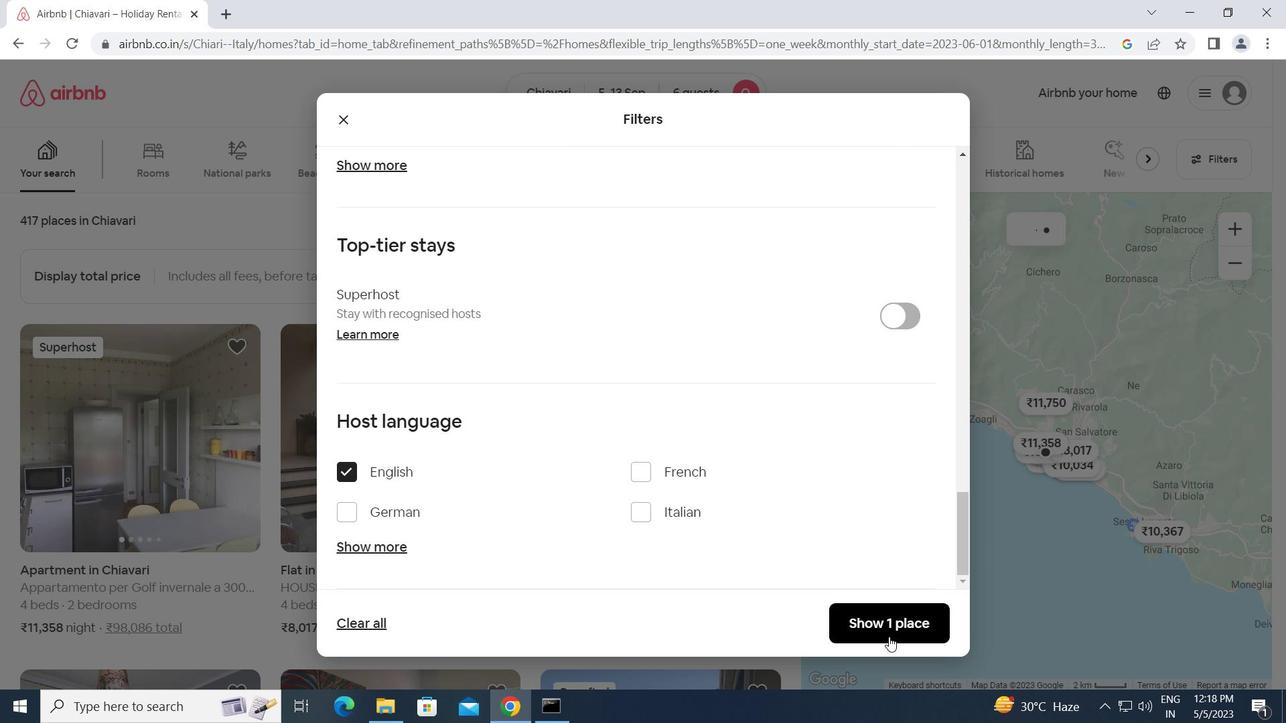 
Action: Mouse pressed left at (888, 618)
Screenshot: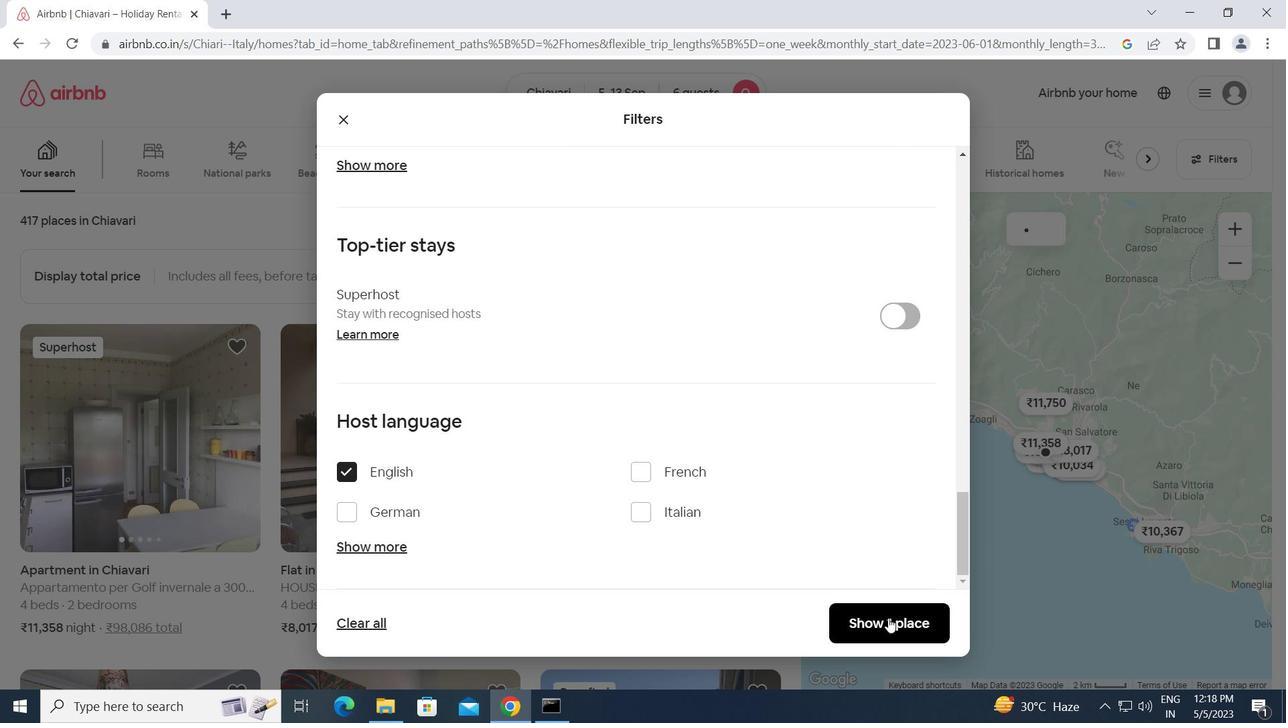 
